 Task: Open Card Marketing Review in Board Email A/B Testing to Workspace Human Resources Information Systems and add a team member Softage.1@softage.net, a label Purple, a checklist Demand Planning, an attachment from your onedrive, a color Purple and finally, add a card description 'Develop and launch new social media marketing campaign for influencer partnerships' and a comment 'This task requires us to be proactive in identifying potential benefits and drawbacks, weighing the pros and cons of different approaches.'. Add a start date 'Jan 05, 1900' with a due date 'Jan 12, 1900'
Action: Mouse moved to (80, 386)
Screenshot: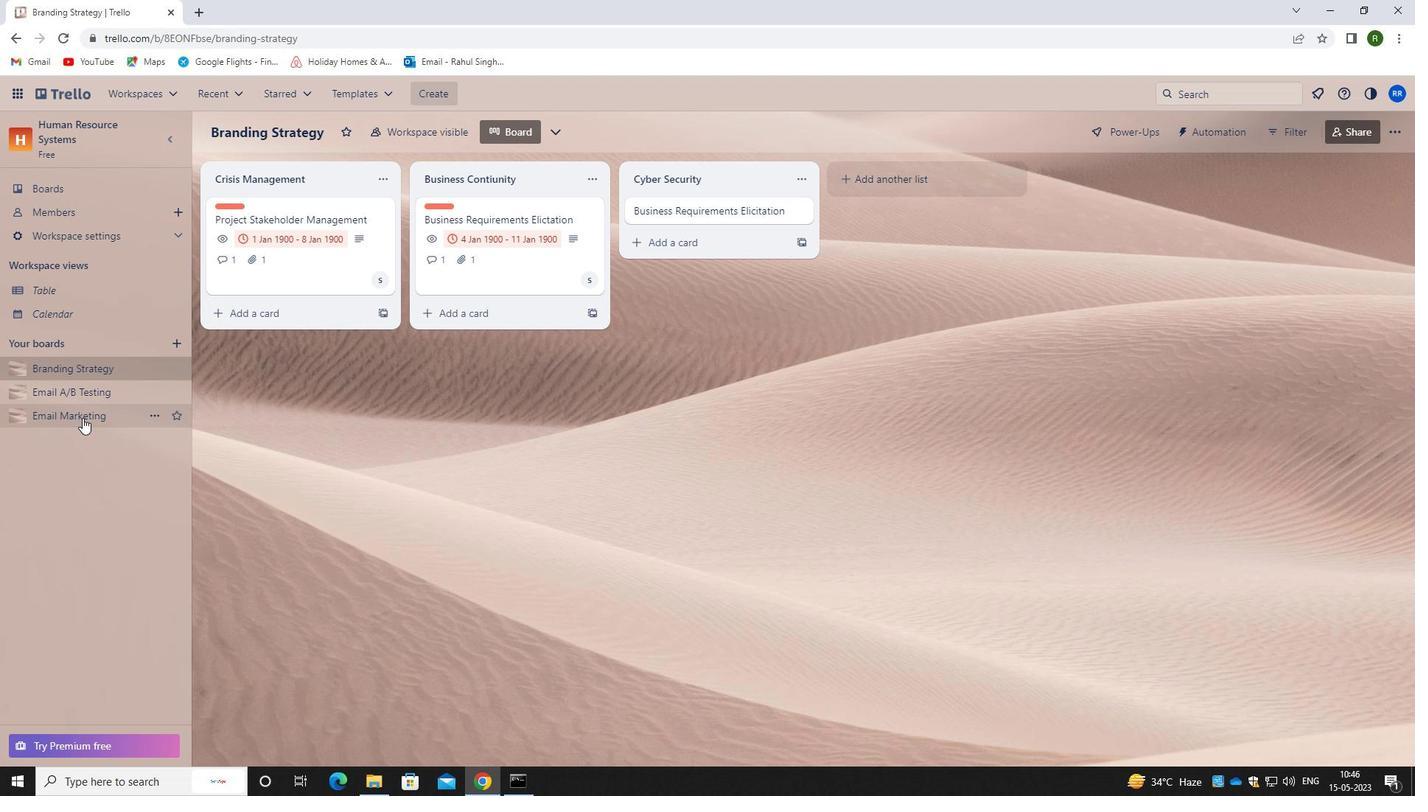
Action: Mouse pressed left at (80, 386)
Screenshot: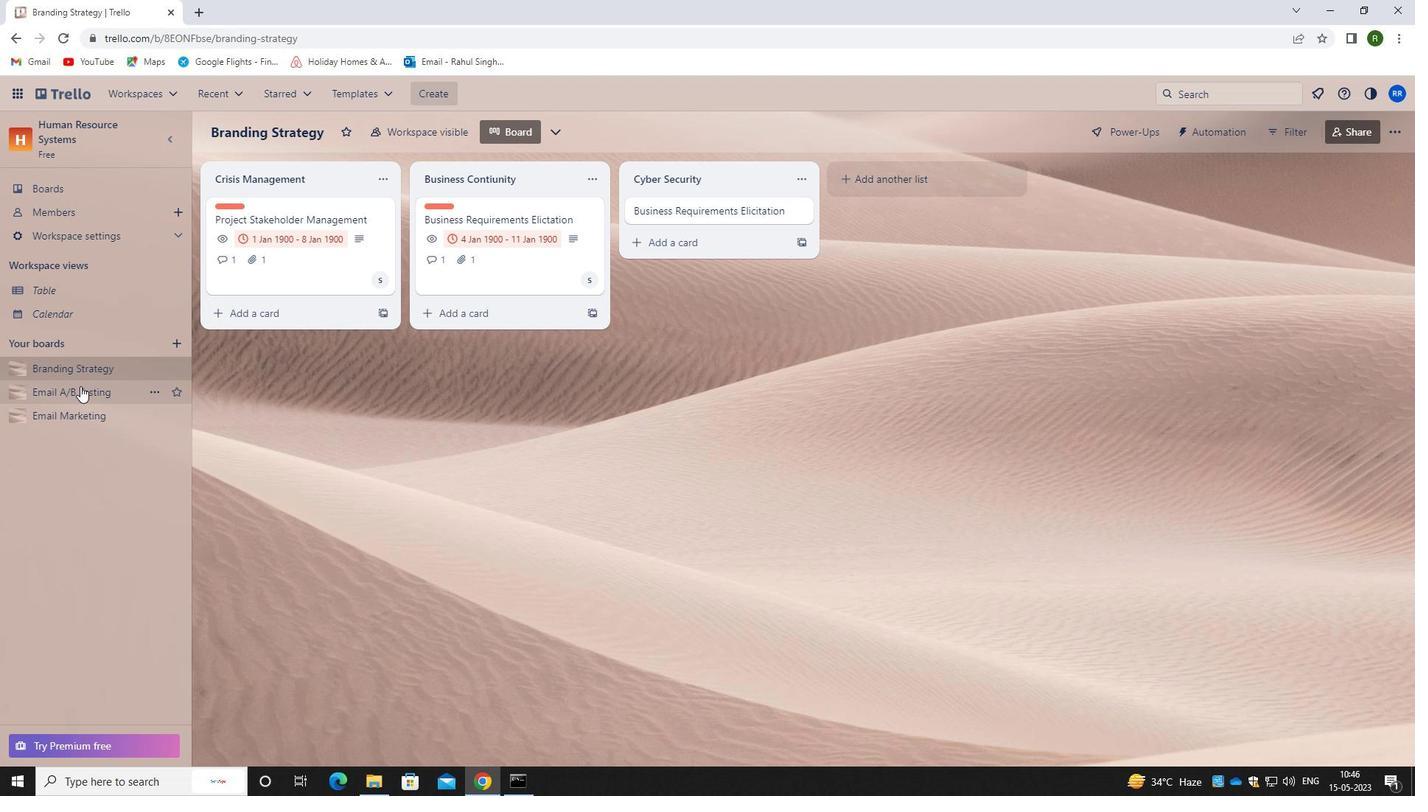 
Action: Mouse moved to (582, 211)
Screenshot: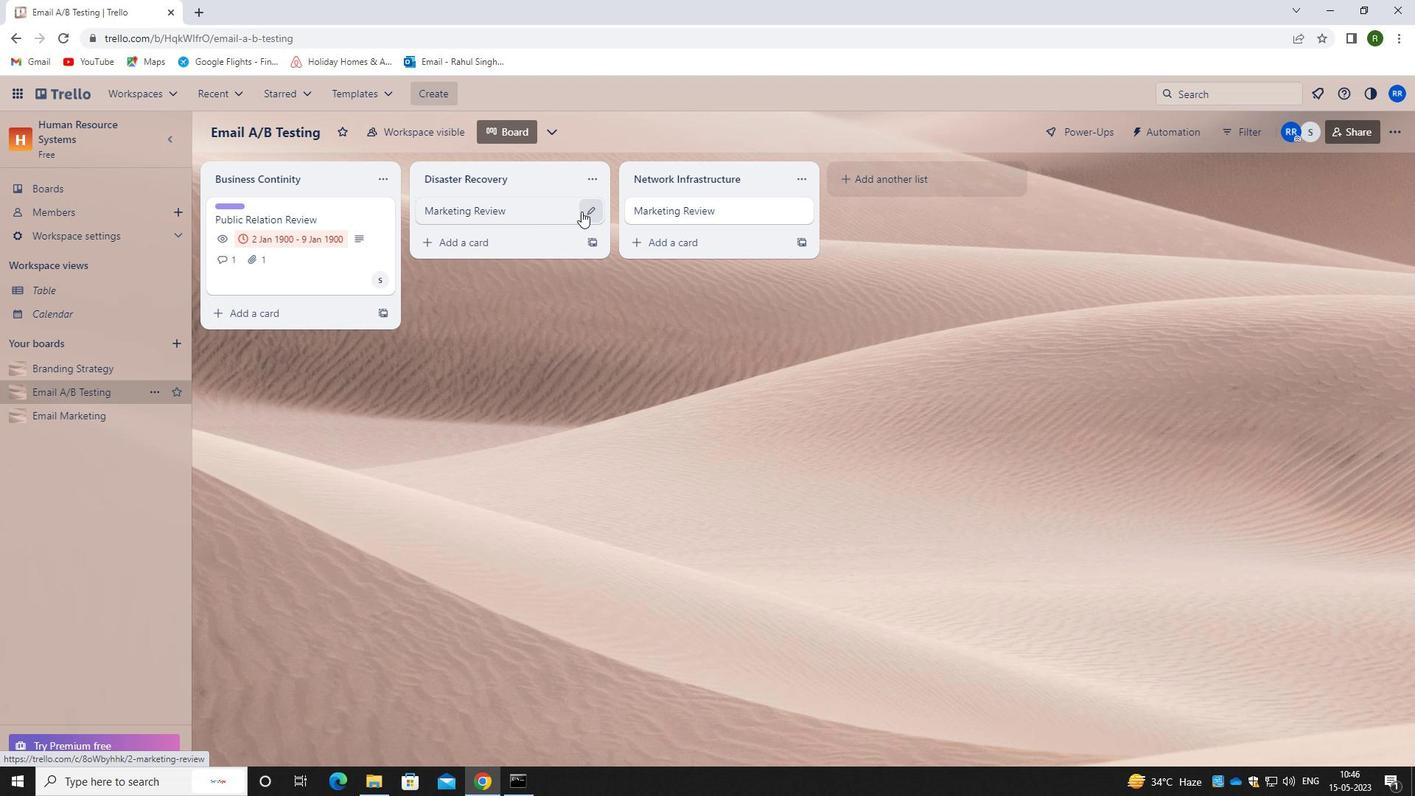 
Action: Mouse pressed left at (582, 211)
Screenshot: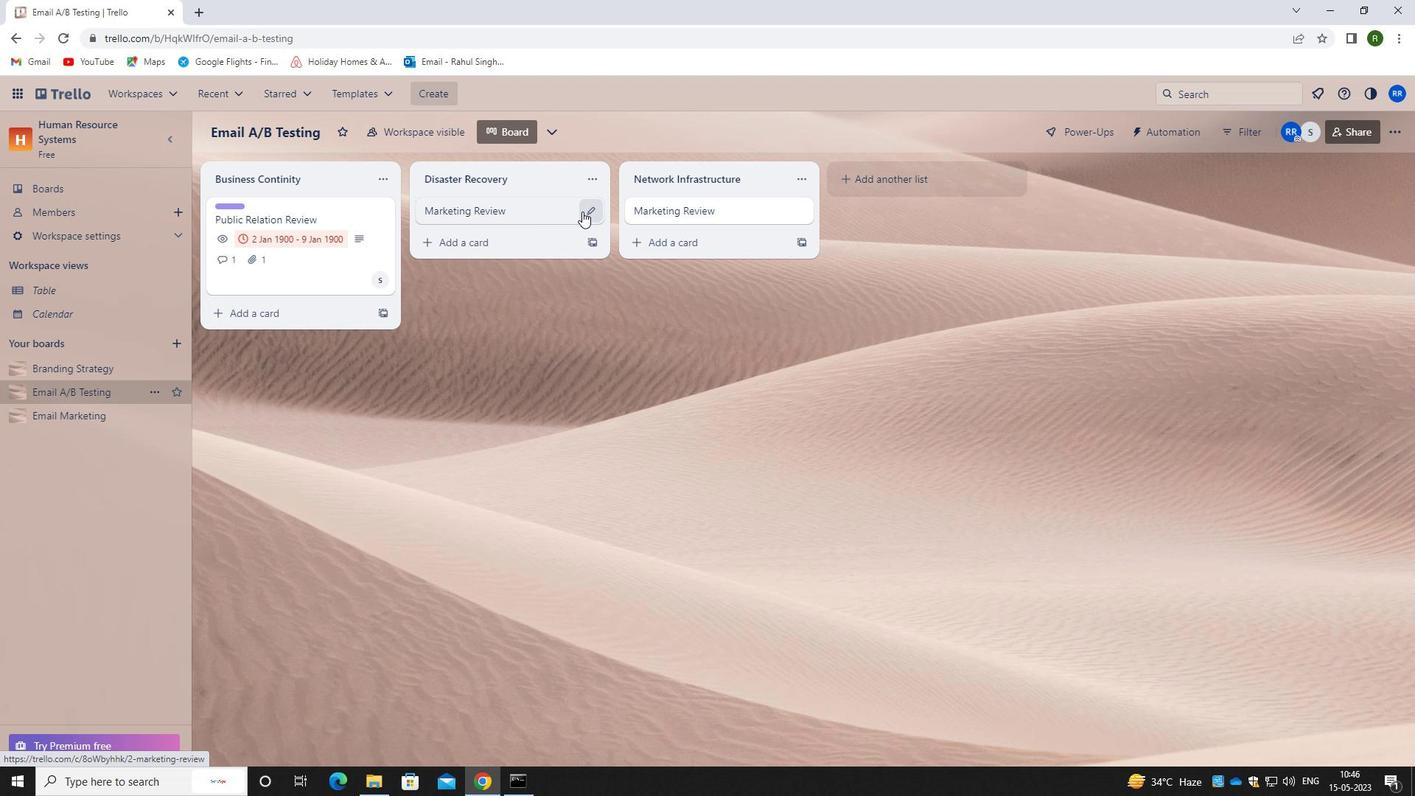 
Action: Mouse moved to (658, 204)
Screenshot: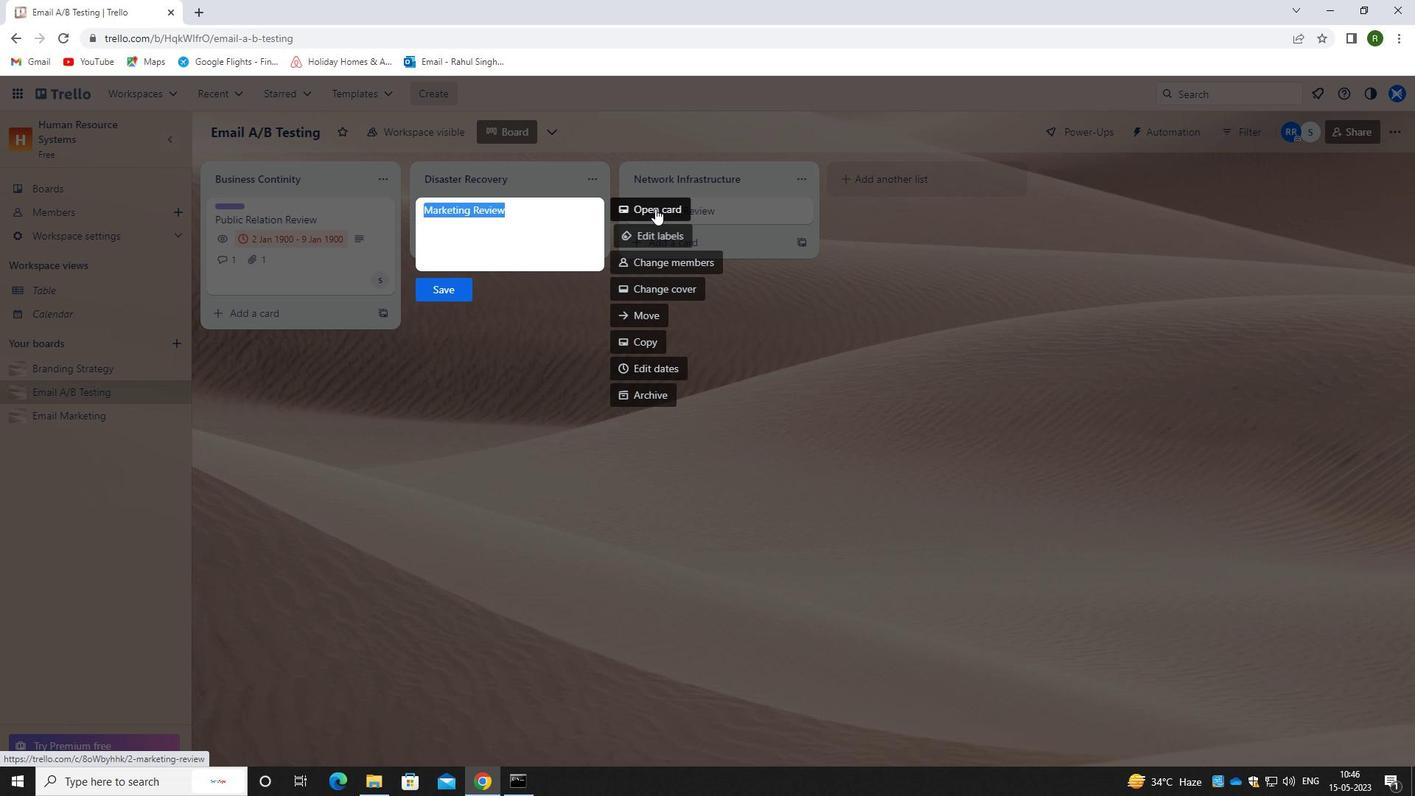 
Action: Mouse pressed left at (658, 204)
Screenshot: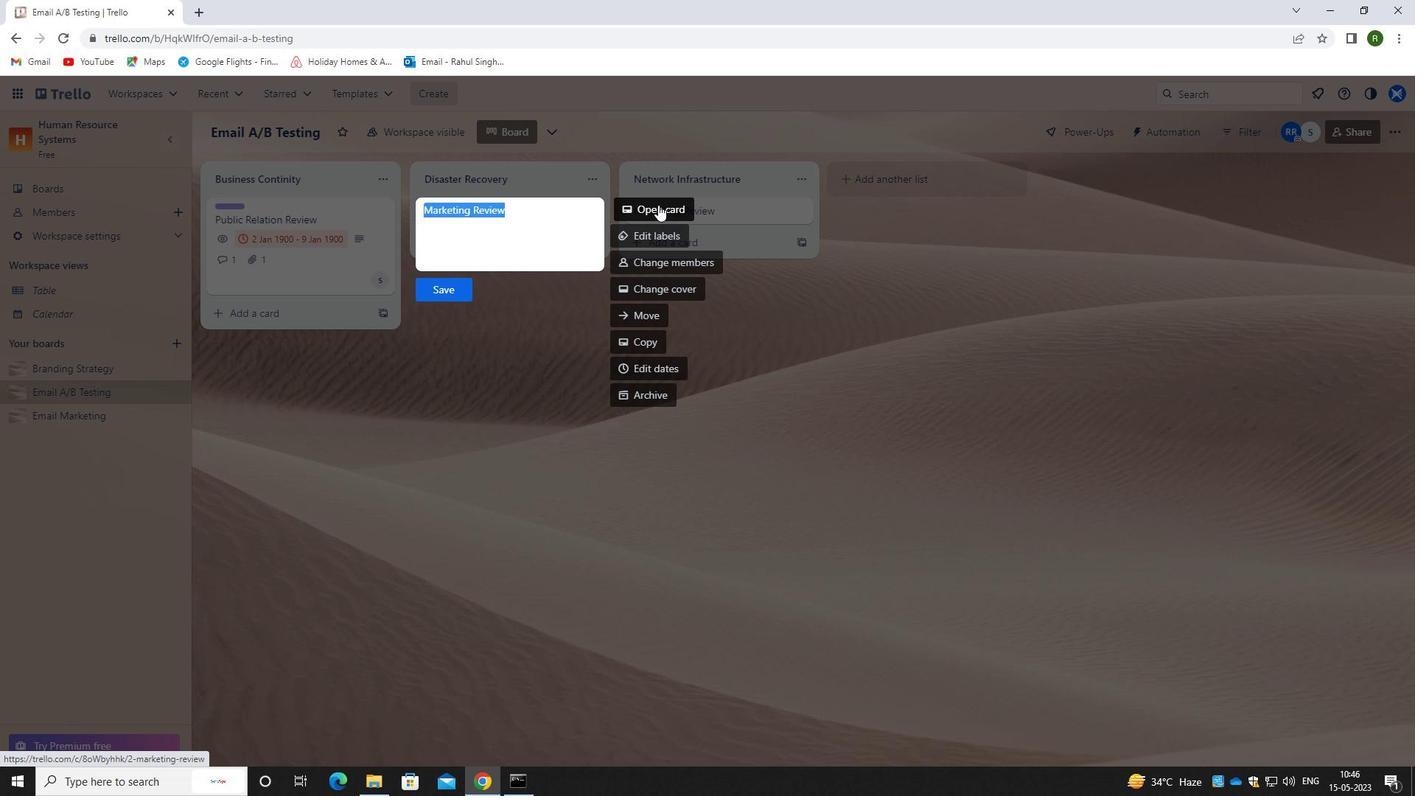 
Action: Mouse moved to (883, 267)
Screenshot: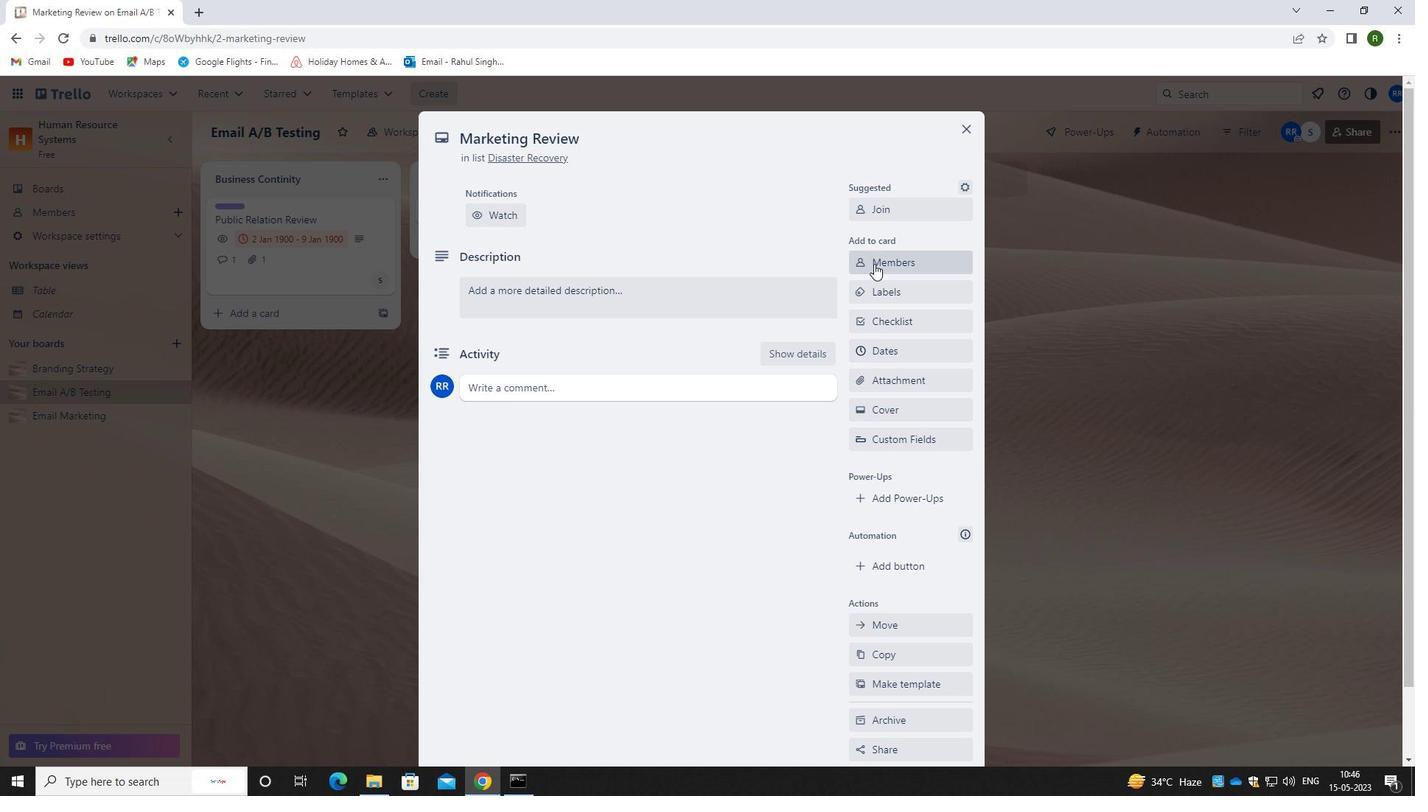 
Action: Mouse pressed left at (883, 267)
Screenshot: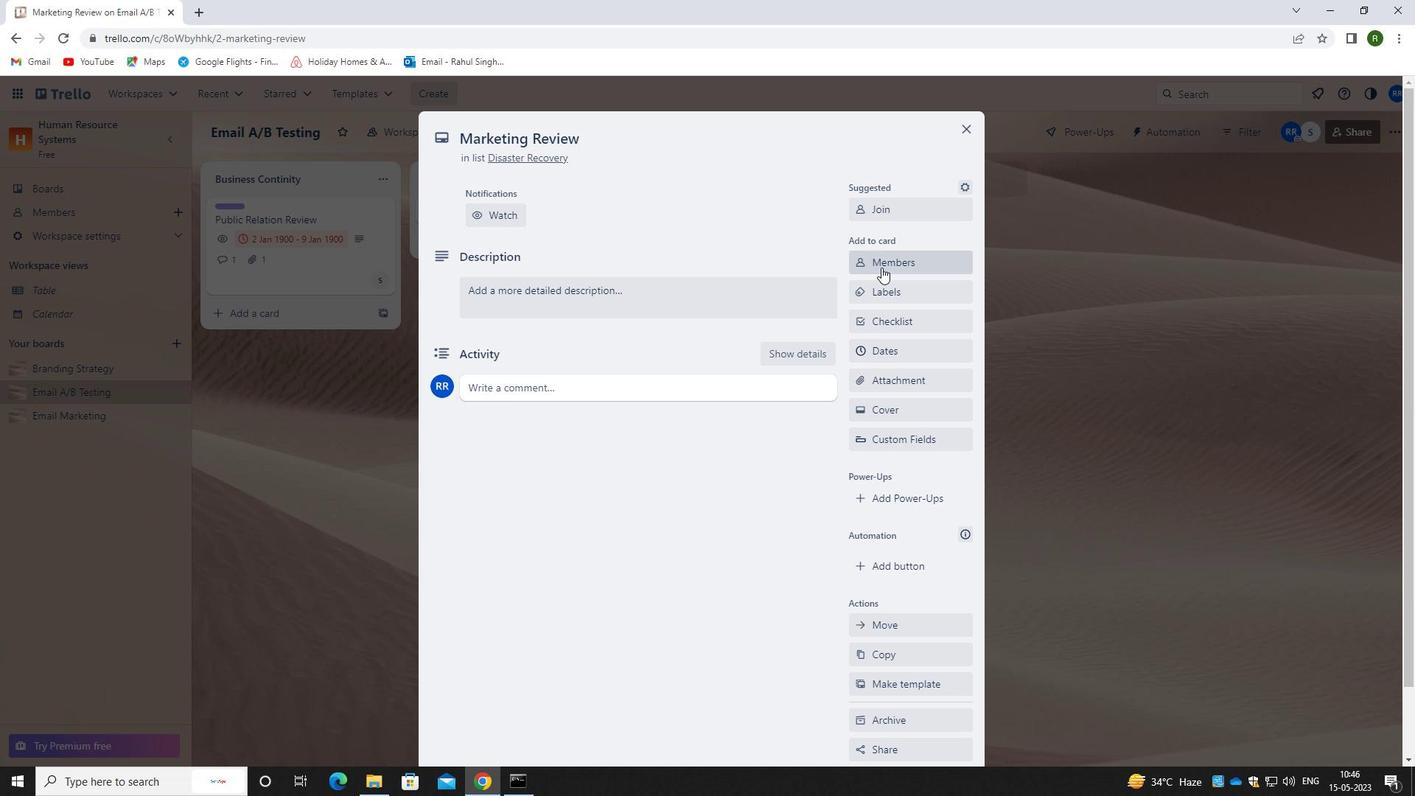 
Action: Mouse moved to (847, 339)
Screenshot: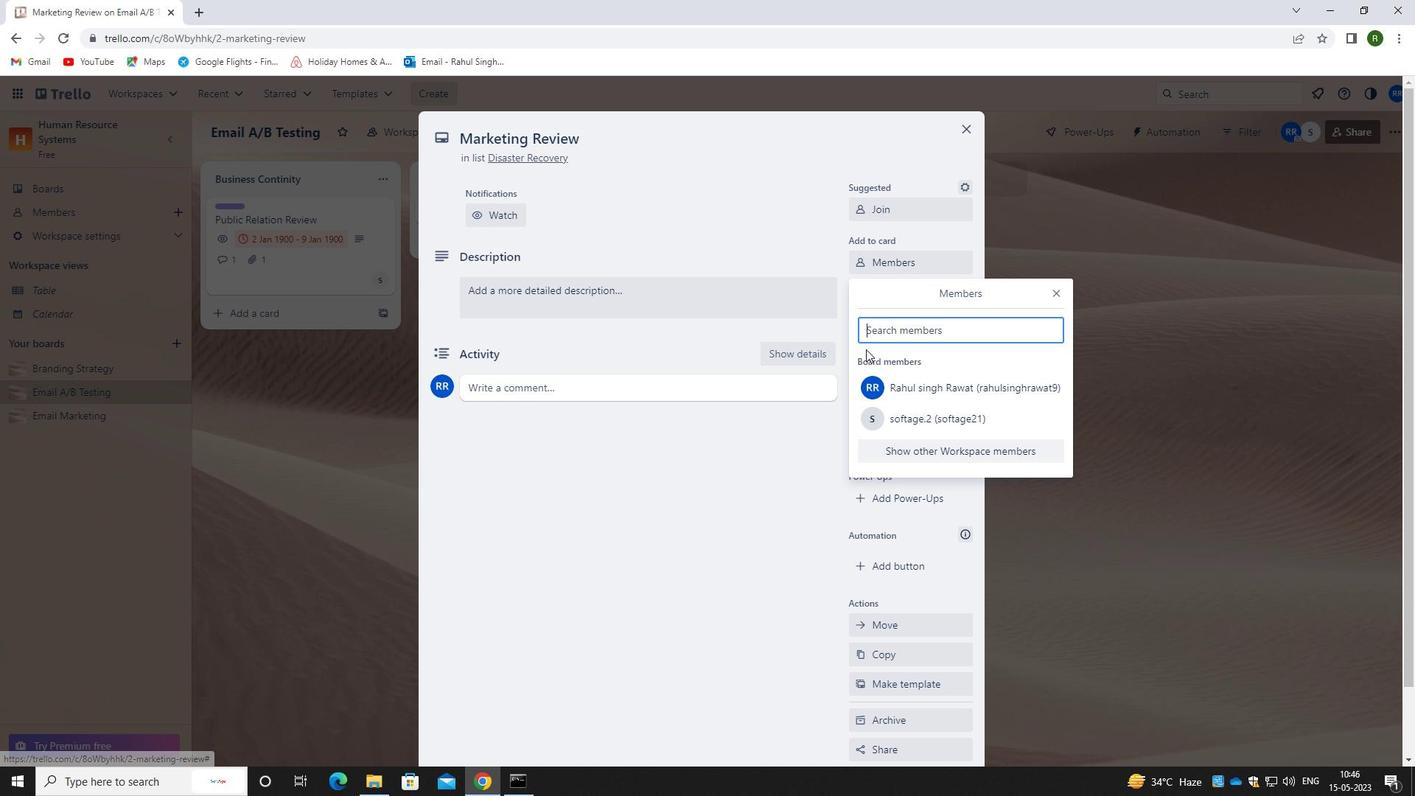 
Action: Key pressed <Key.caps_lock>s<Key.caps_lock>Oftage.1<Key.shift>@SOFTAGE.NET
Screenshot: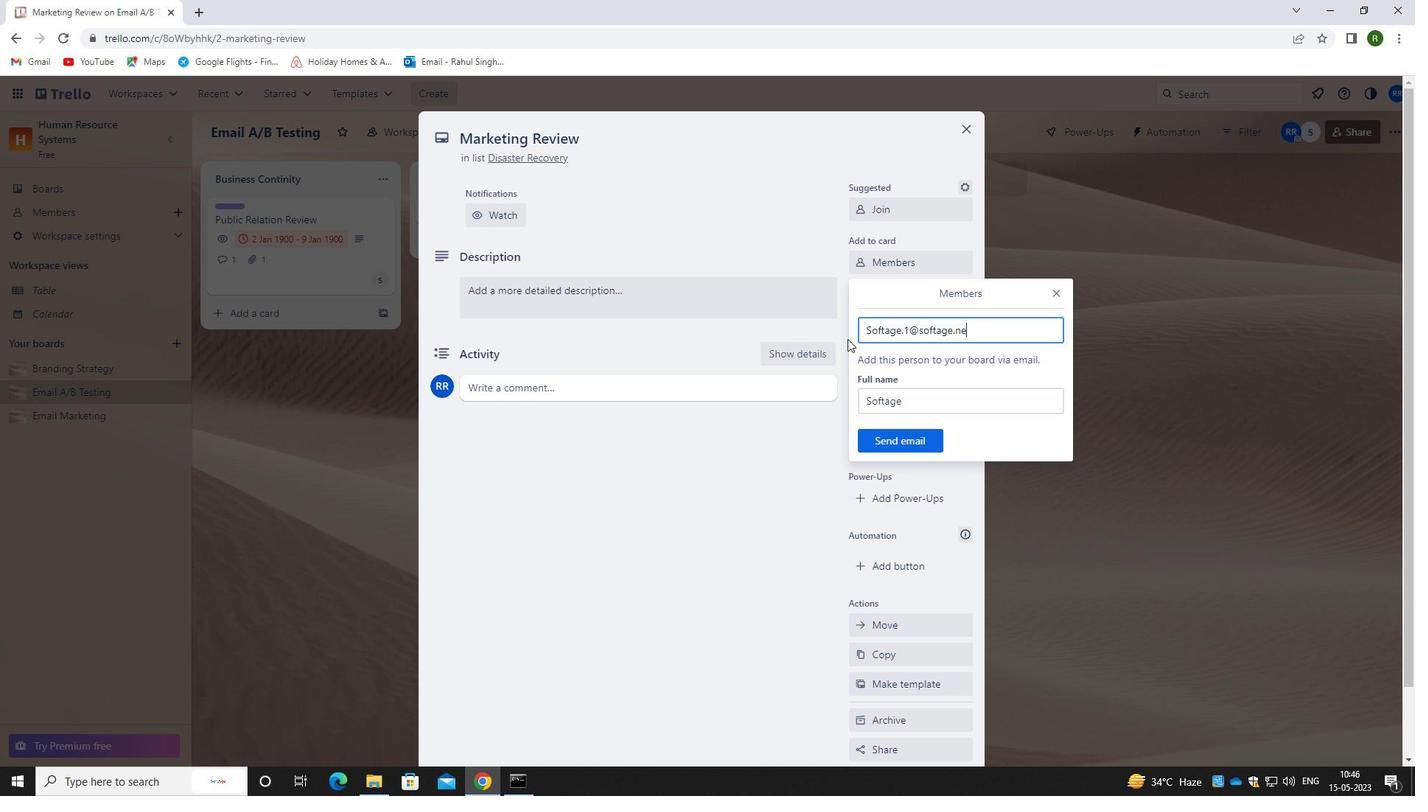 
Action: Mouse moved to (914, 442)
Screenshot: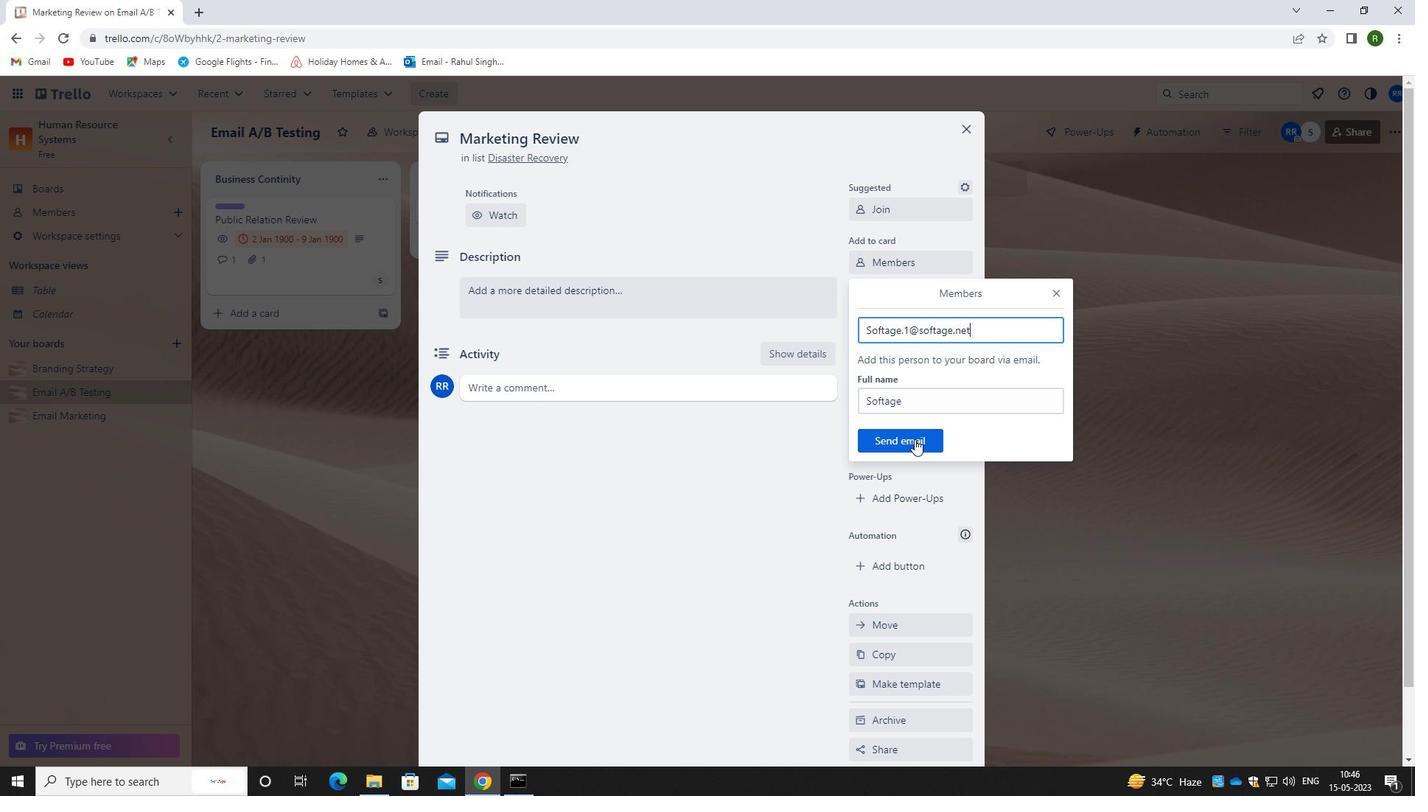 
Action: Mouse pressed left at (914, 442)
Screenshot: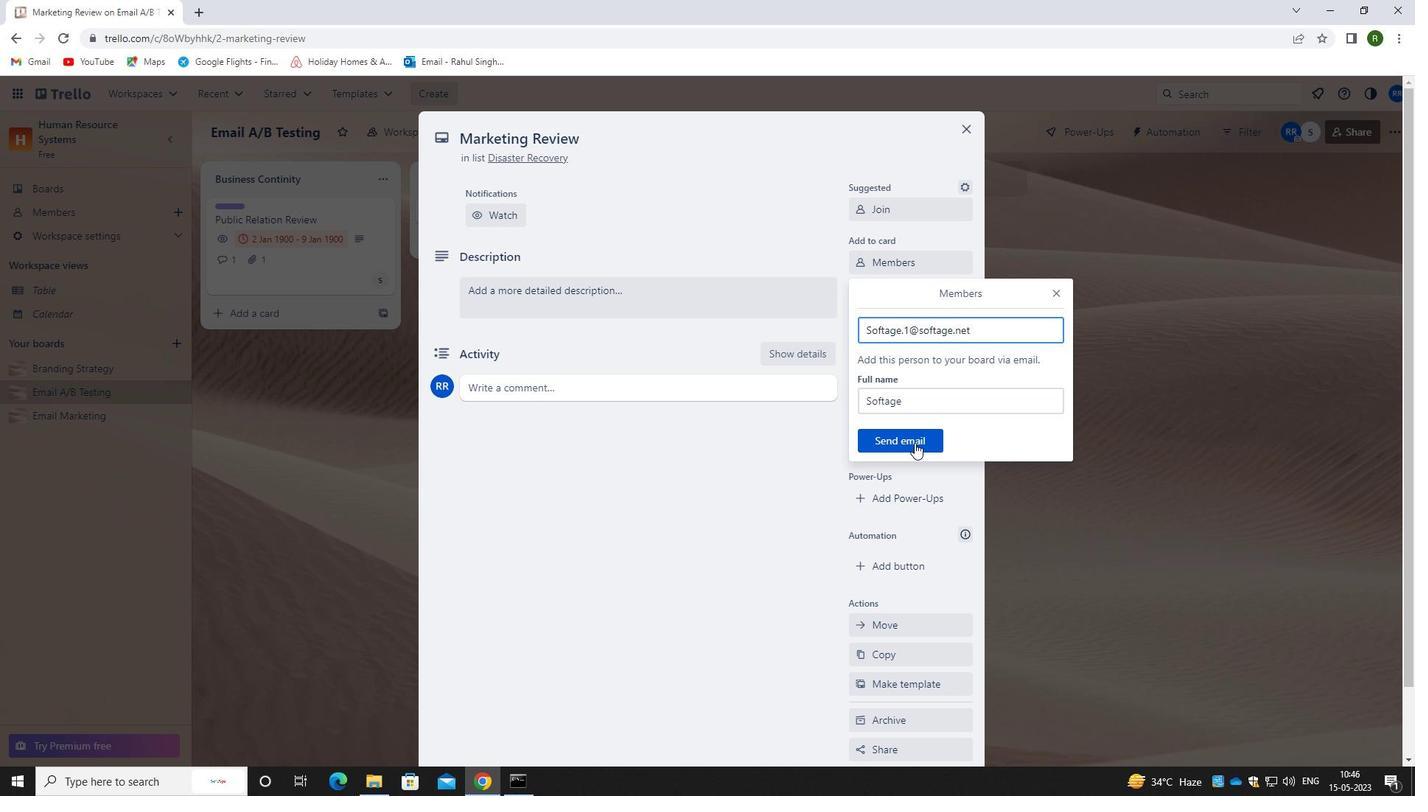 
Action: Mouse moved to (890, 291)
Screenshot: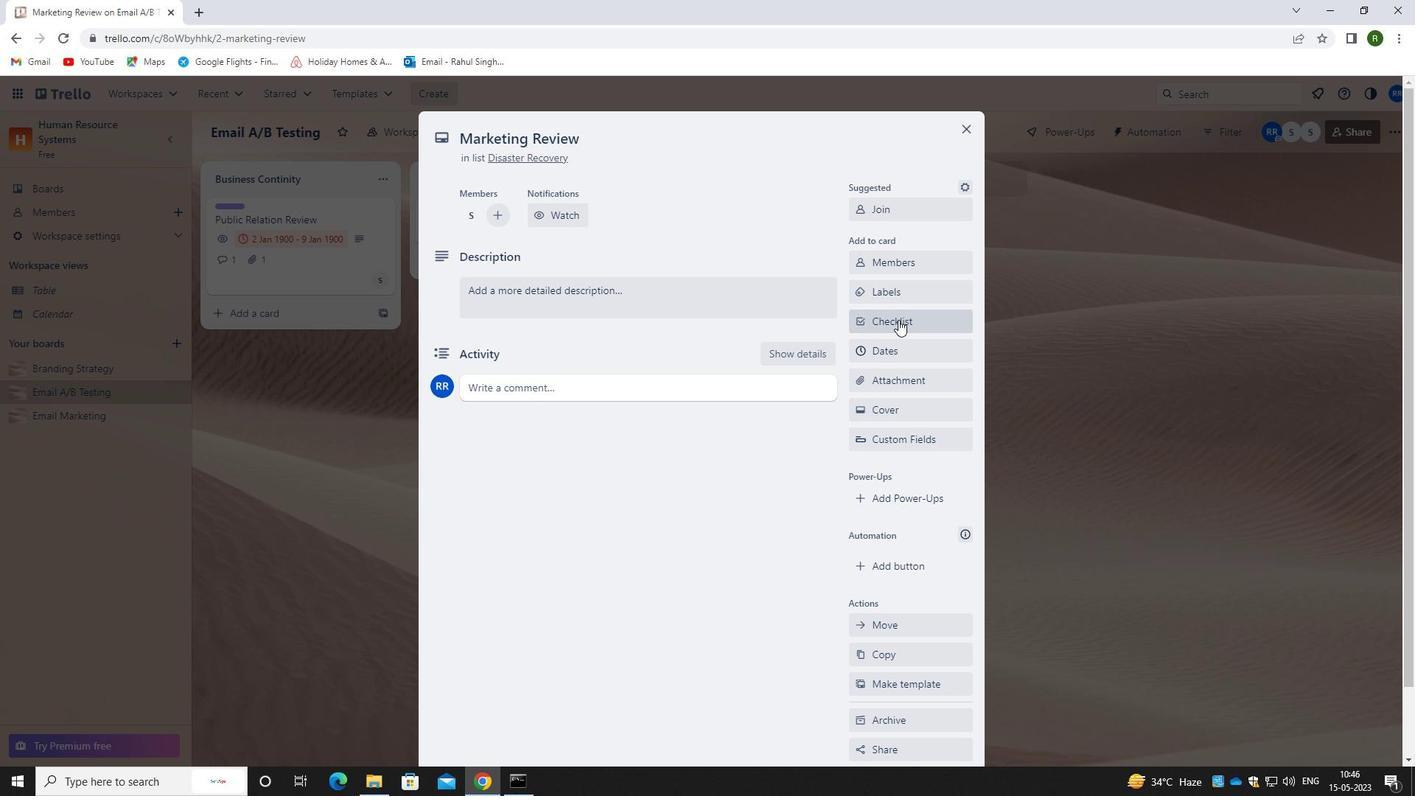 
Action: Mouse pressed left at (890, 291)
Screenshot: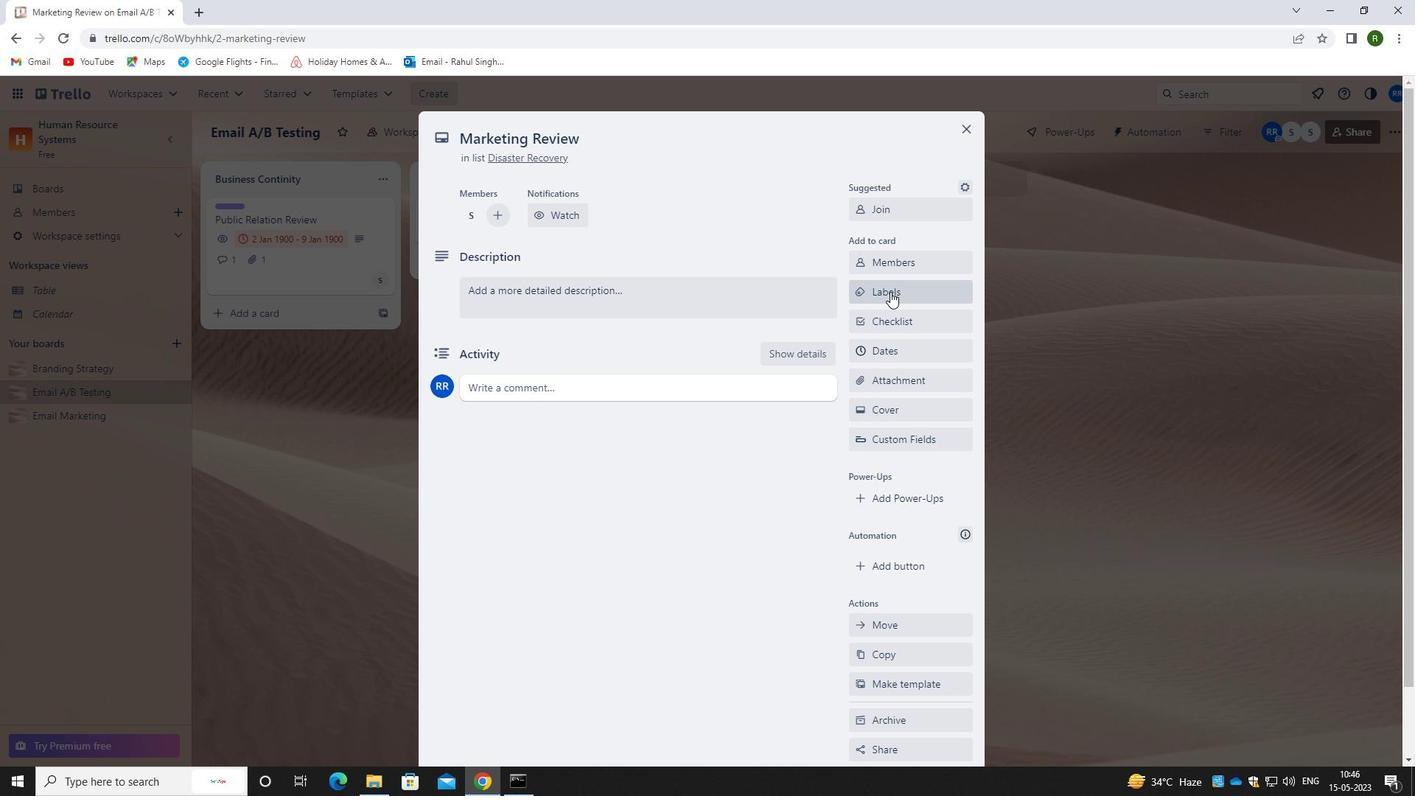 
Action: Key pressed PURPLE
Screenshot: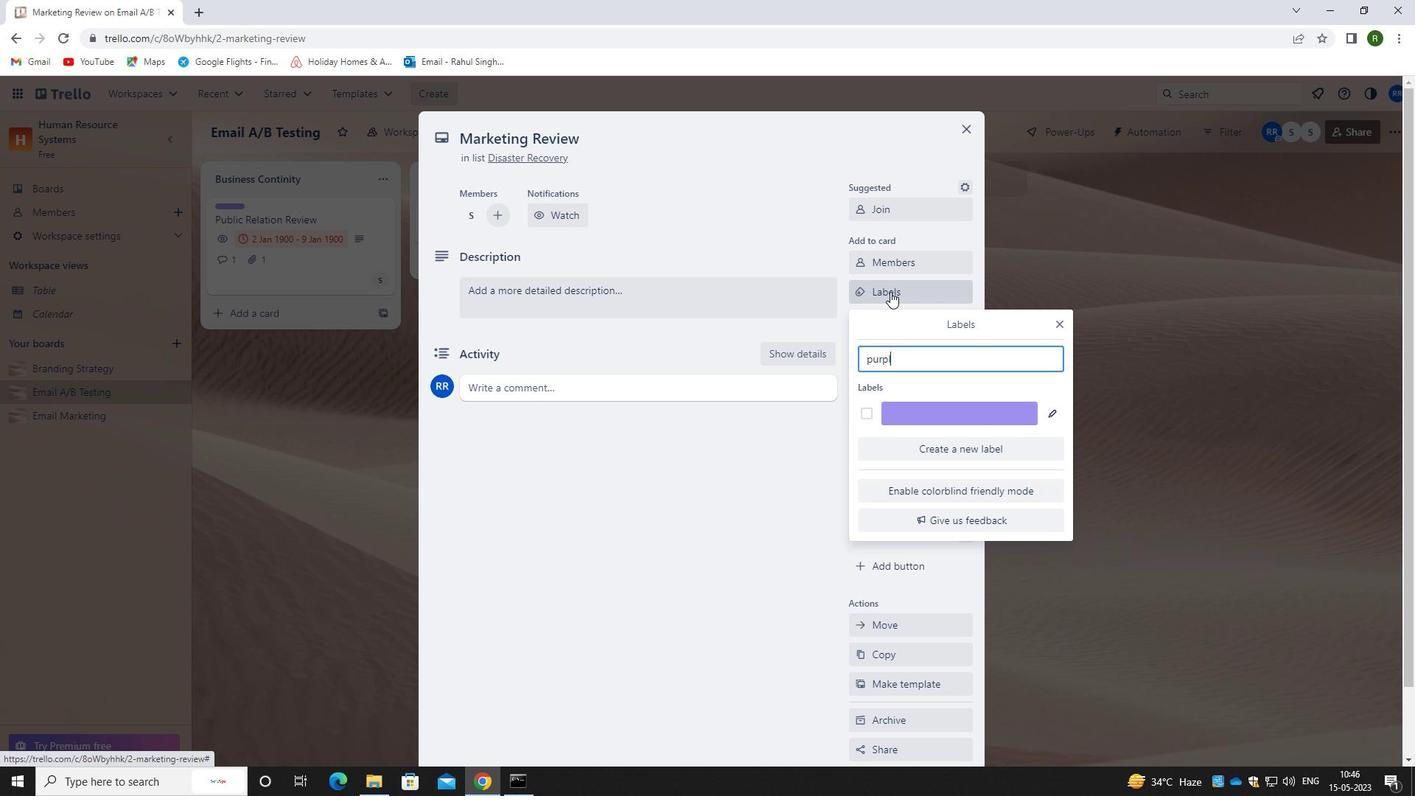
Action: Mouse moved to (872, 410)
Screenshot: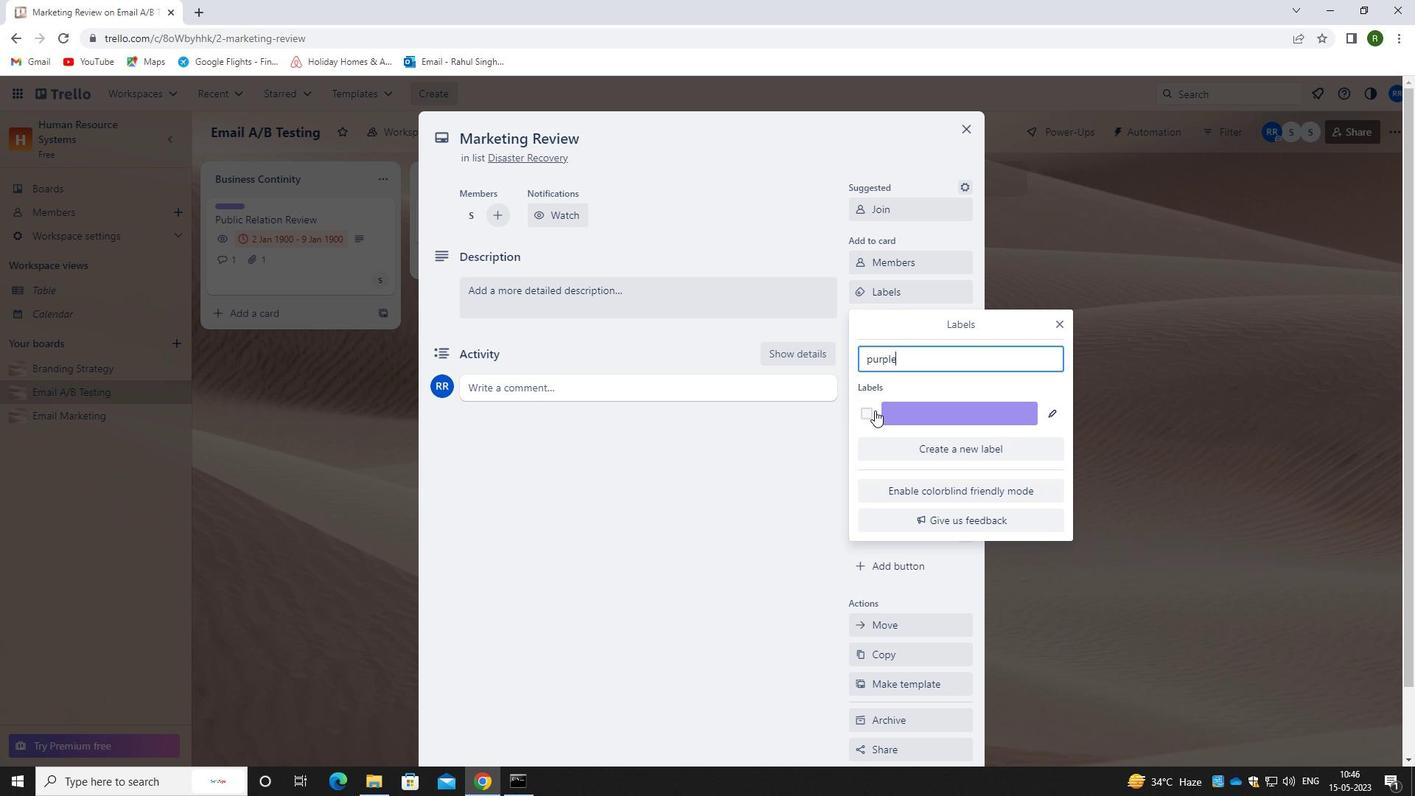 
Action: Mouse pressed left at (872, 410)
Screenshot: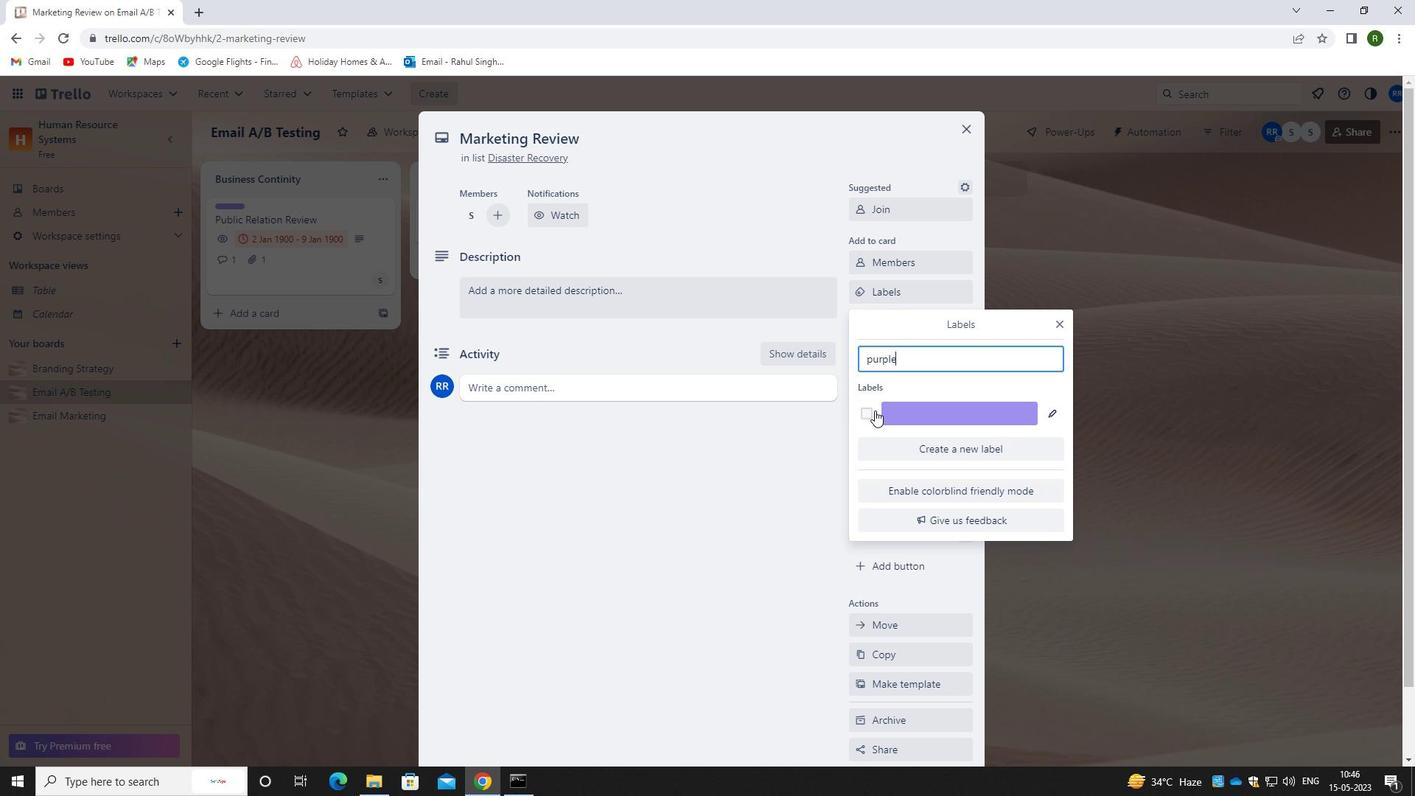 
Action: Mouse moved to (681, 584)
Screenshot: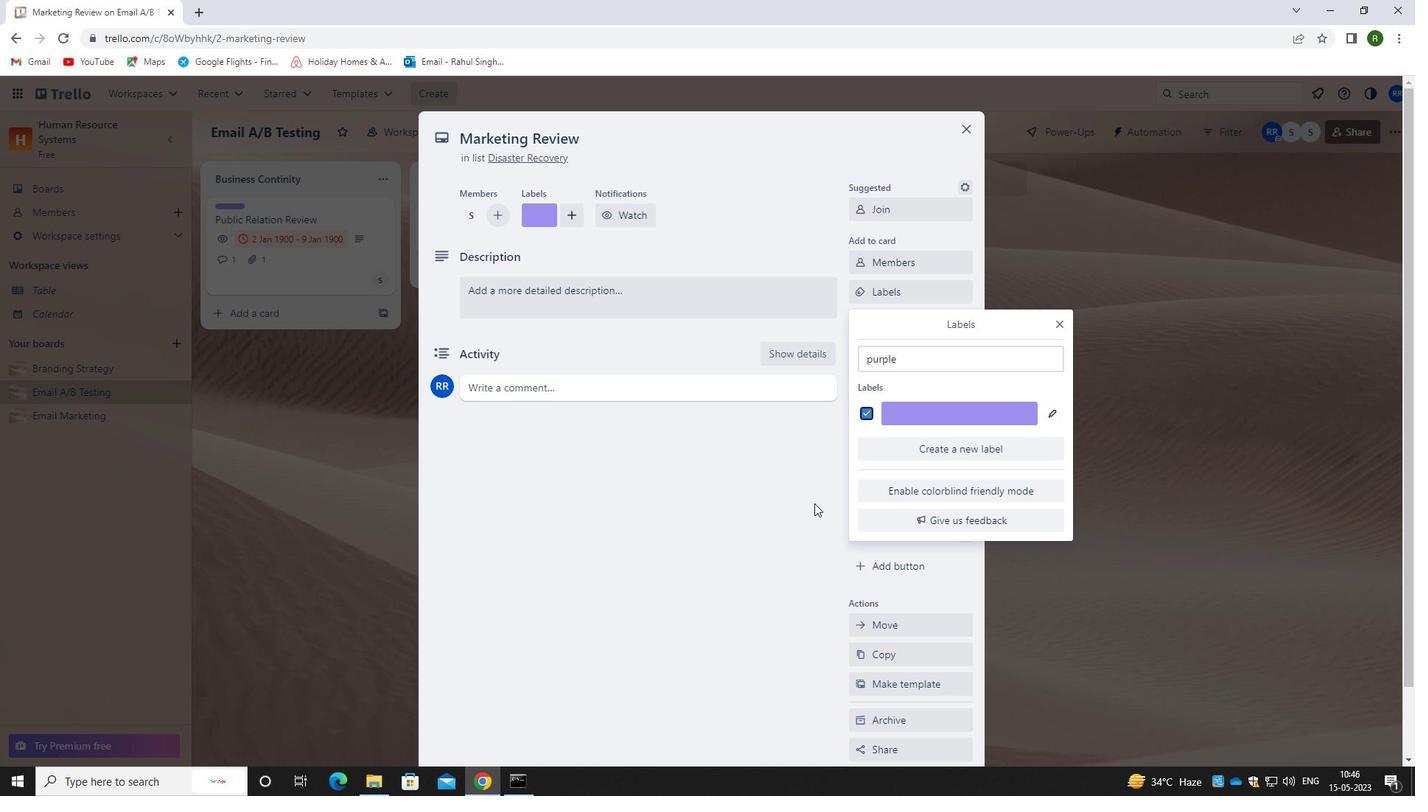 
Action: Mouse pressed left at (681, 584)
Screenshot: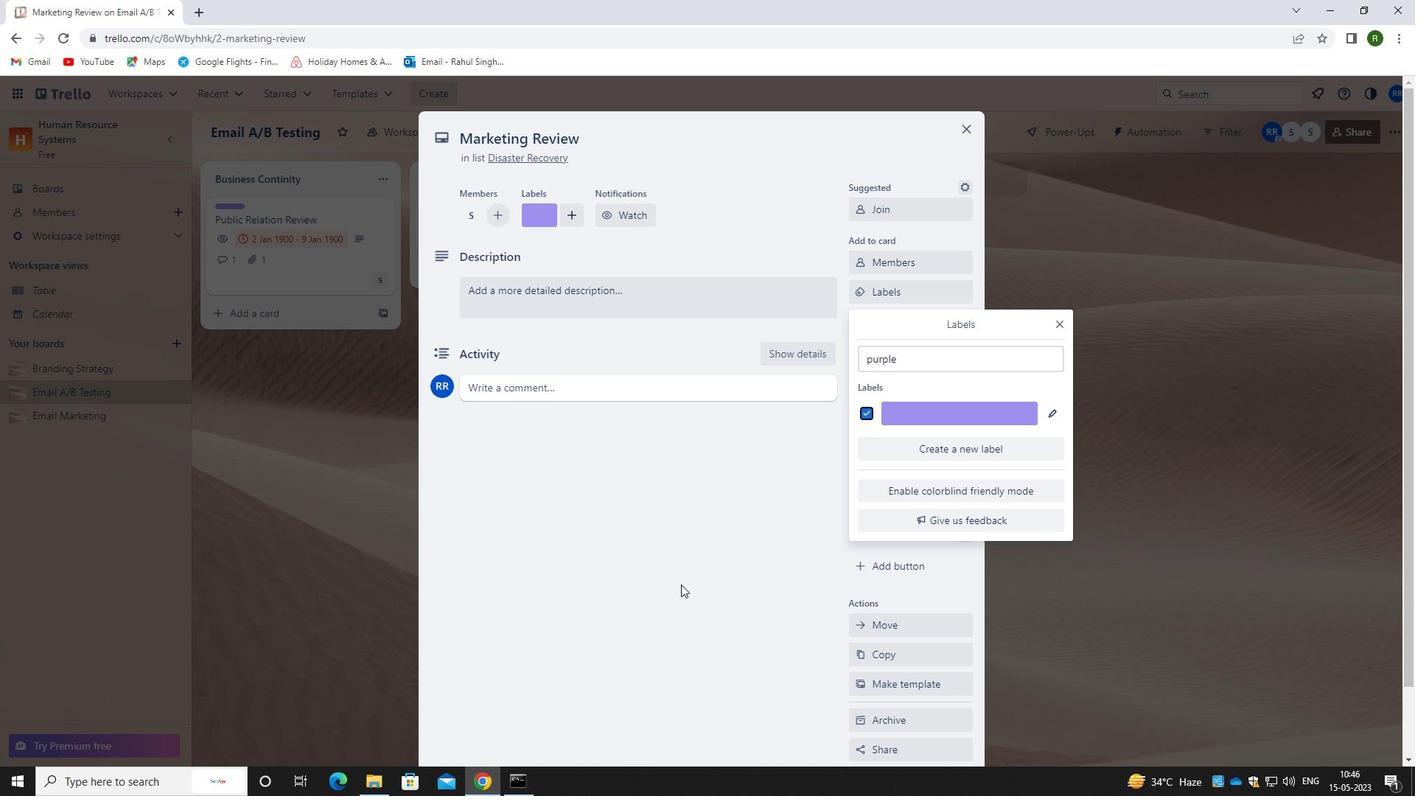 
Action: Mouse moved to (905, 329)
Screenshot: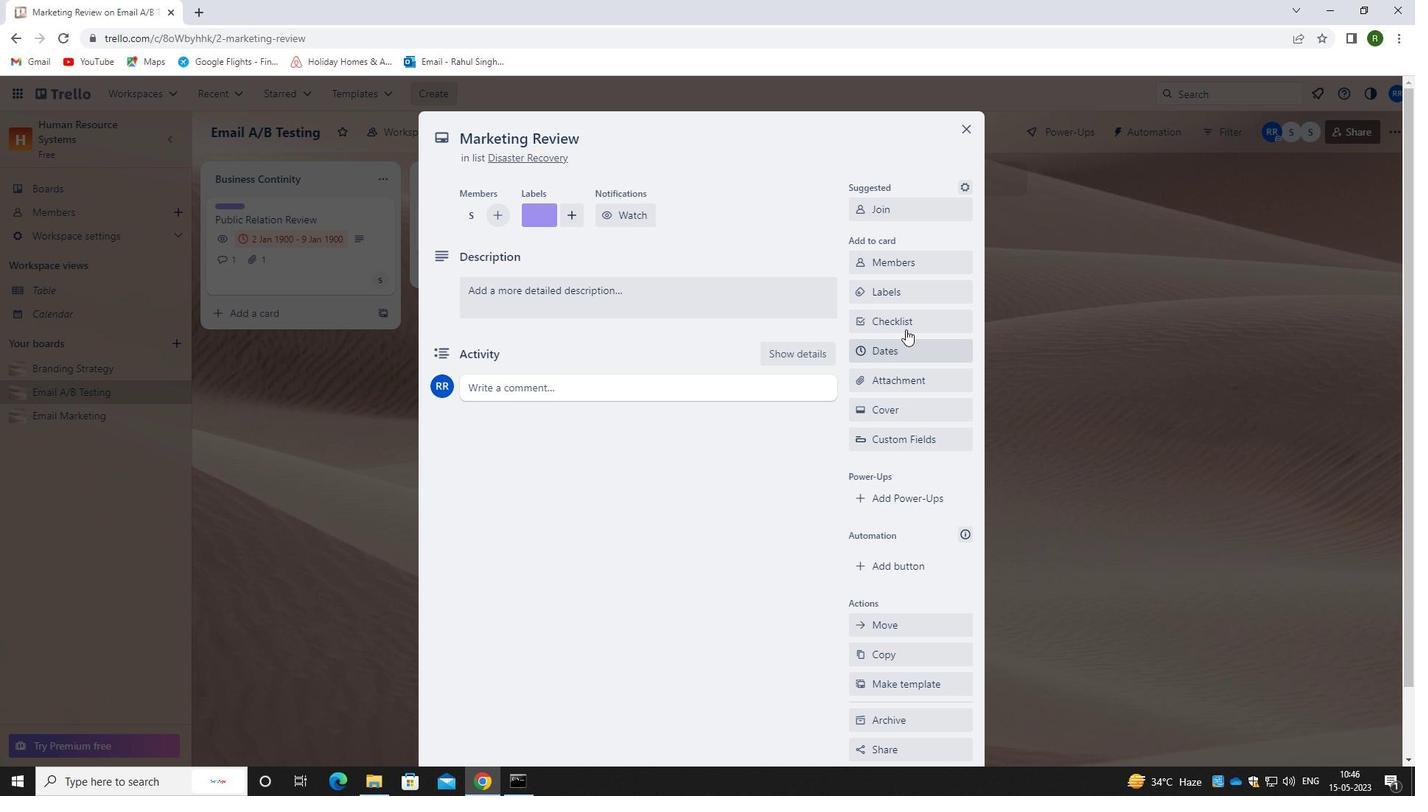 
Action: Mouse pressed left at (905, 329)
Screenshot: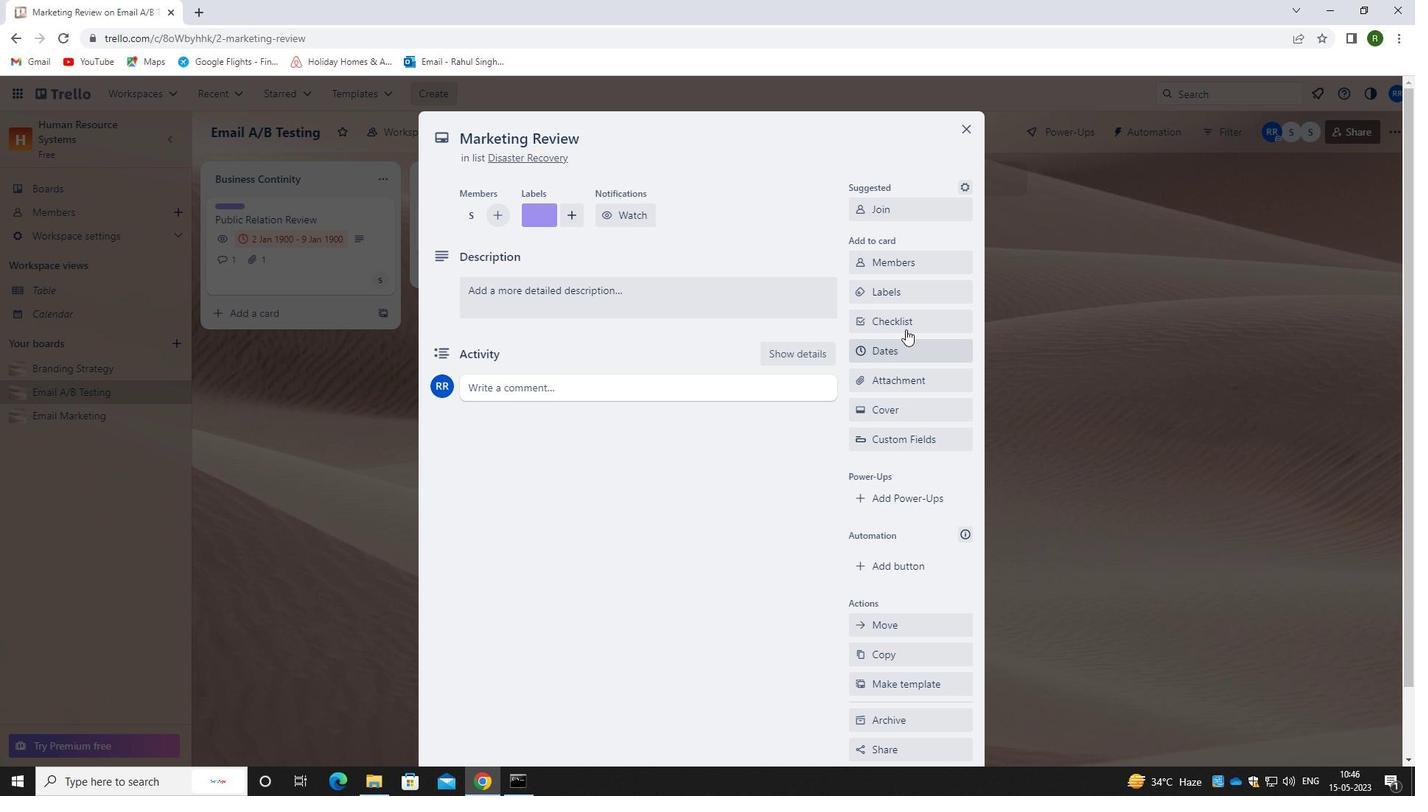 
Action: Mouse moved to (736, 521)
Screenshot: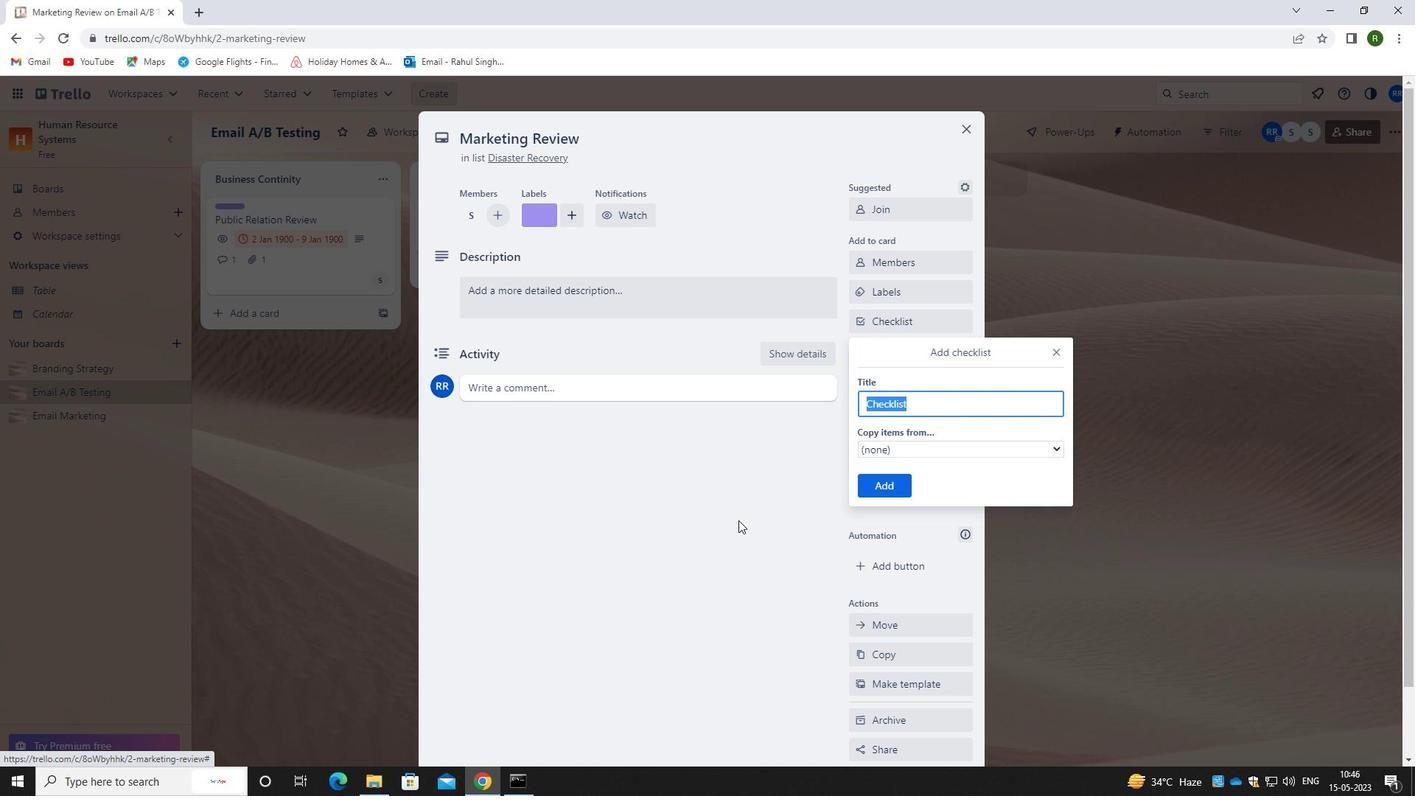 
Action: Key pressed <Key.caps_lock>D<Key.caps_lock>EMAND<Key.space><Key.caps_lock>P<Key.caps_lock>LANNING
Screenshot: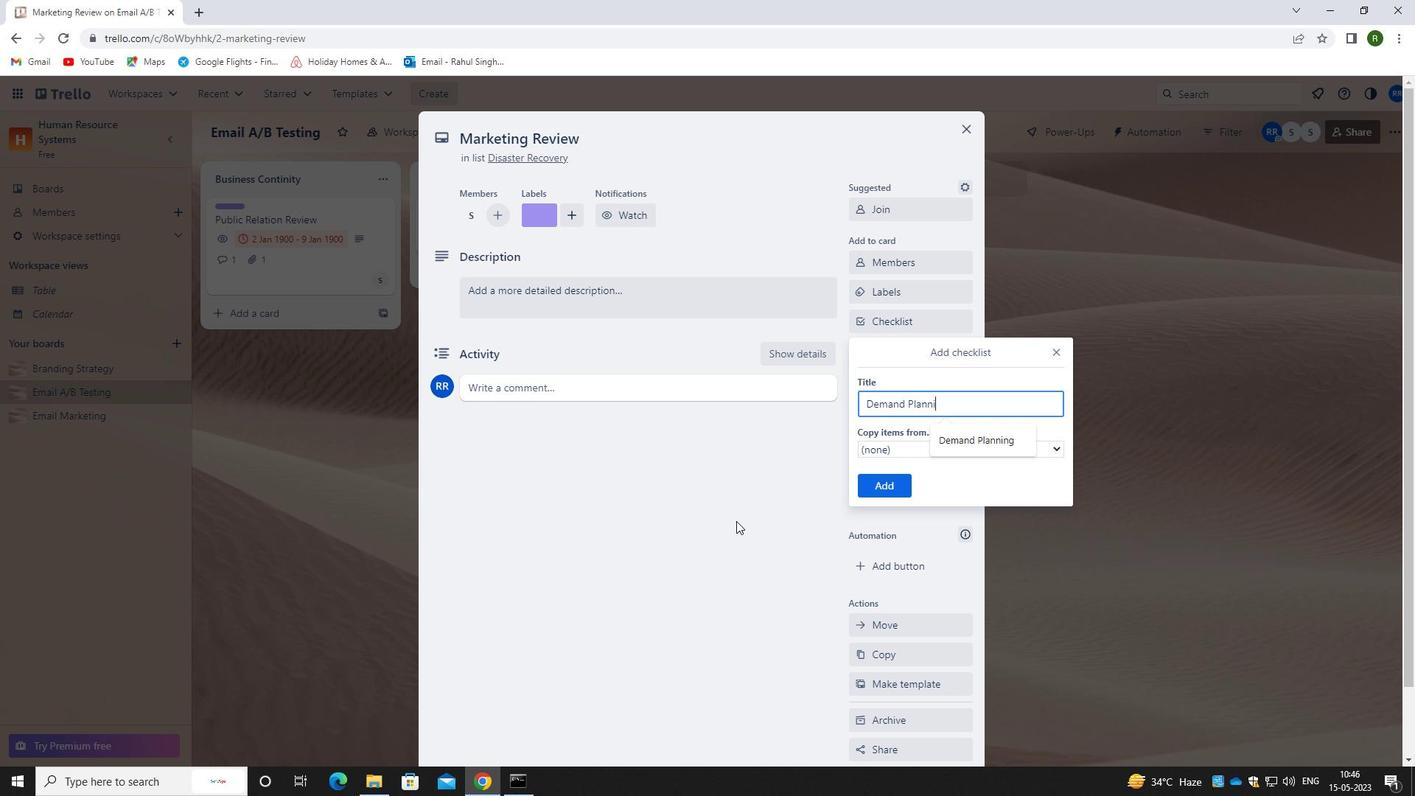 
Action: Mouse moved to (896, 489)
Screenshot: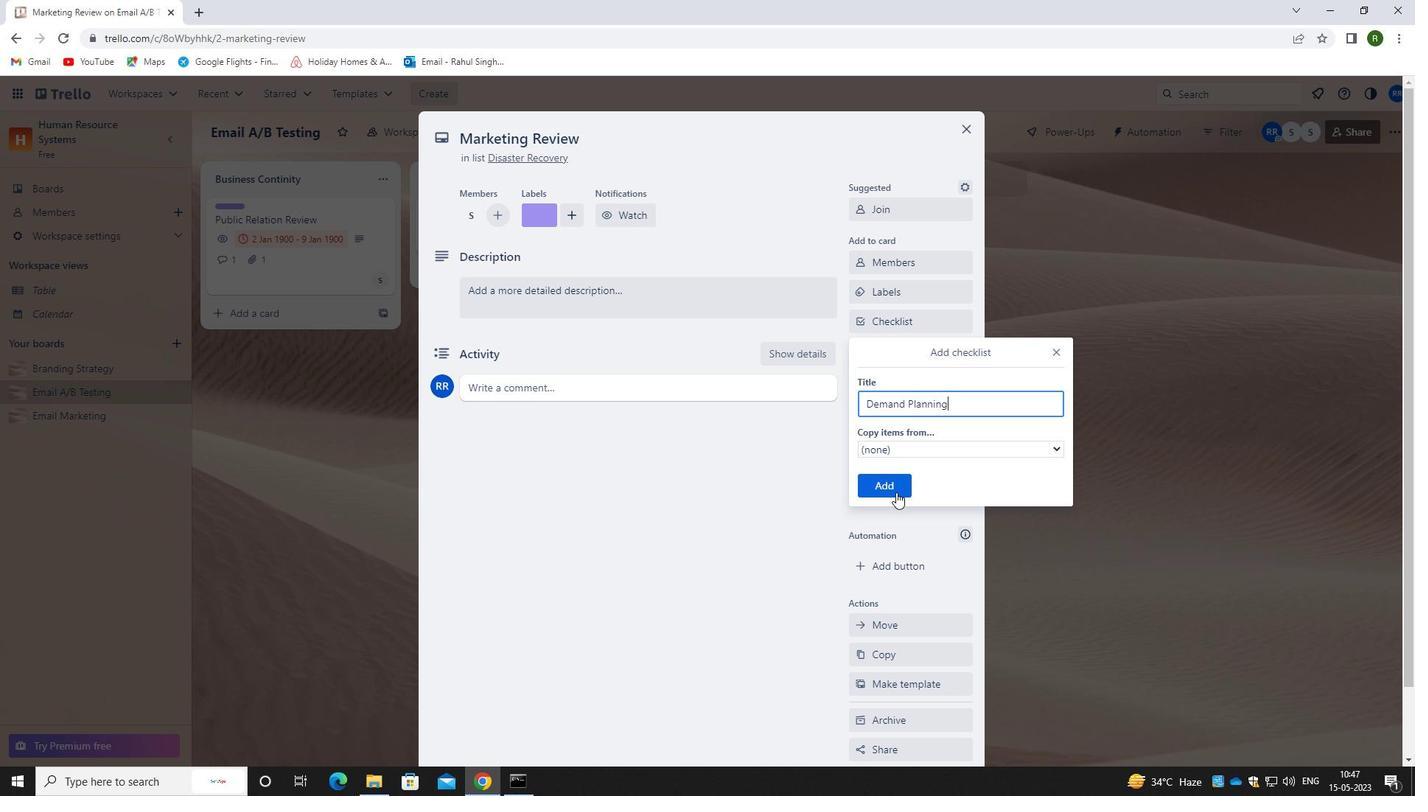 
Action: Mouse pressed left at (896, 489)
Screenshot: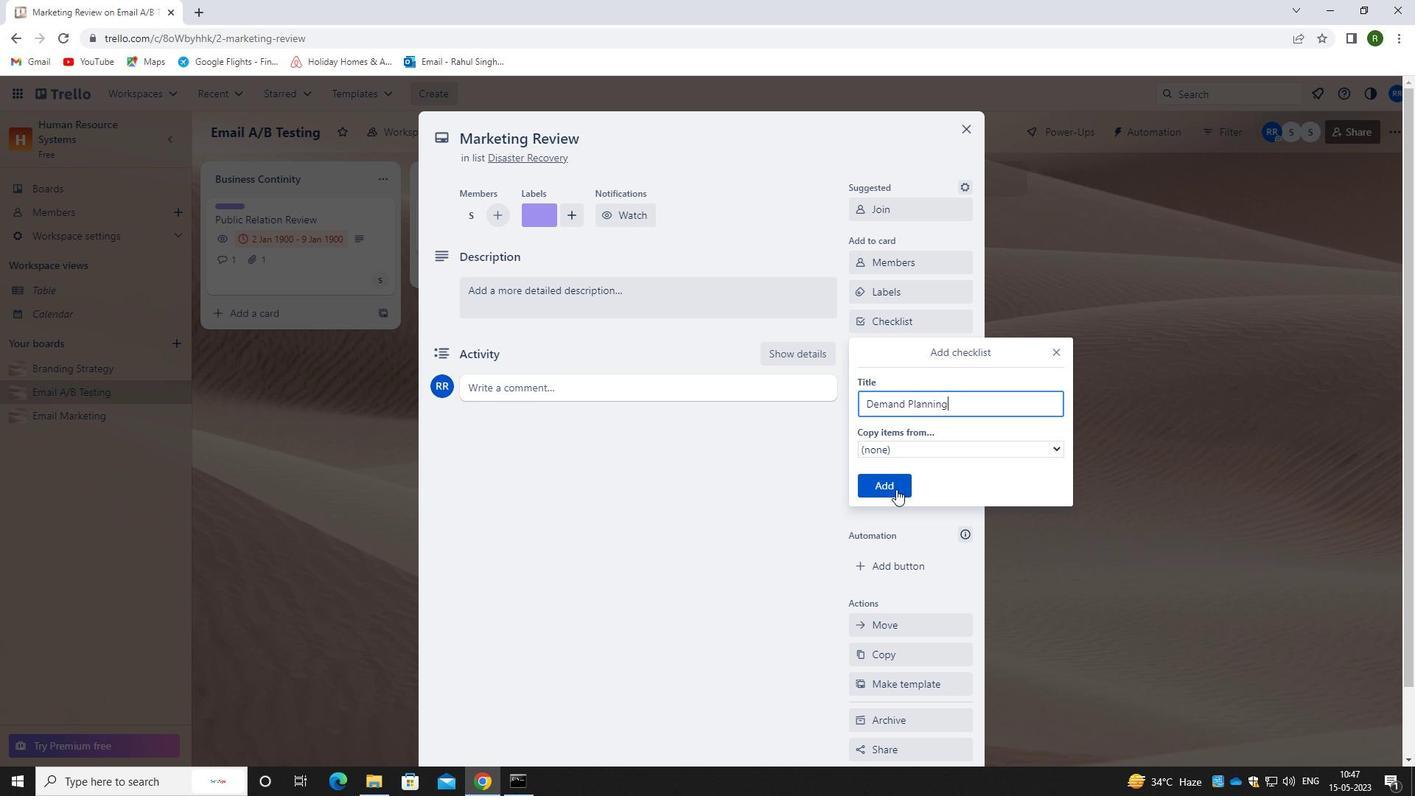 
Action: Mouse moved to (895, 372)
Screenshot: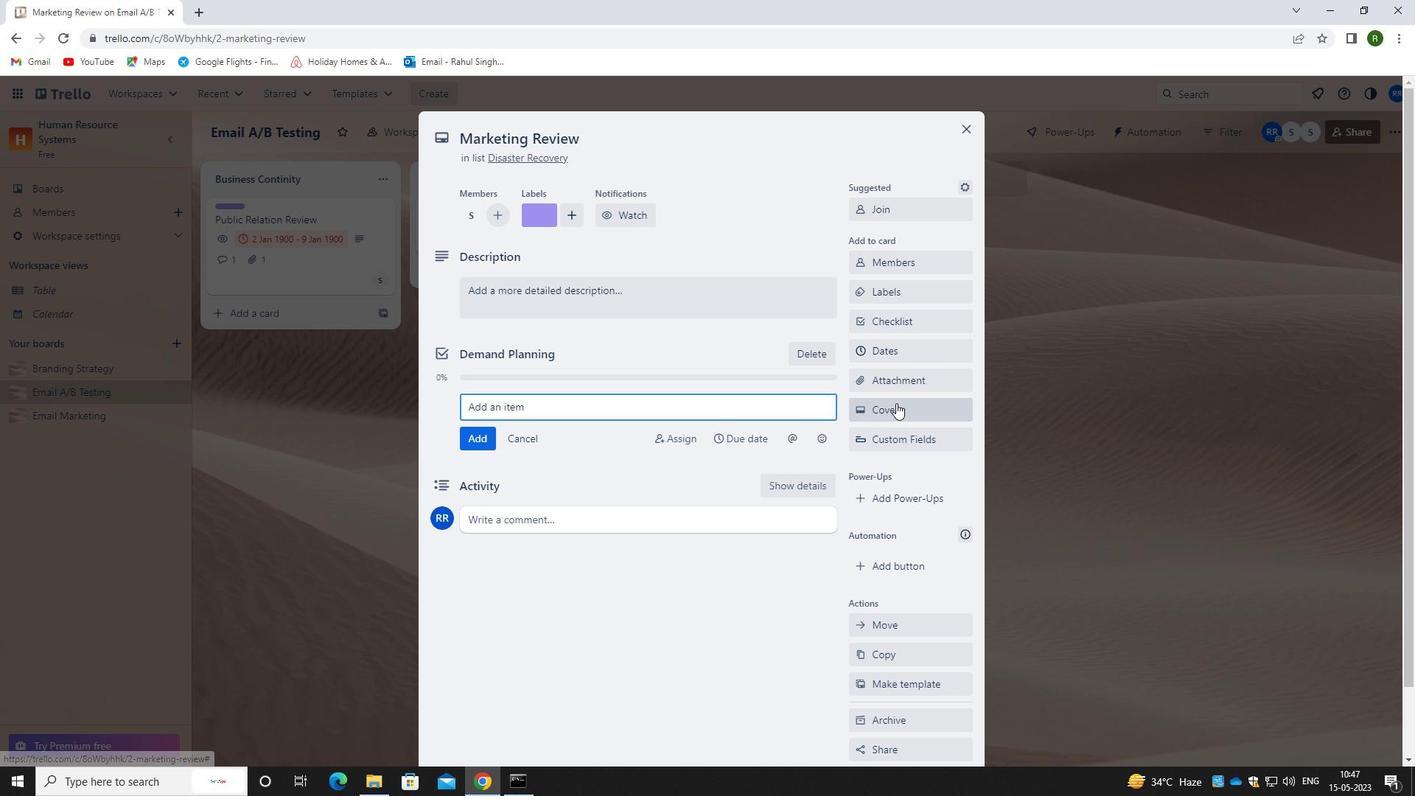 
Action: Mouse pressed left at (895, 372)
Screenshot: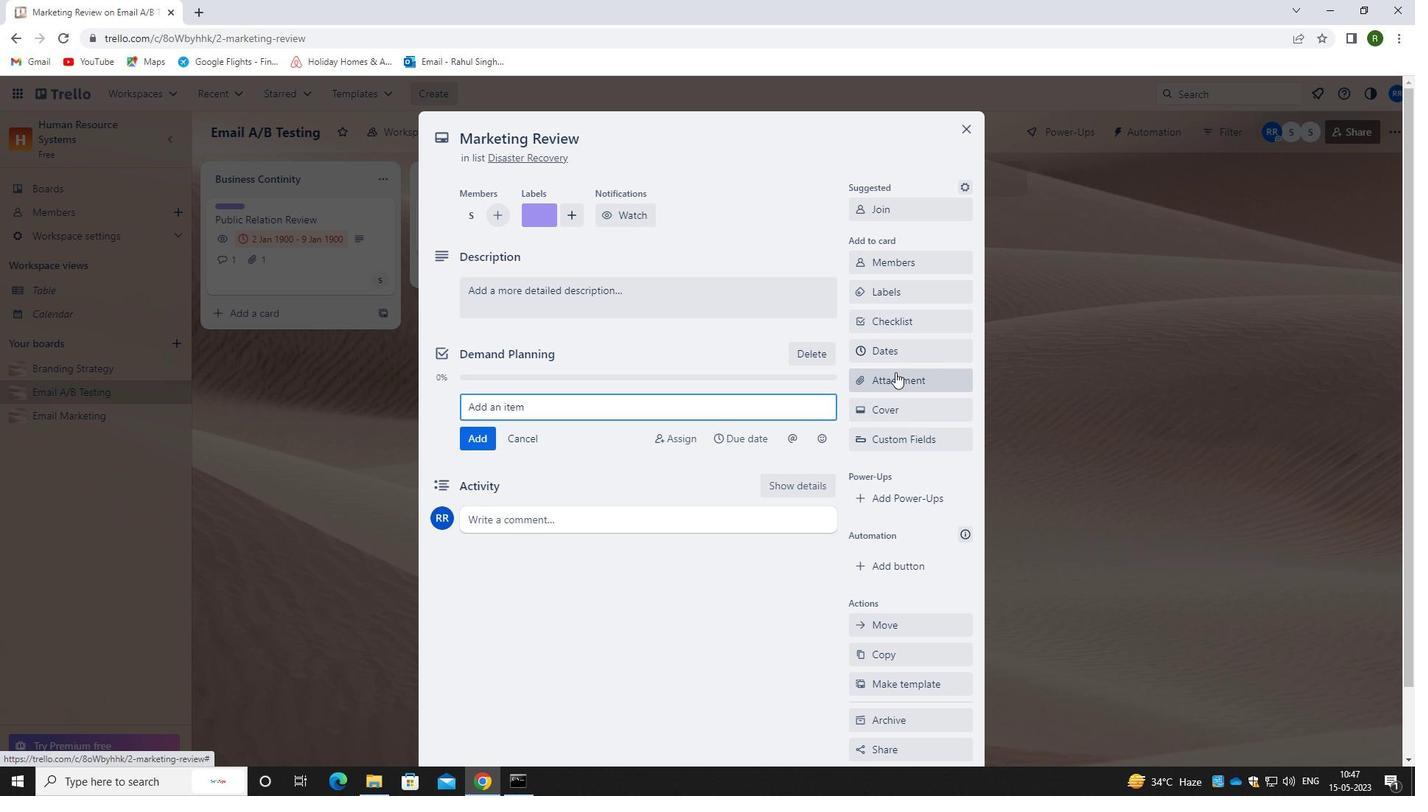 
Action: Mouse moved to (889, 566)
Screenshot: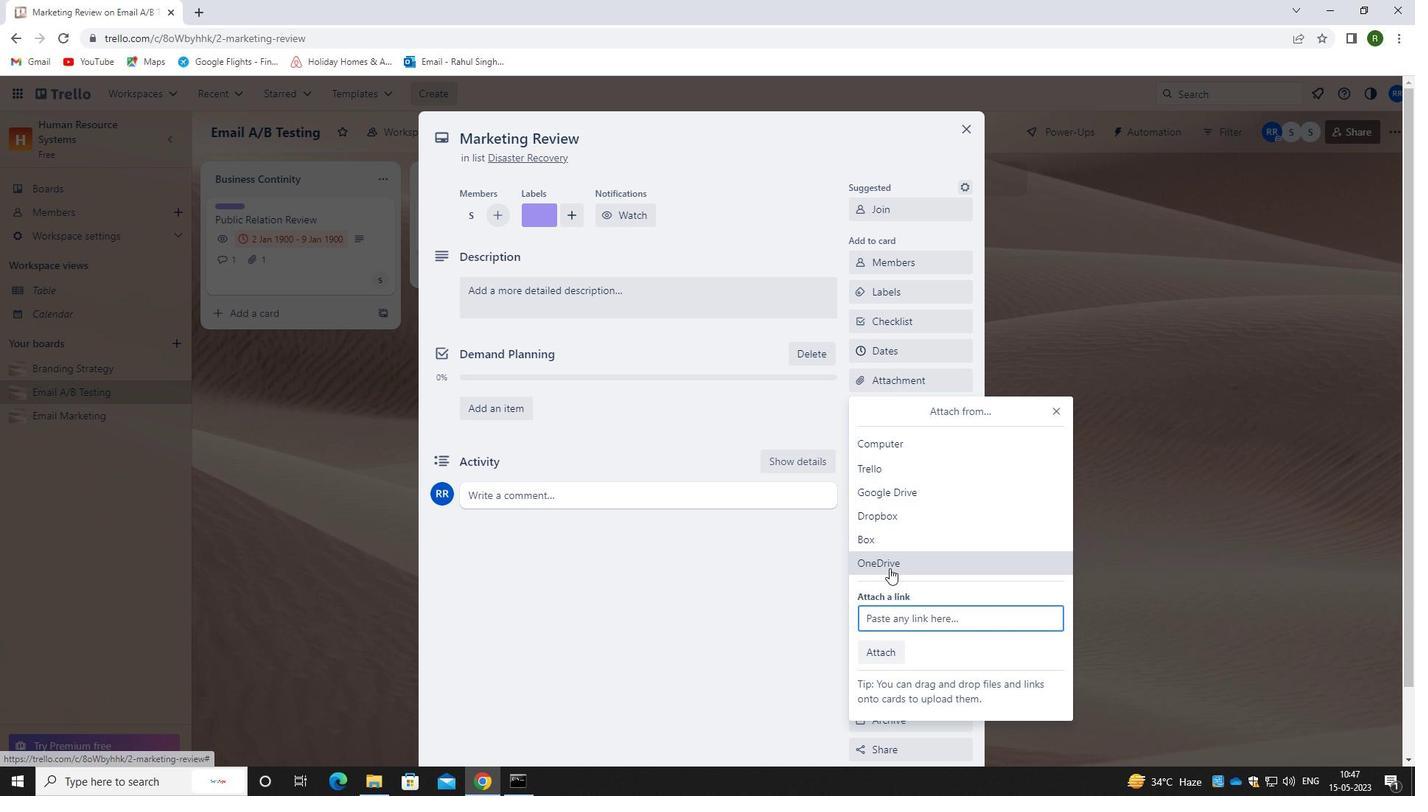 
Action: Mouse pressed left at (889, 566)
Screenshot: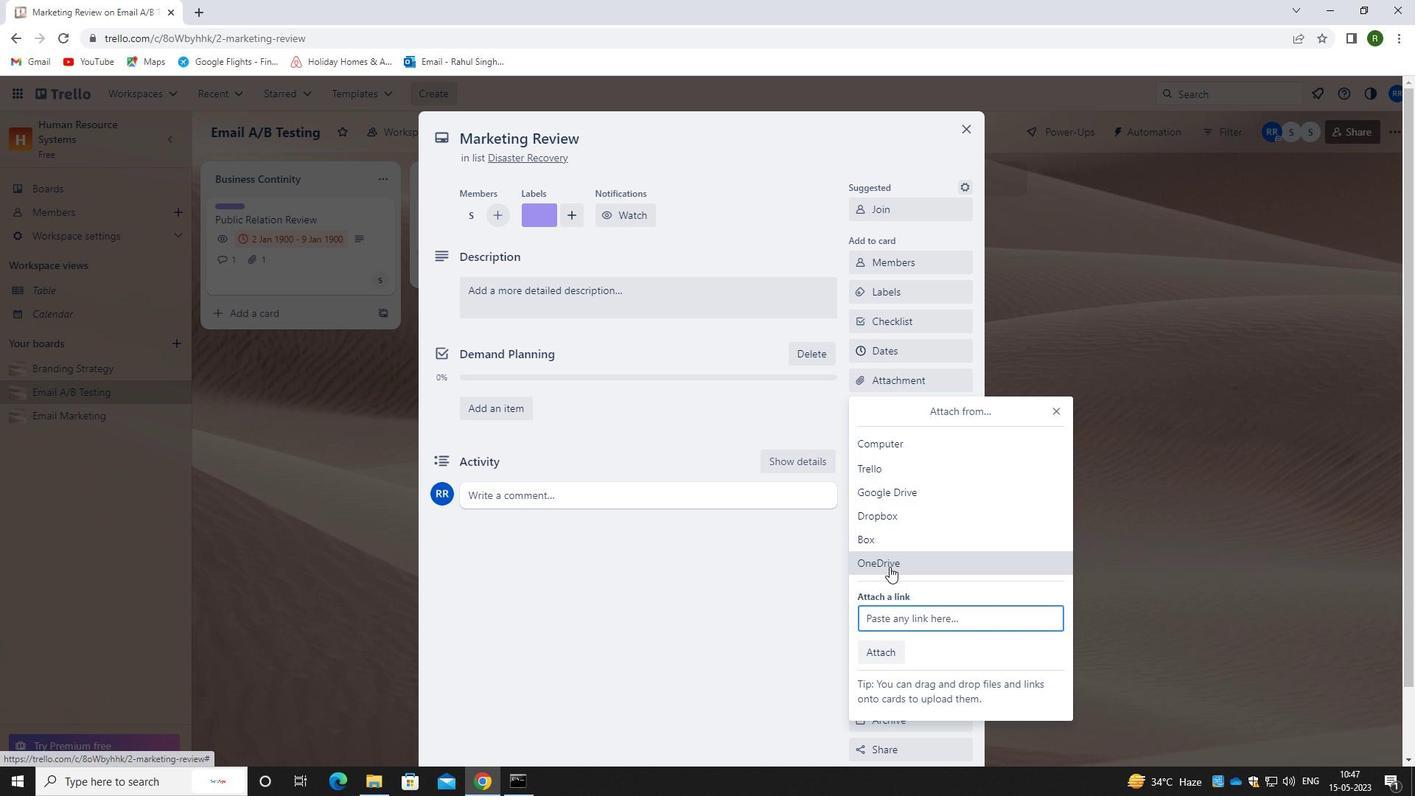 
Action: Mouse moved to (448, 512)
Screenshot: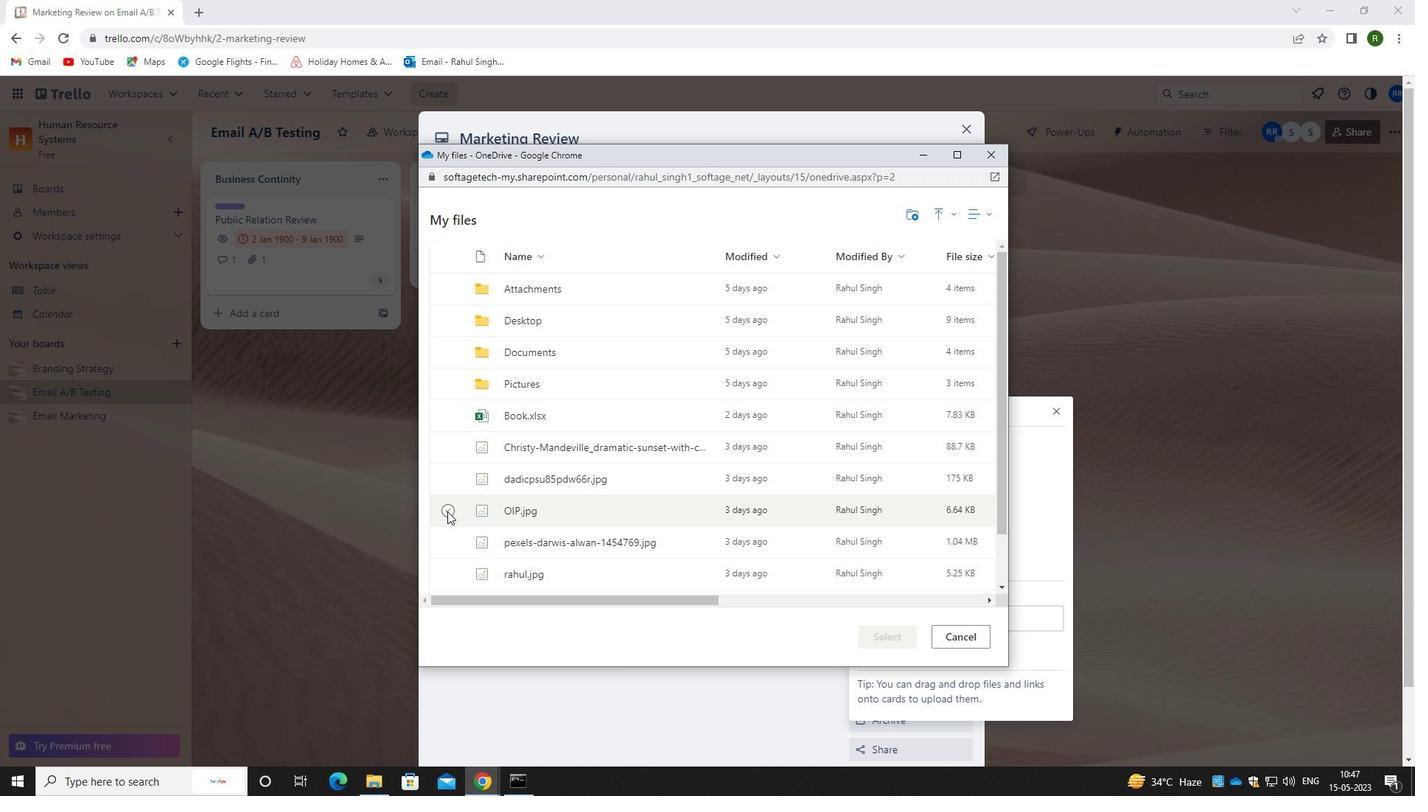 
Action: Mouse pressed left at (448, 512)
Screenshot: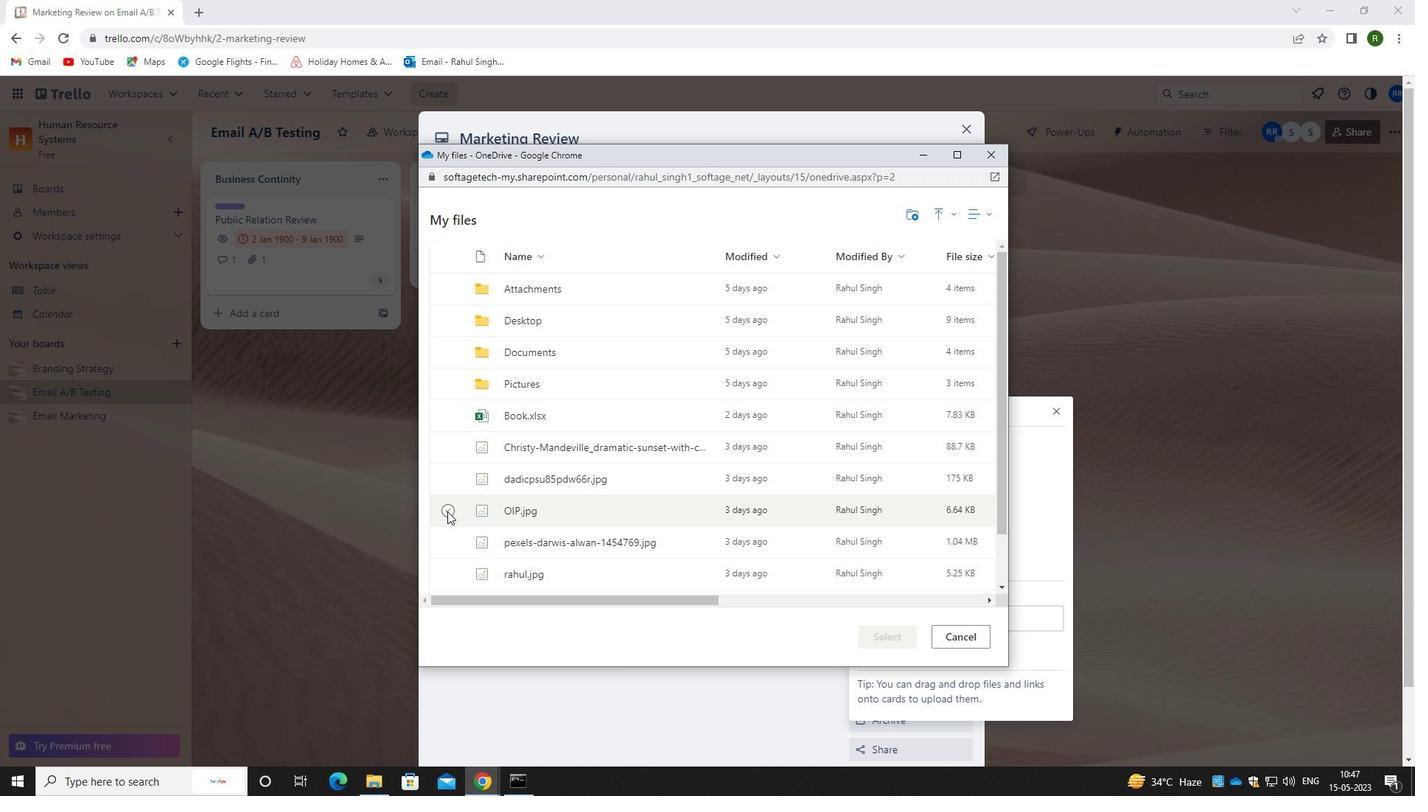 
Action: Mouse moved to (895, 645)
Screenshot: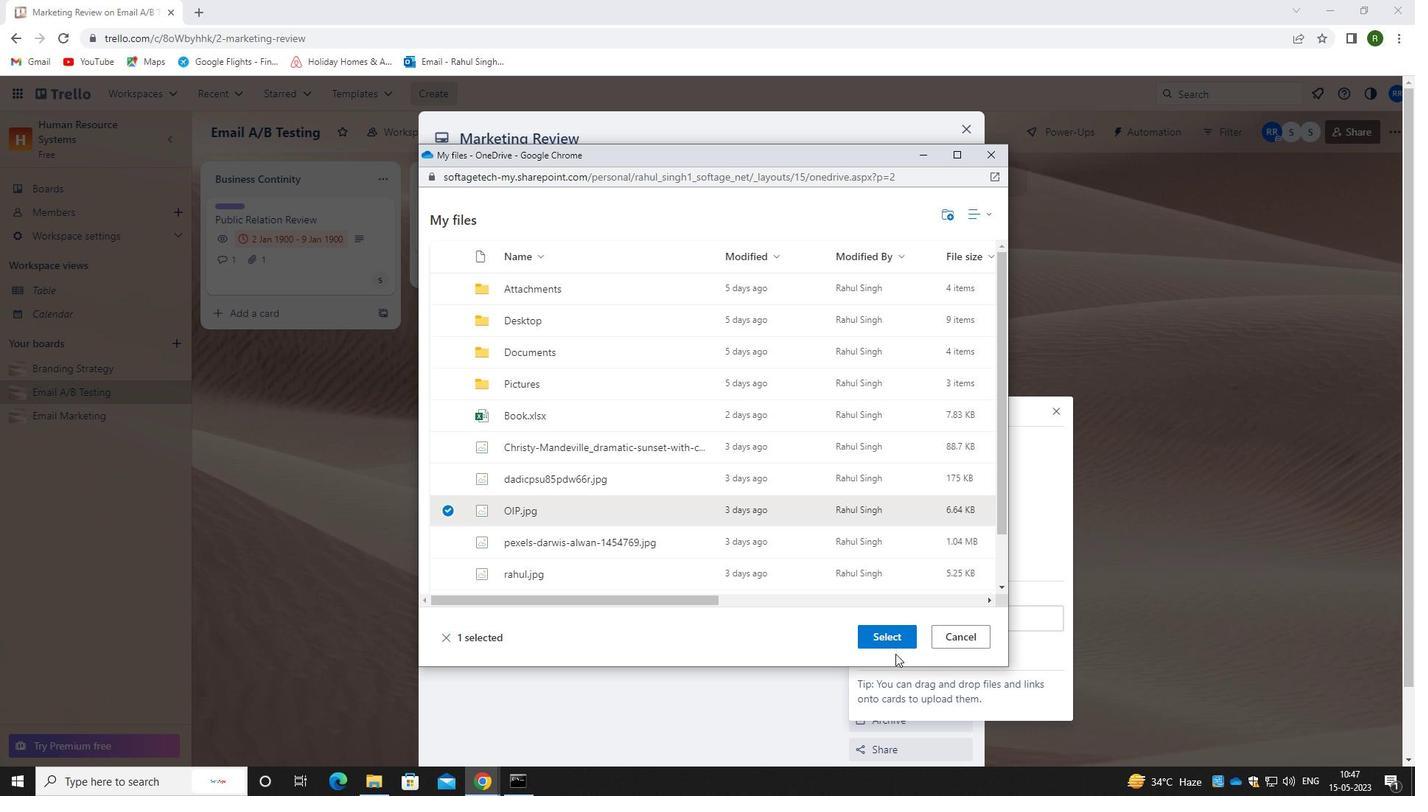 
Action: Mouse pressed left at (895, 645)
Screenshot: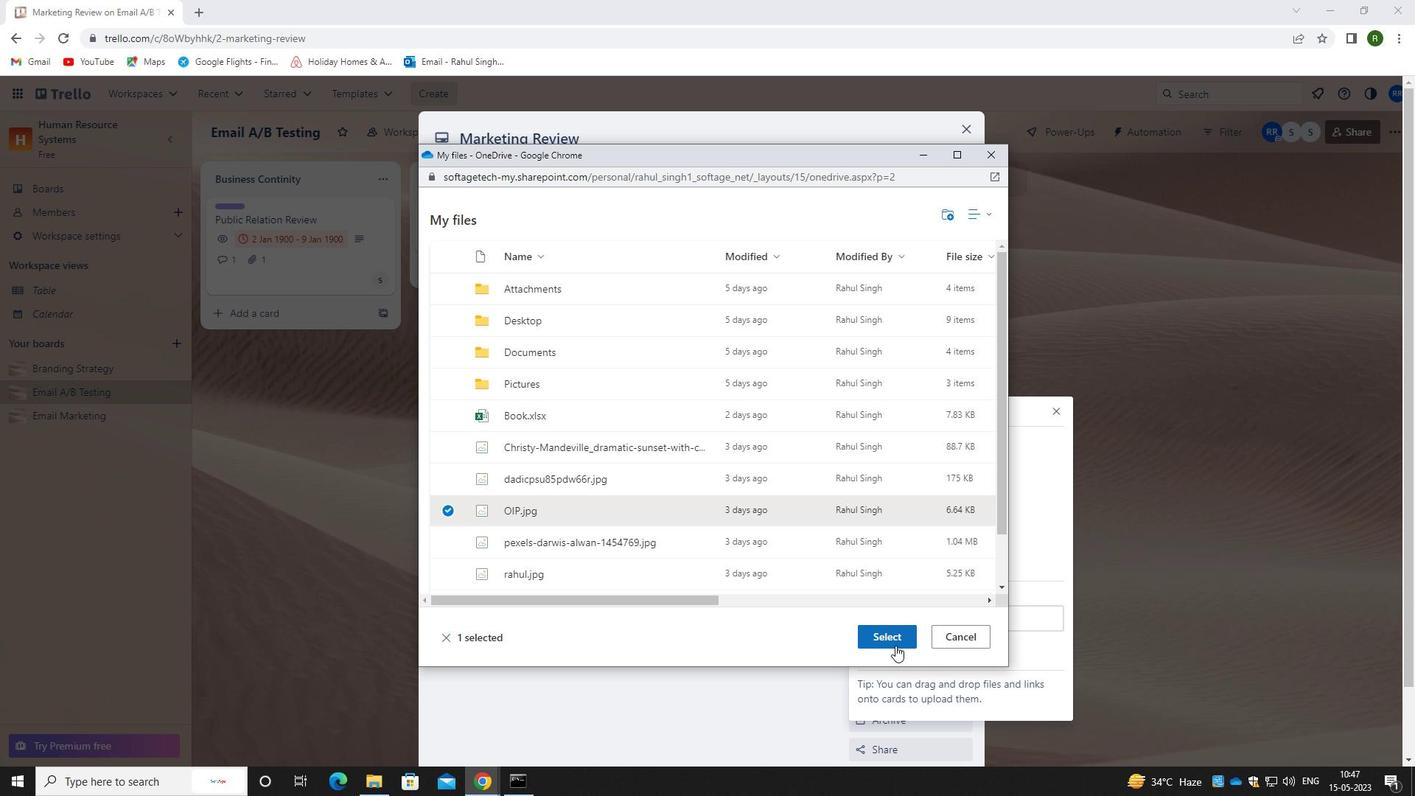 
Action: Mouse moved to (594, 297)
Screenshot: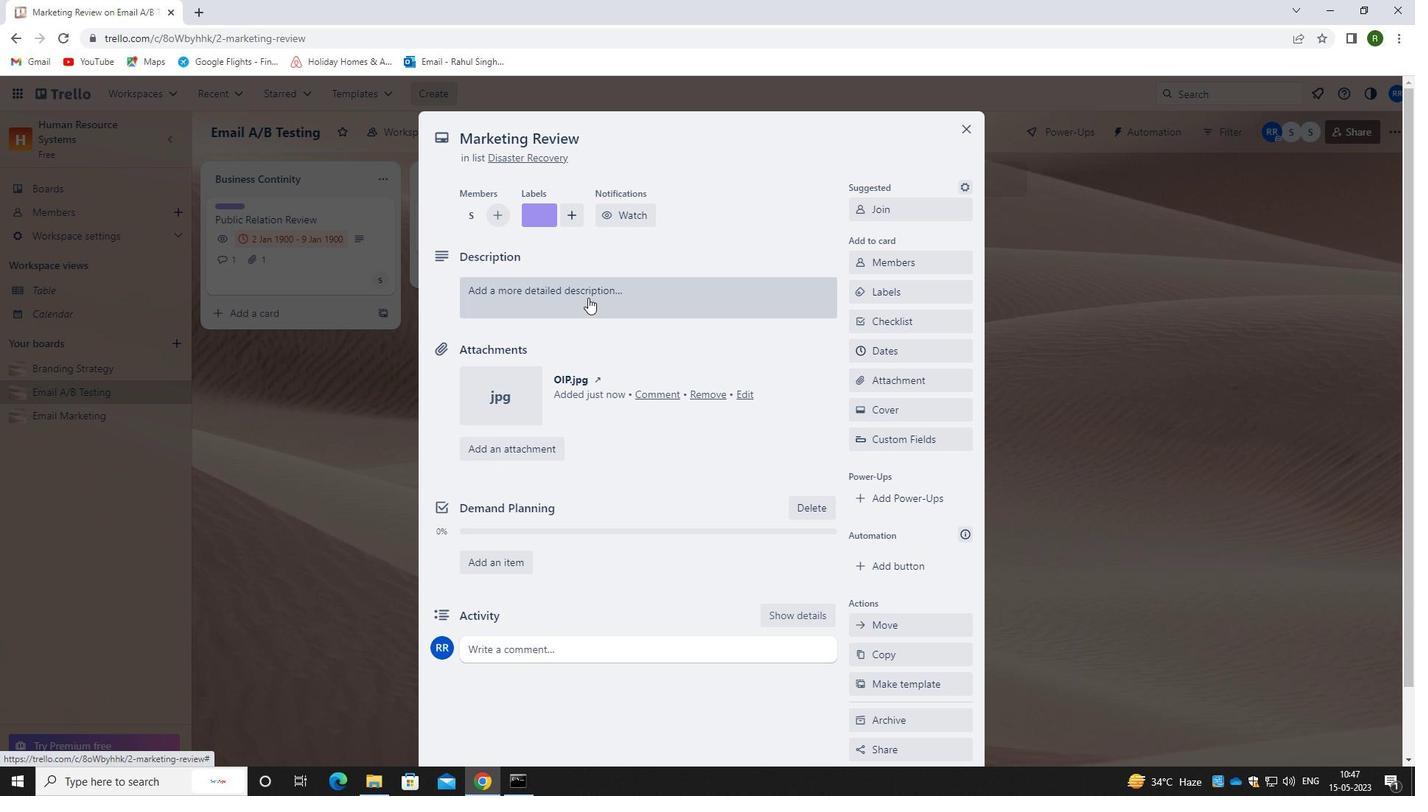 
Action: Mouse pressed left at (594, 297)
Screenshot: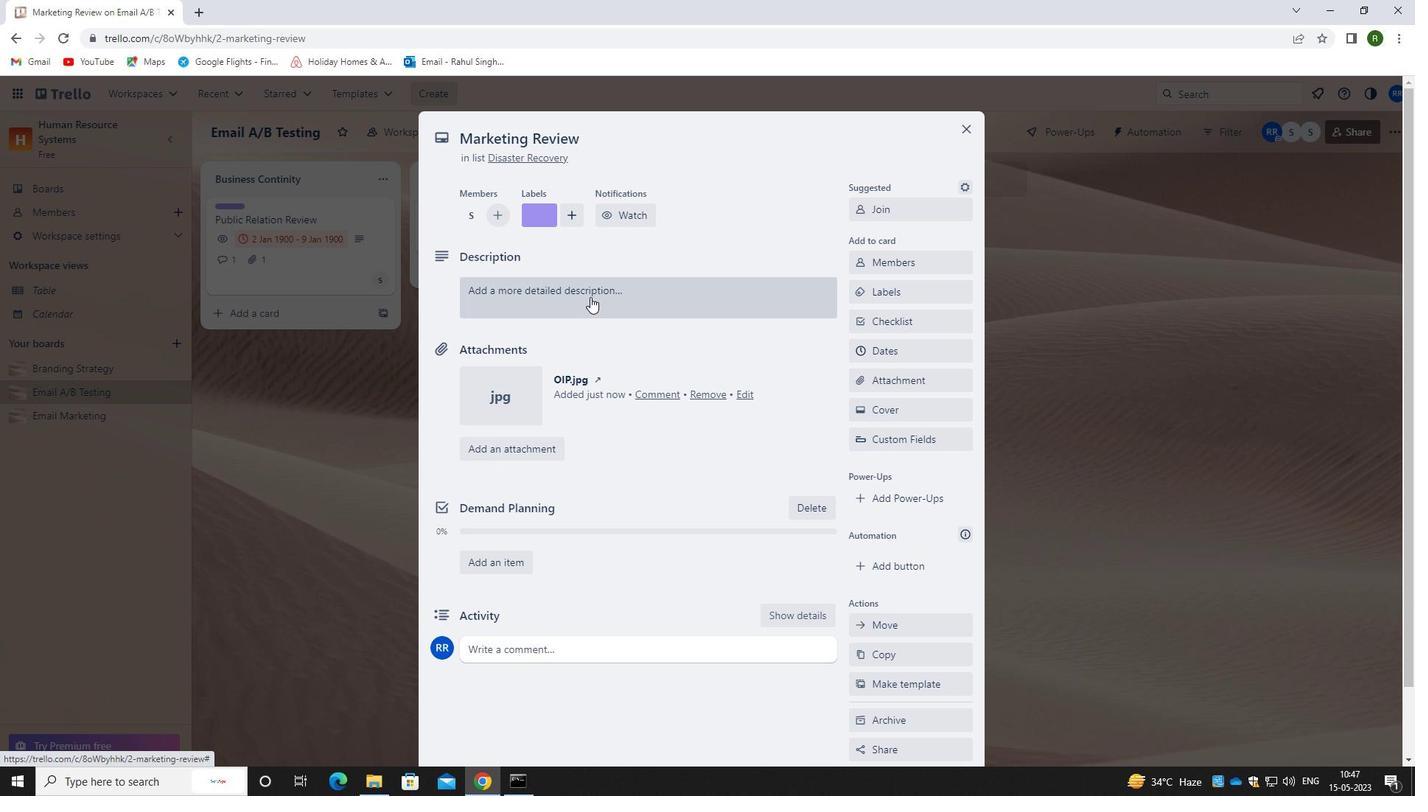 
Action: Mouse moved to (613, 368)
Screenshot: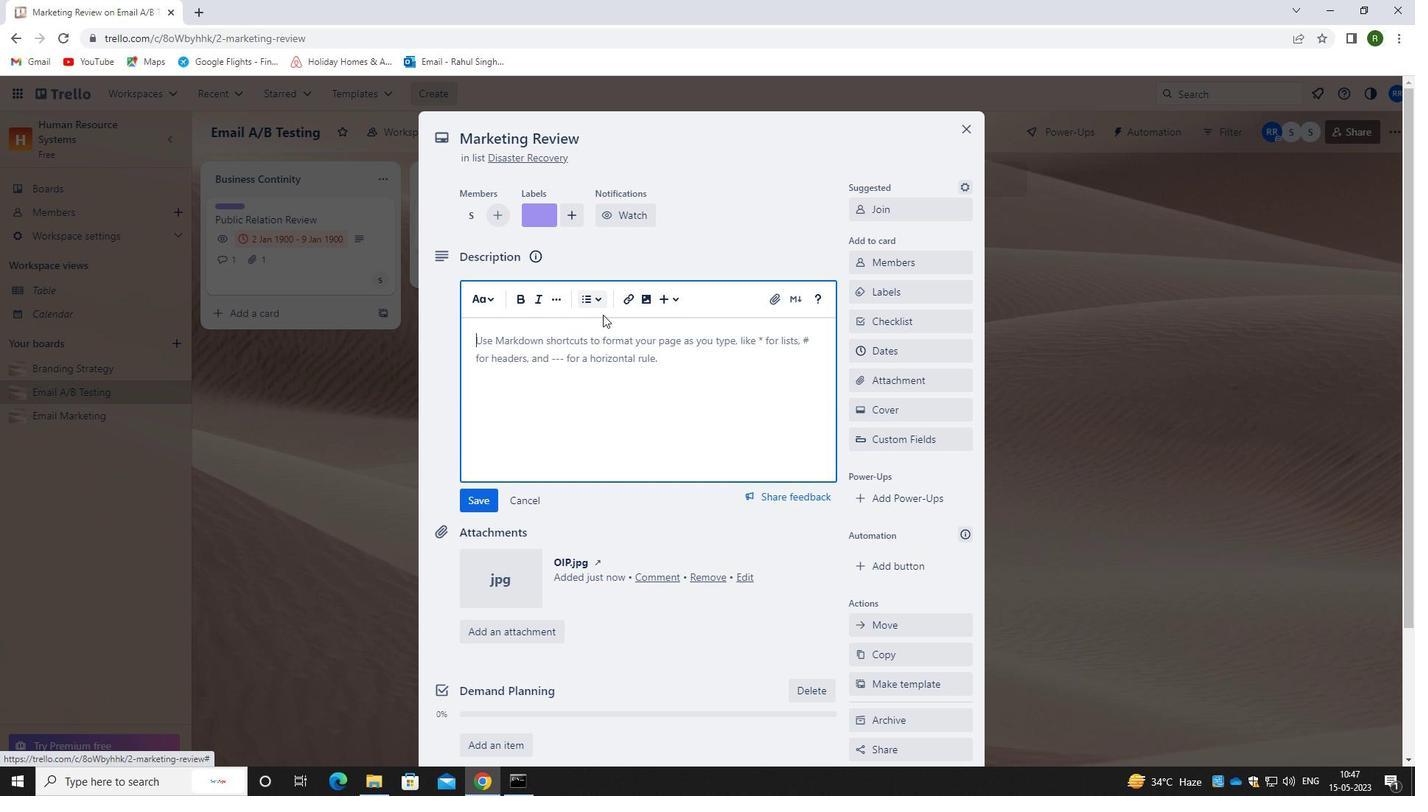 
Action: Mouse pressed left at (613, 368)
Screenshot: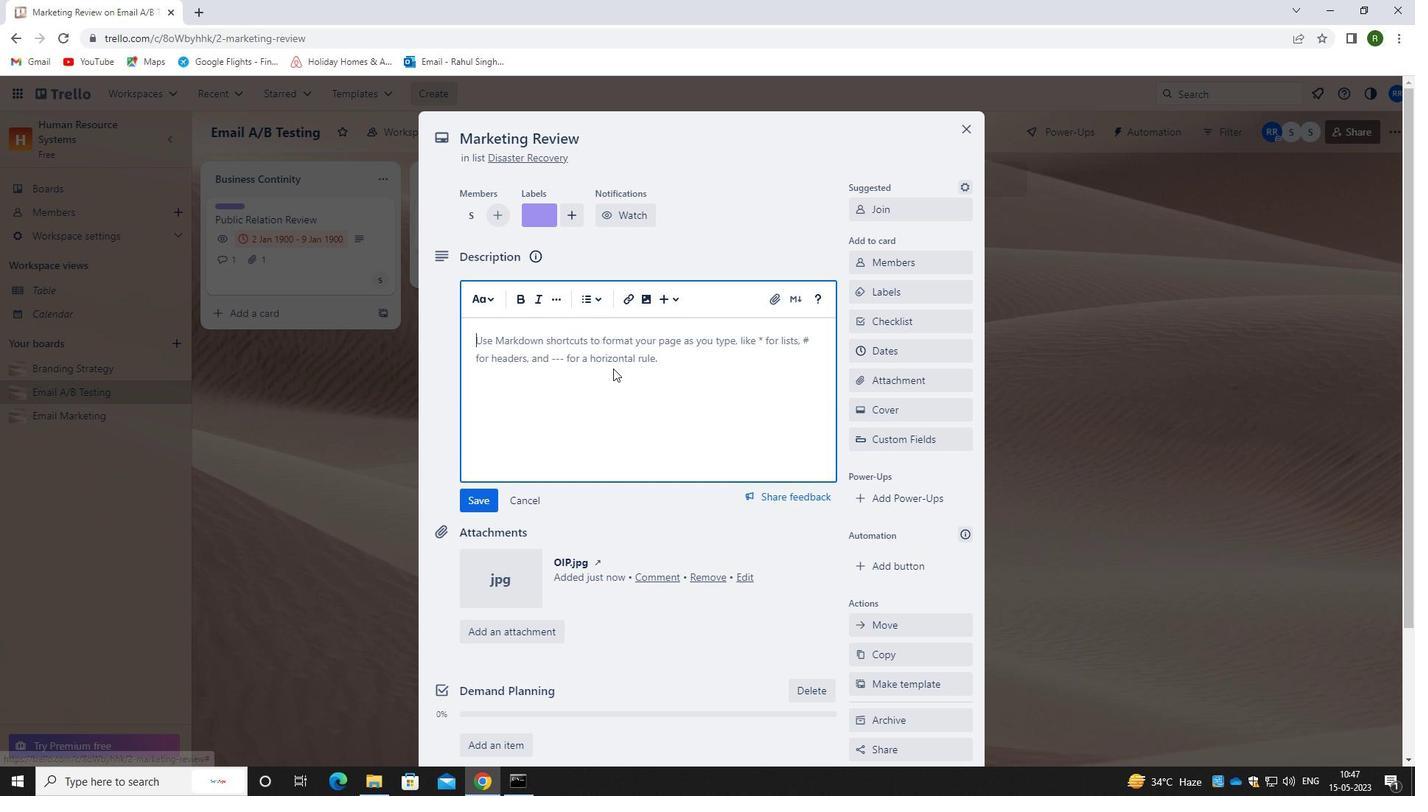 
Action: Key pressed <Key.caps_lock>D<Key.caps_lock>EVELOP<Key.space>AND<Key.space>LAUCH<Key.space>NEW<Key.backspace><Key.backspace><Key.backspace><Key.backspace><Key.backspace><Key.backspace>NCH<Key.space>NEW<Key.space>SOCIAL<Key.space>MEDIA<Key.space>MARKETING<Key.space>CAMPAIGN<Key.space>FOR<Key.space>INFU<Key.backspace>LUENCER<Key.space>PARTNERSHIP
Screenshot: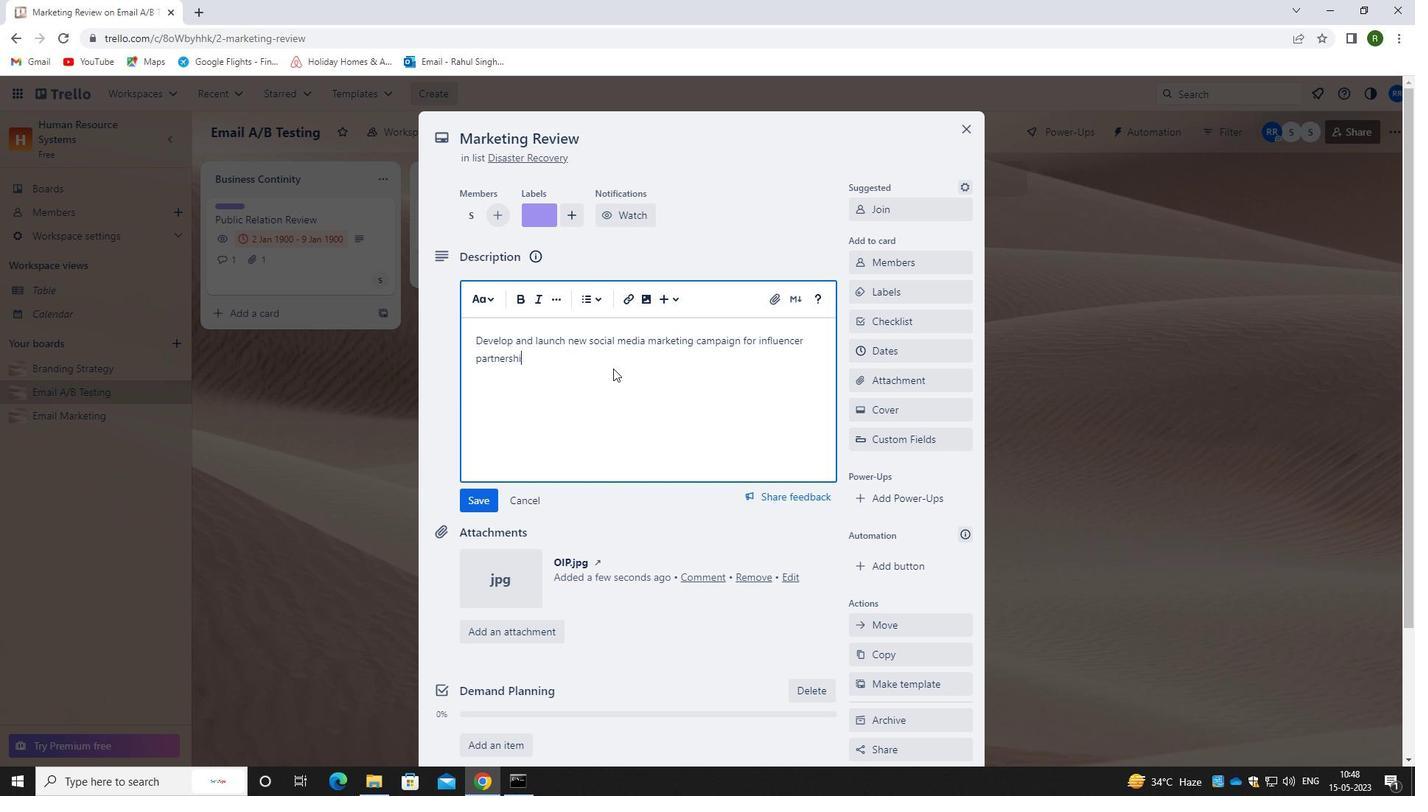 
Action: Mouse moved to (483, 504)
Screenshot: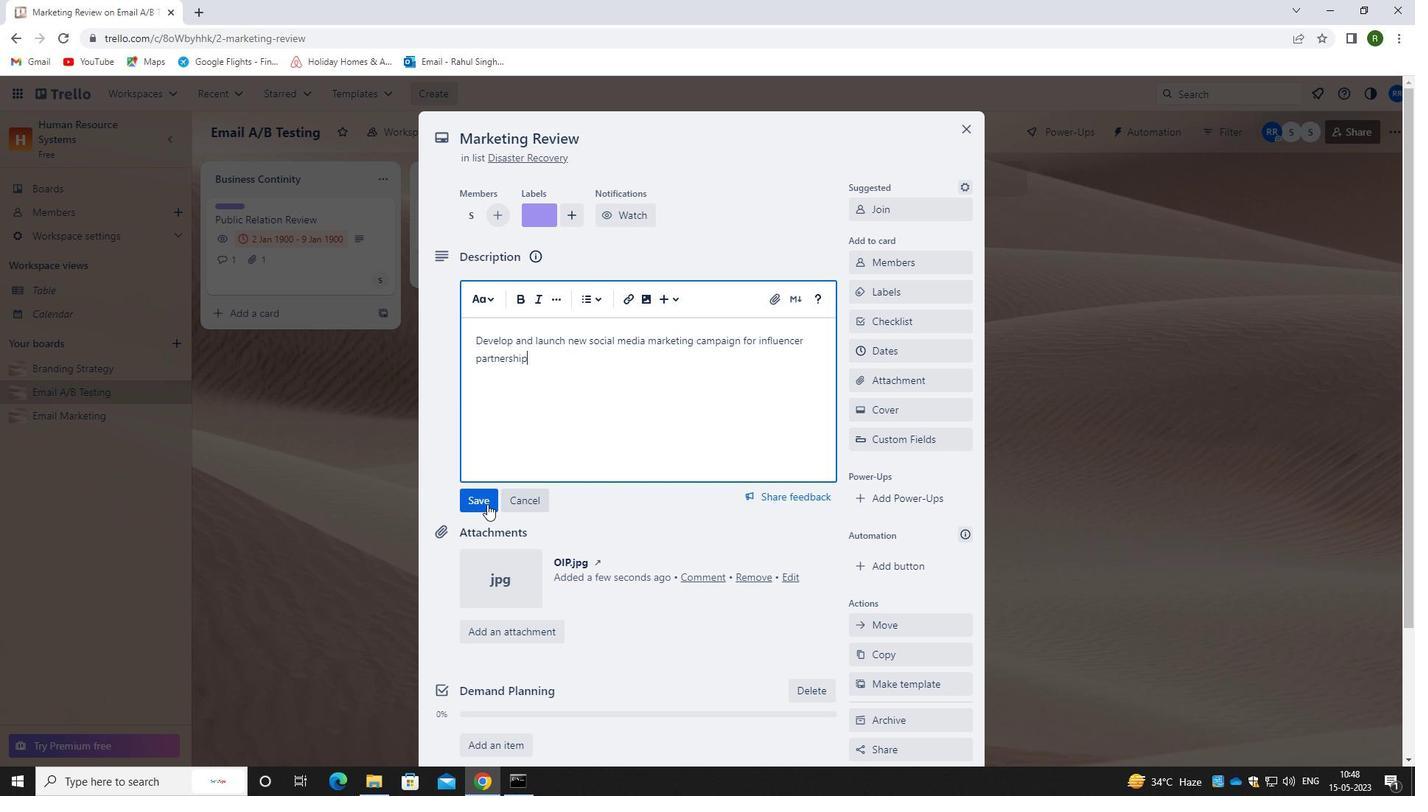 
Action: Mouse pressed left at (483, 504)
Screenshot: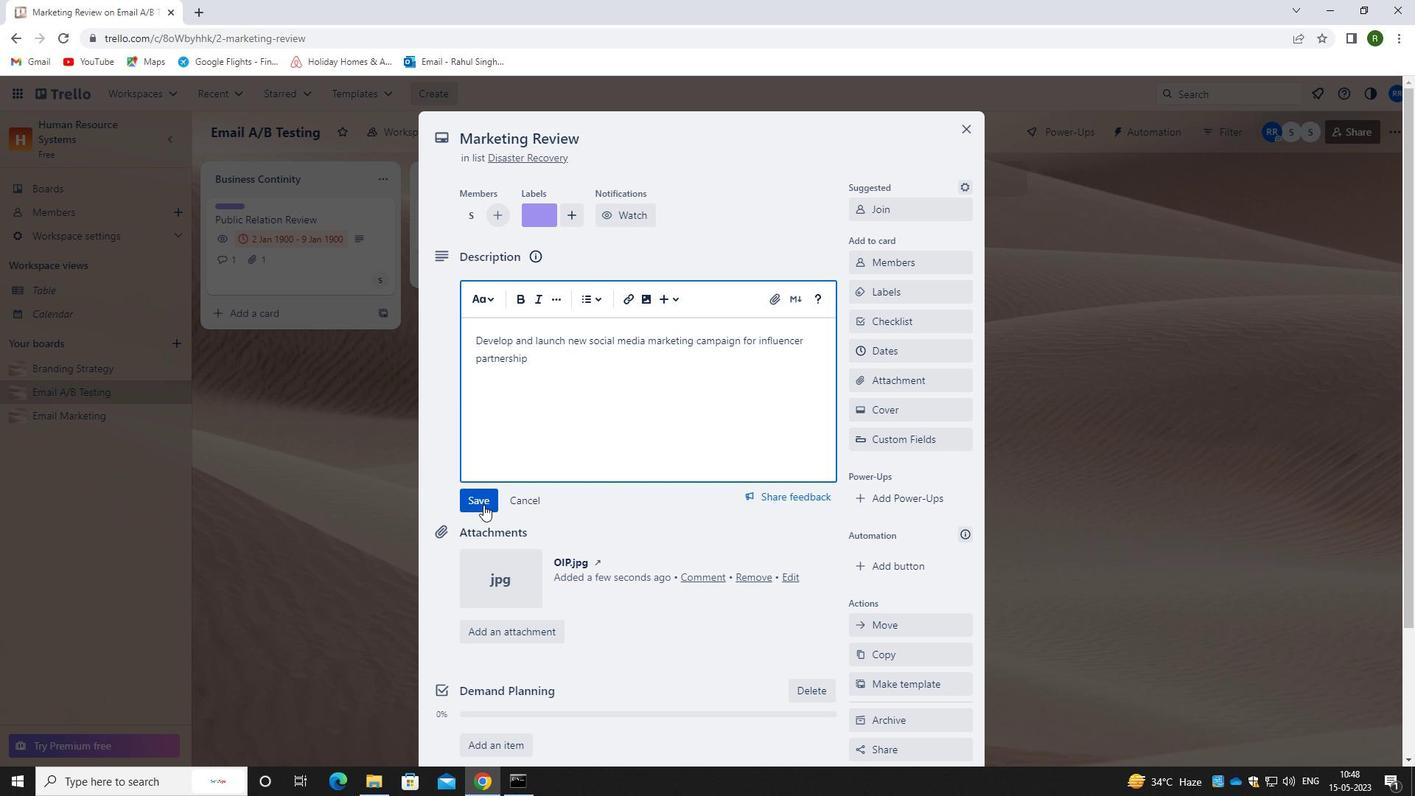 
Action: Mouse moved to (566, 442)
Screenshot: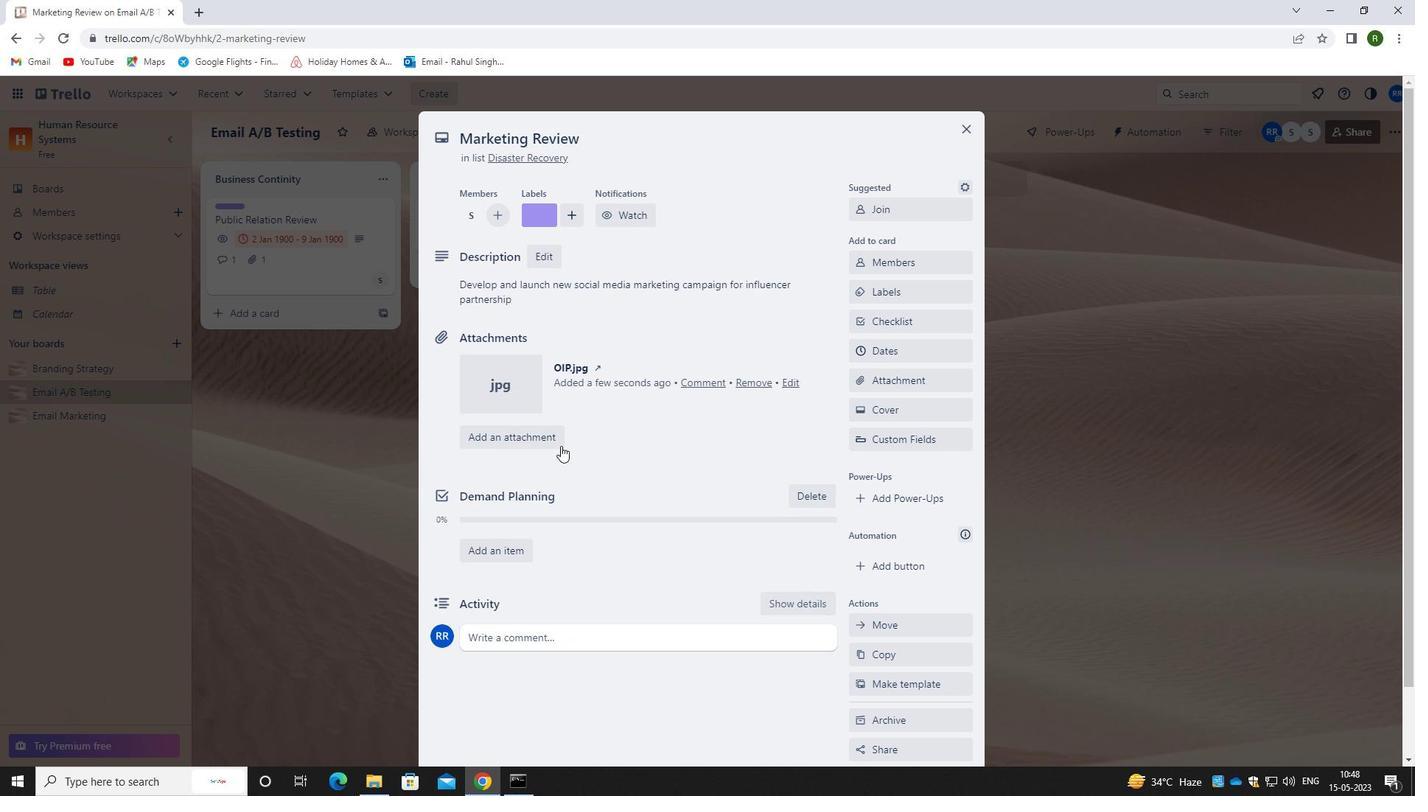 
Action: Mouse scrolled (566, 442) with delta (0, 0)
Screenshot: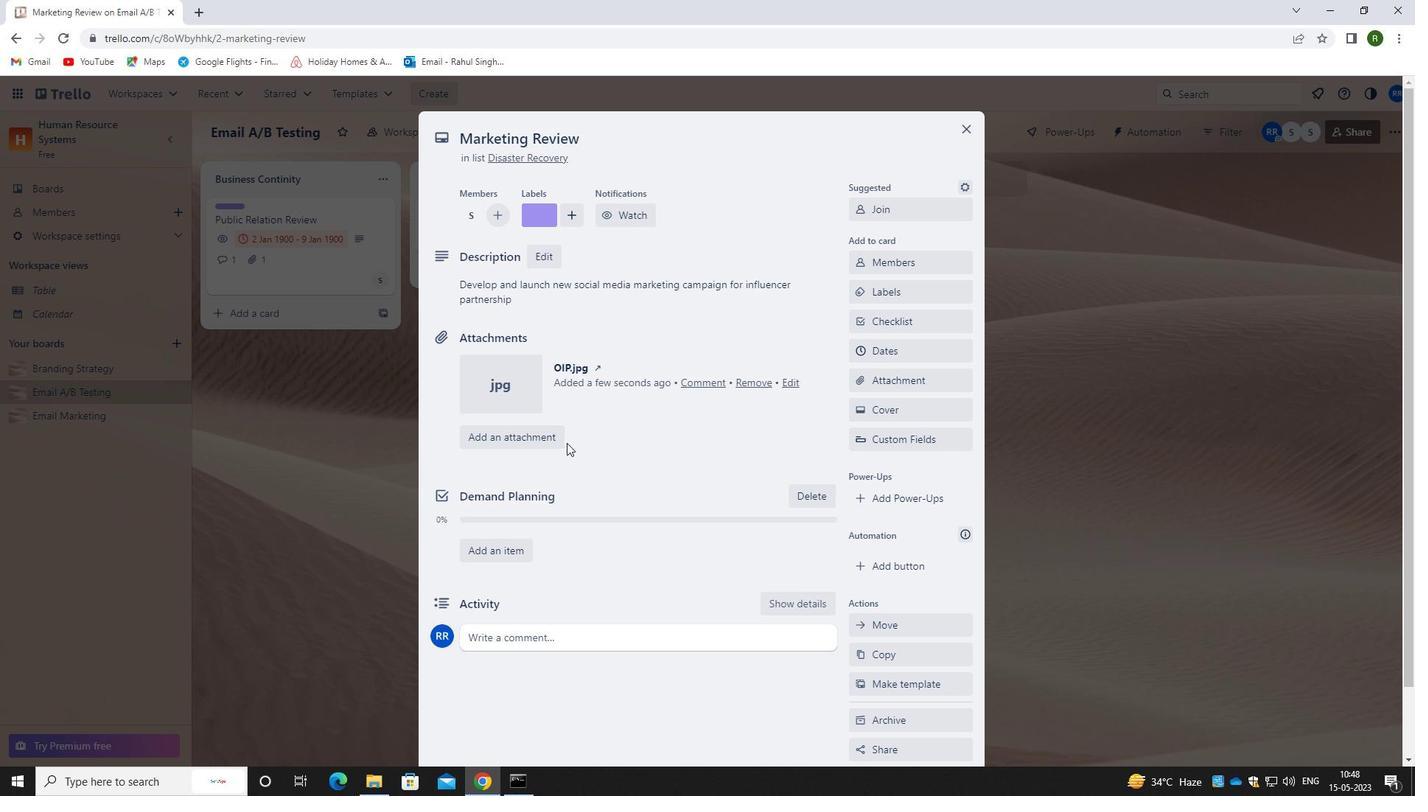 
Action: Mouse scrolled (566, 442) with delta (0, 0)
Screenshot: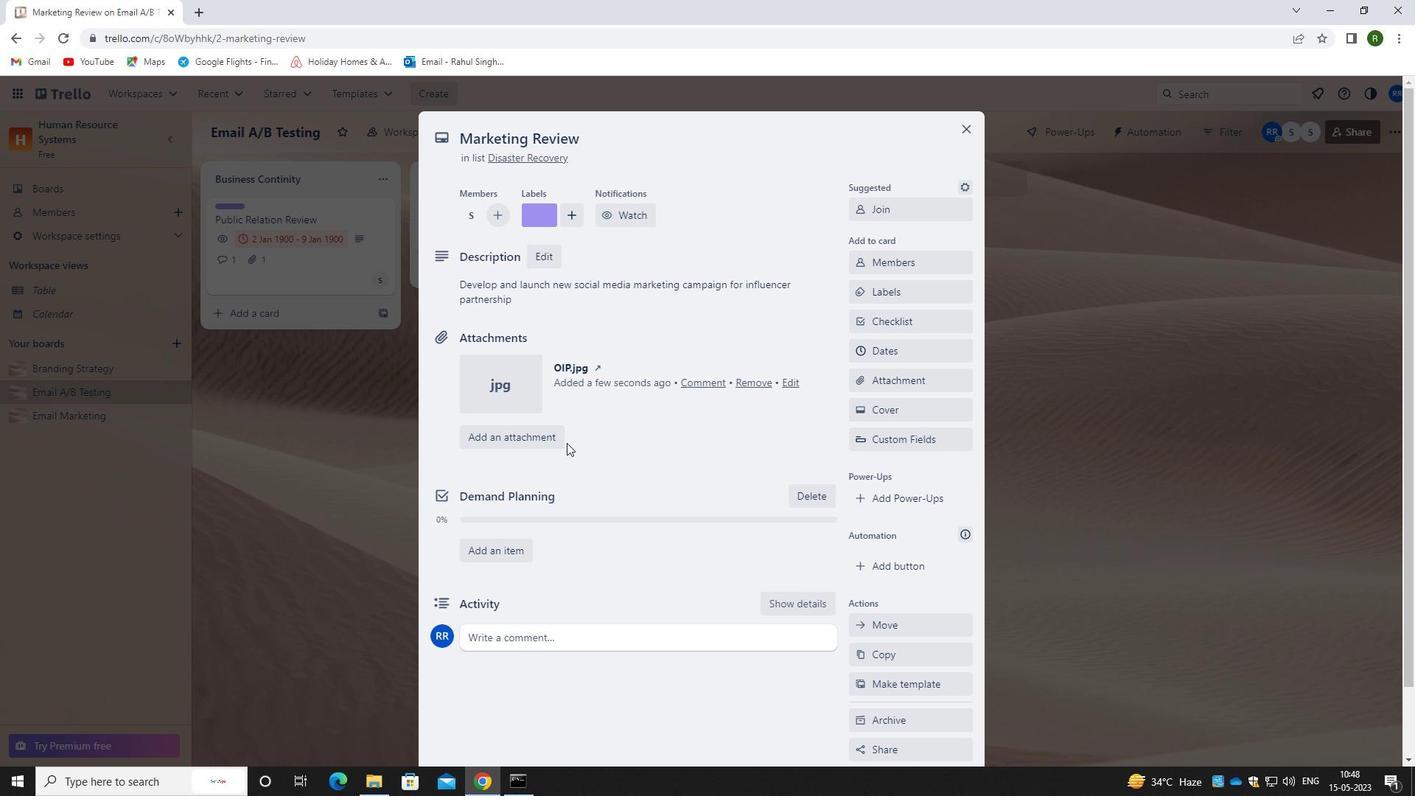
Action: Mouse moved to (569, 558)
Screenshot: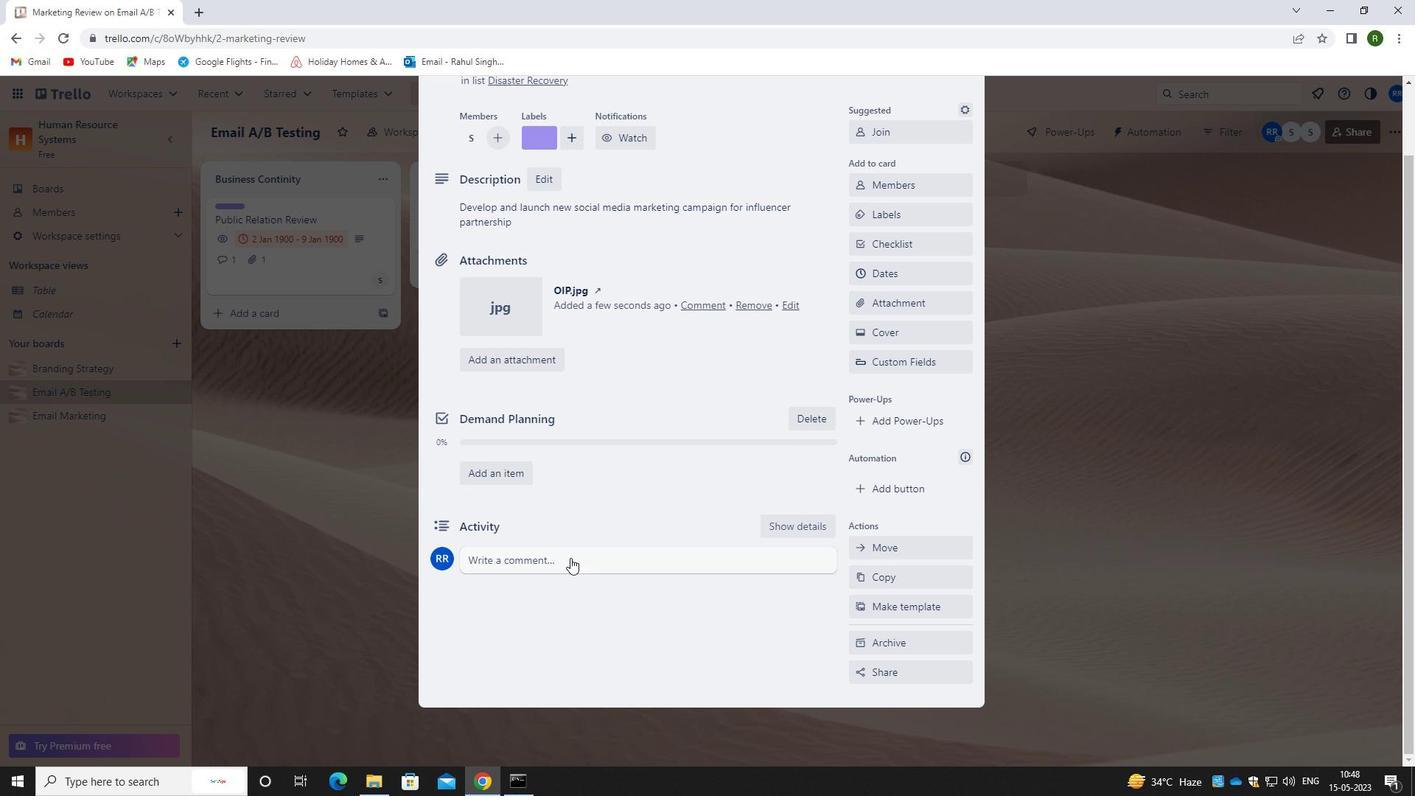 
Action: Mouse pressed left at (569, 558)
Screenshot: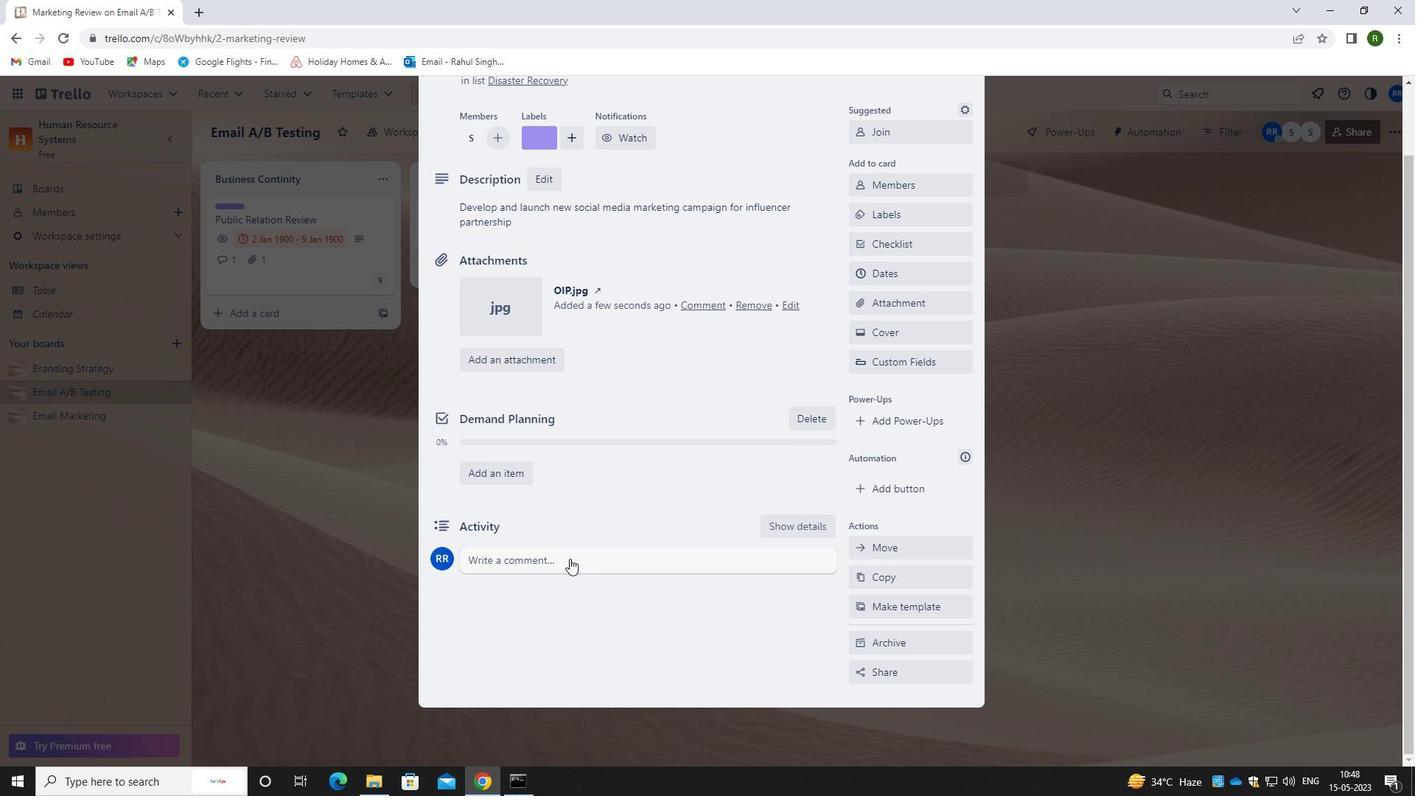 
Action: Mouse moved to (557, 605)
Screenshot: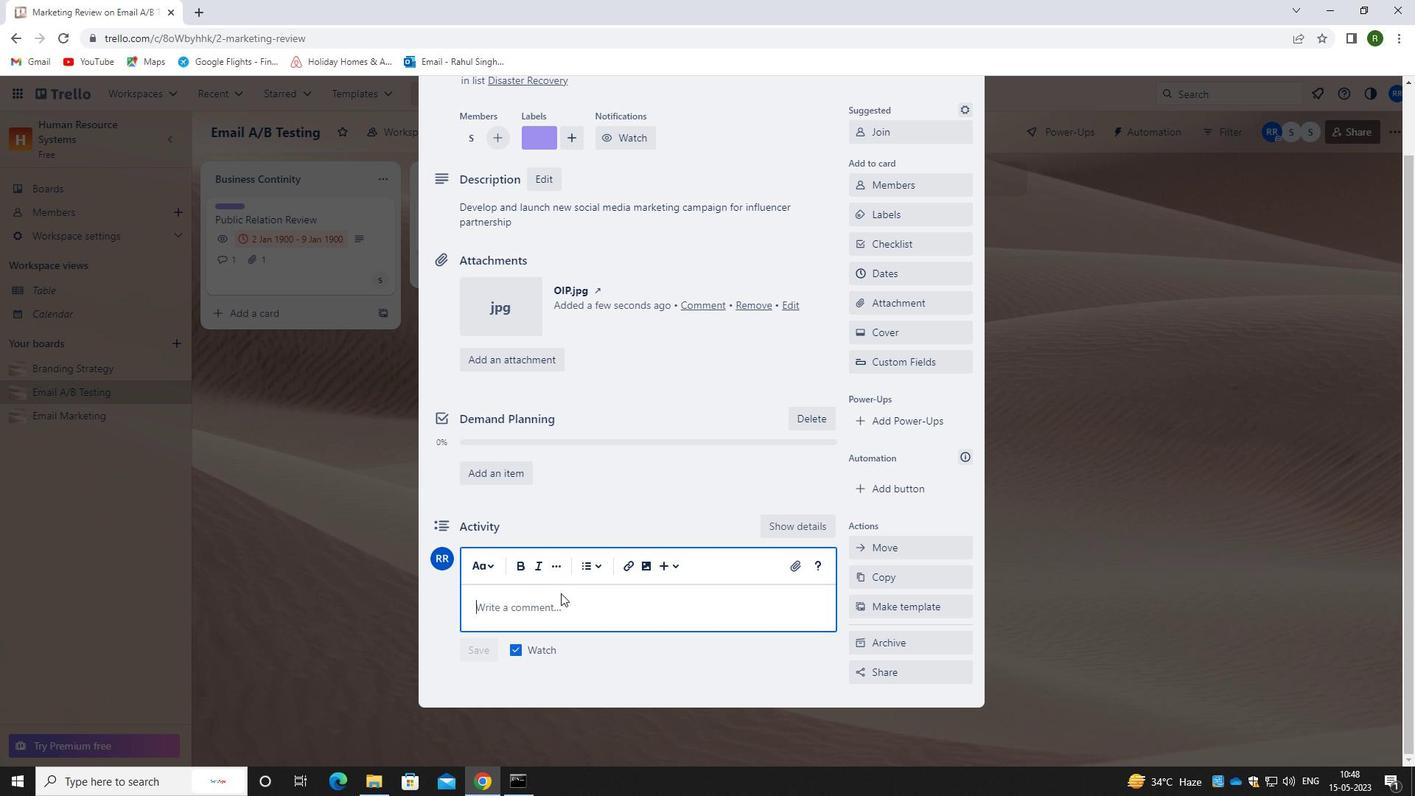 
Action: Mouse pressed left at (557, 605)
Screenshot: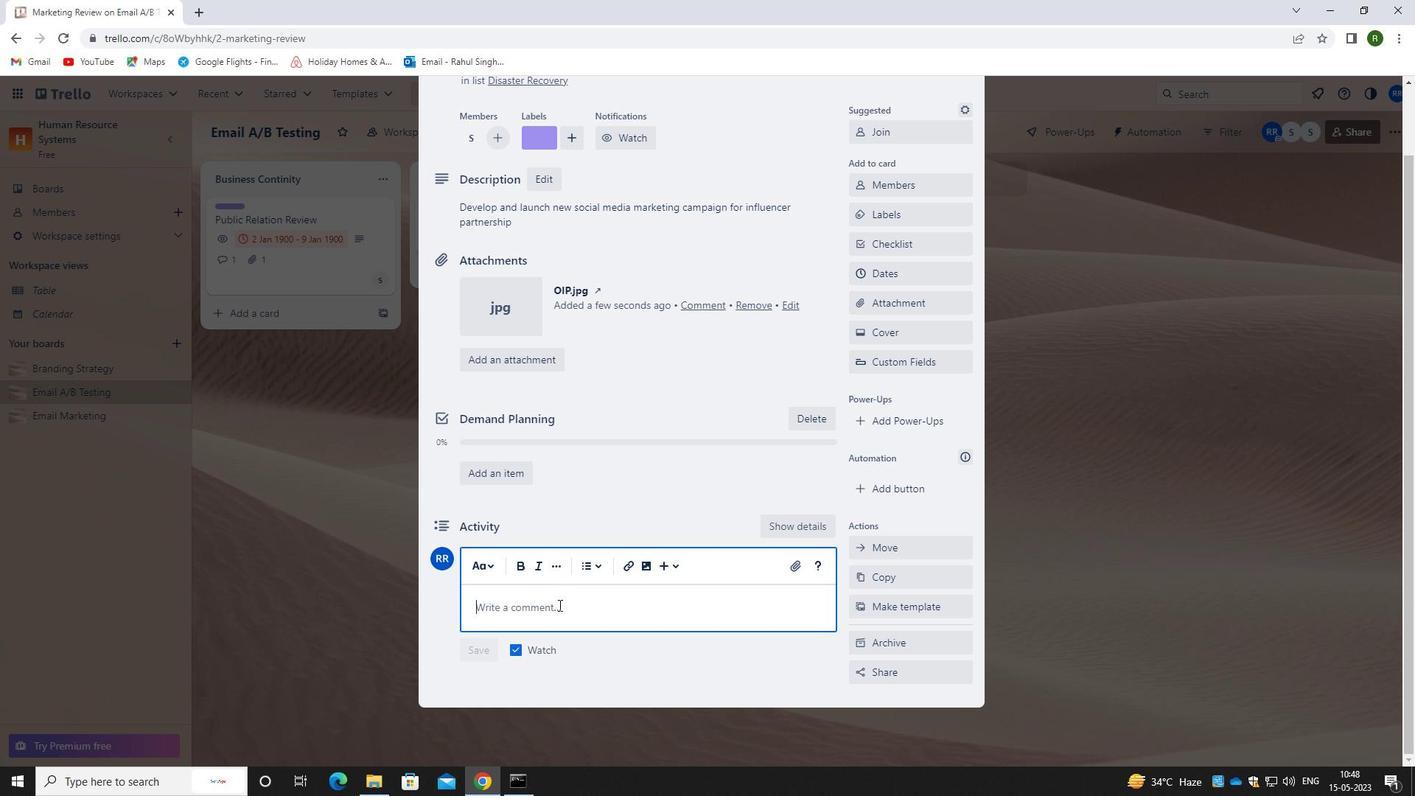 
Action: Mouse moved to (541, 603)
Screenshot: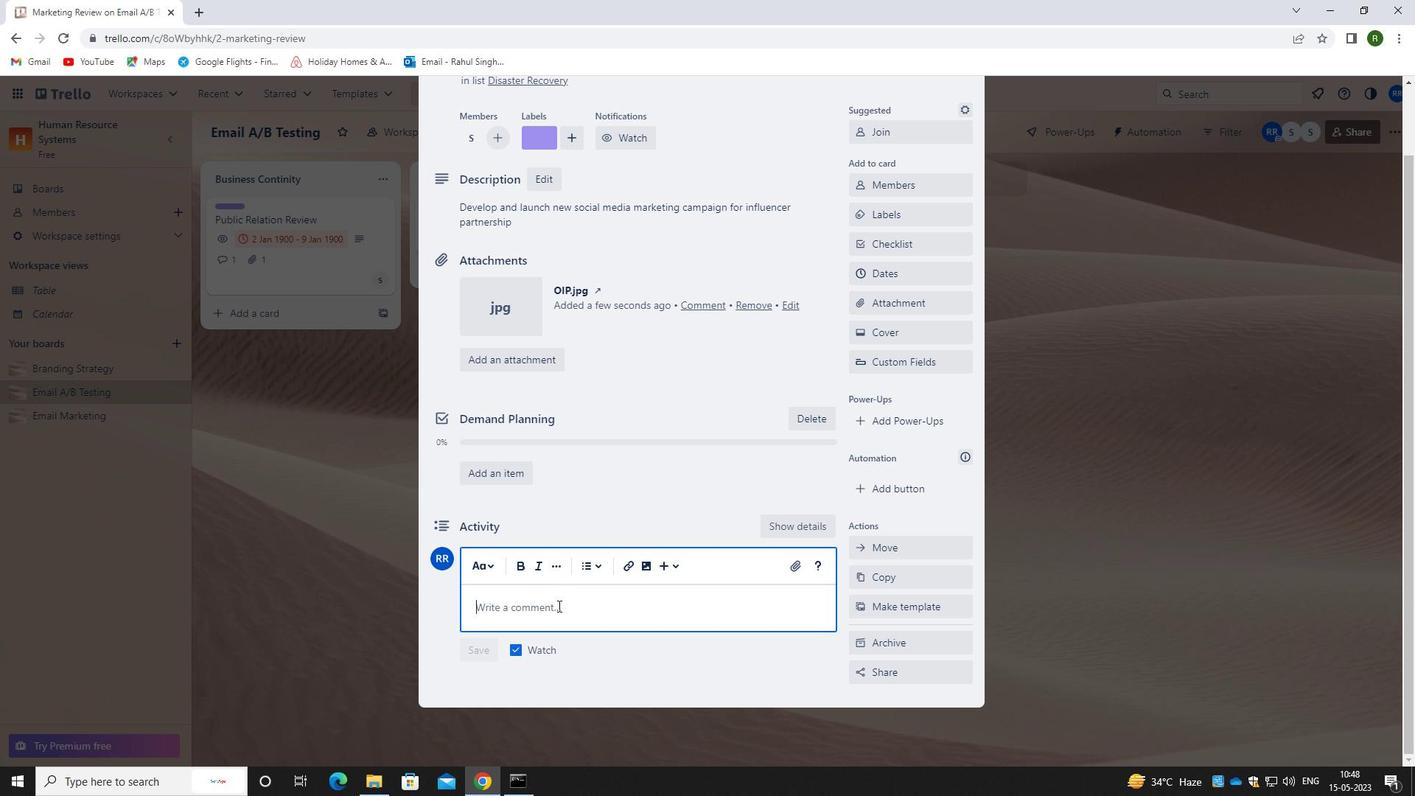 
Action: Key pressed <Key.caps_lock>T<Key.caps_lock>HIS<Key.space>TAK<Key.backspace>SK<Key.space>REQUIRES<Key.space>US<Key.space>TO<Key.space>BE<Key.space>PO<Key.backspace>ROACTIVE<Key.space>IN<Key.space>IDENTIFYING<Key.space>POTENTIAL<Key.space>BENIFITS<Key.space>AND<Key.space>DREA<Key.backspace><Key.backspace><Key.backspace><Key.backspace><Key.backspace><Key.backspace><Key.backspace><Key.backspace><Key.backspace><Key.backspace><Key.backspace><Key.backspace><Key.backspace><Key.backspace>EFITS<Key.space>AND<Key.space>DR<Key.backspace>A<Key.backspace>RAWBACKS<Key.space>,<Key.space>WEIGHING<Key.space>THE<Key.space>PROS<Key.space>AND<Key.space>CONS<Key.space>OF<Key.space>F<Key.backspace>DIFFERENT<Key.space>APPROACHES.
Screenshot: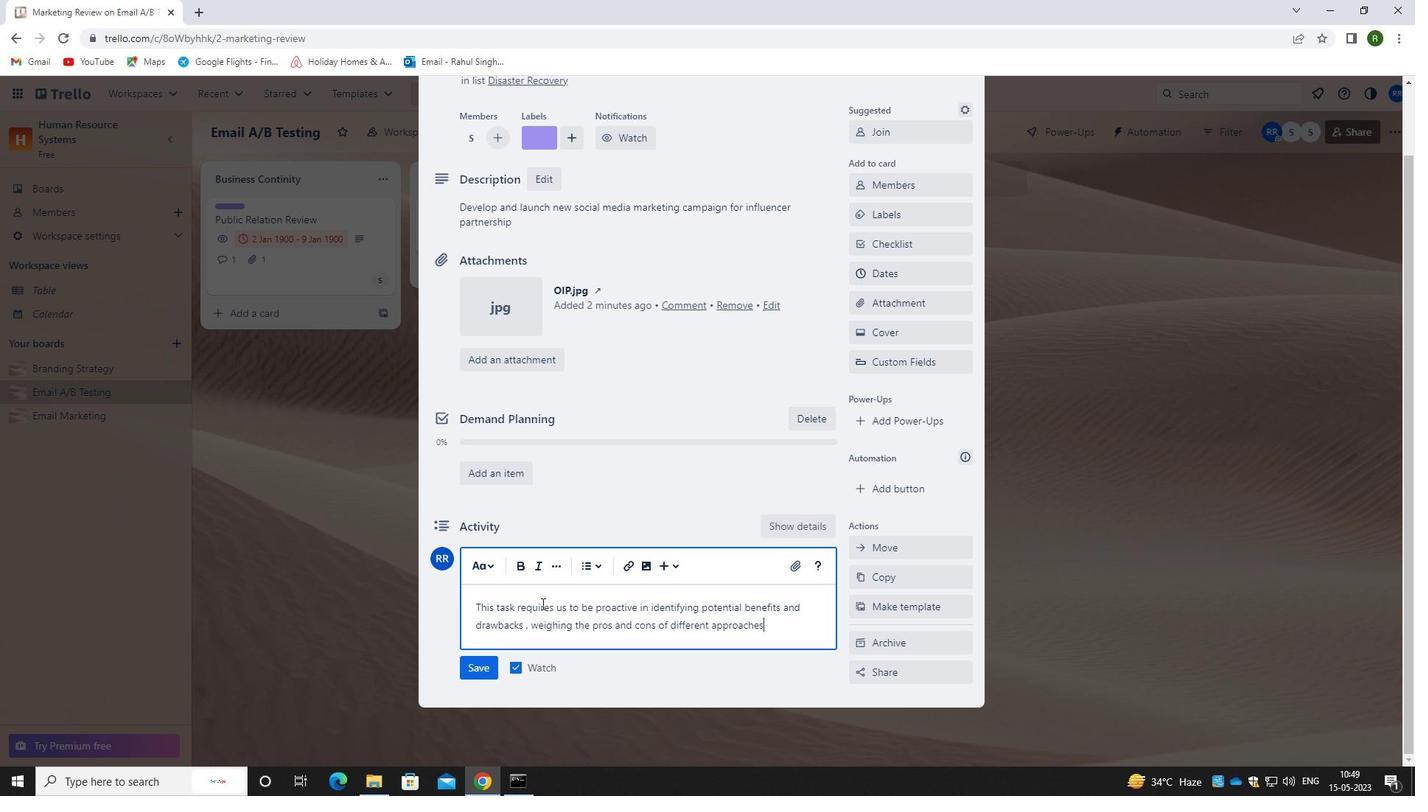 
Action: Mouse moved to (465, 671)
Screenshot: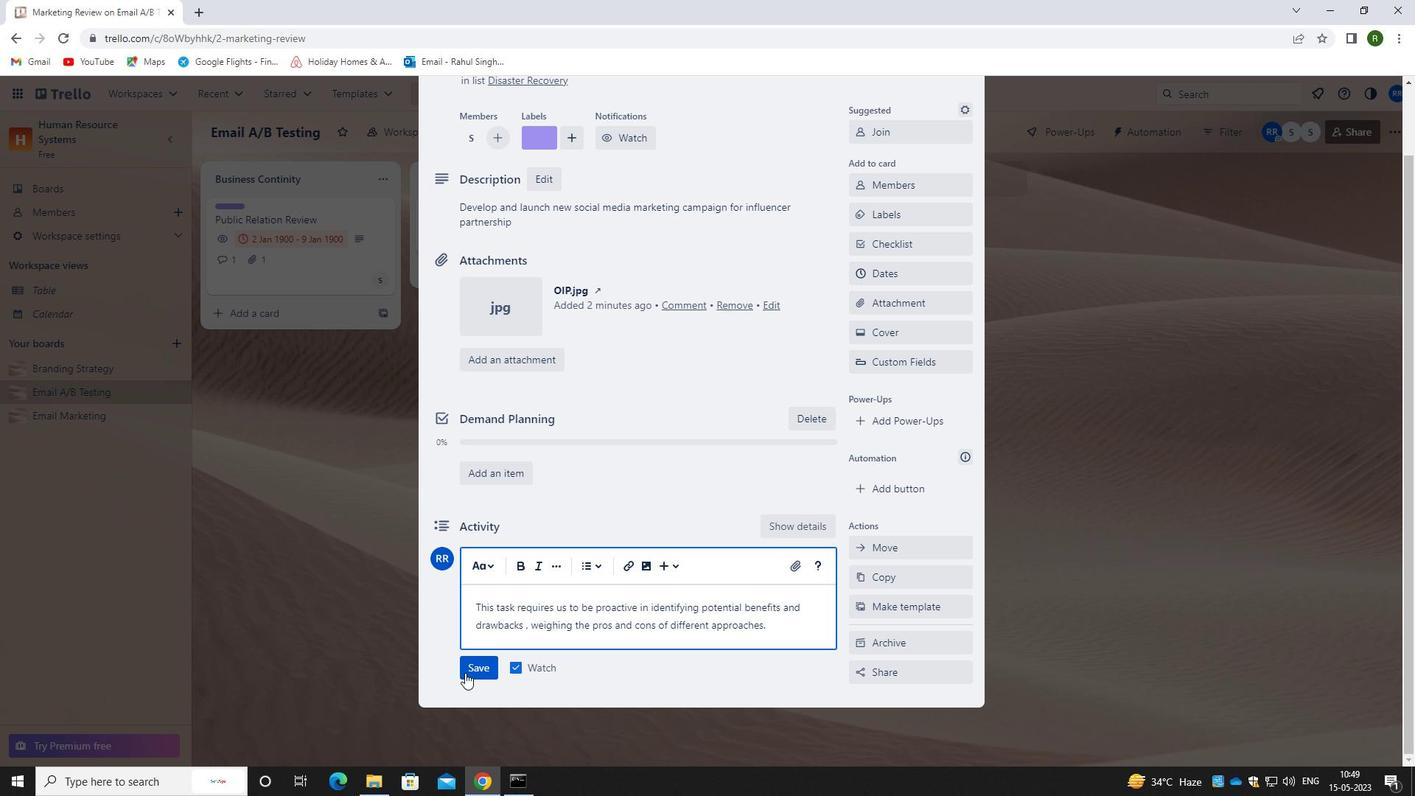 
Action: Mouse pressed left at (465, 671)
Screenshot: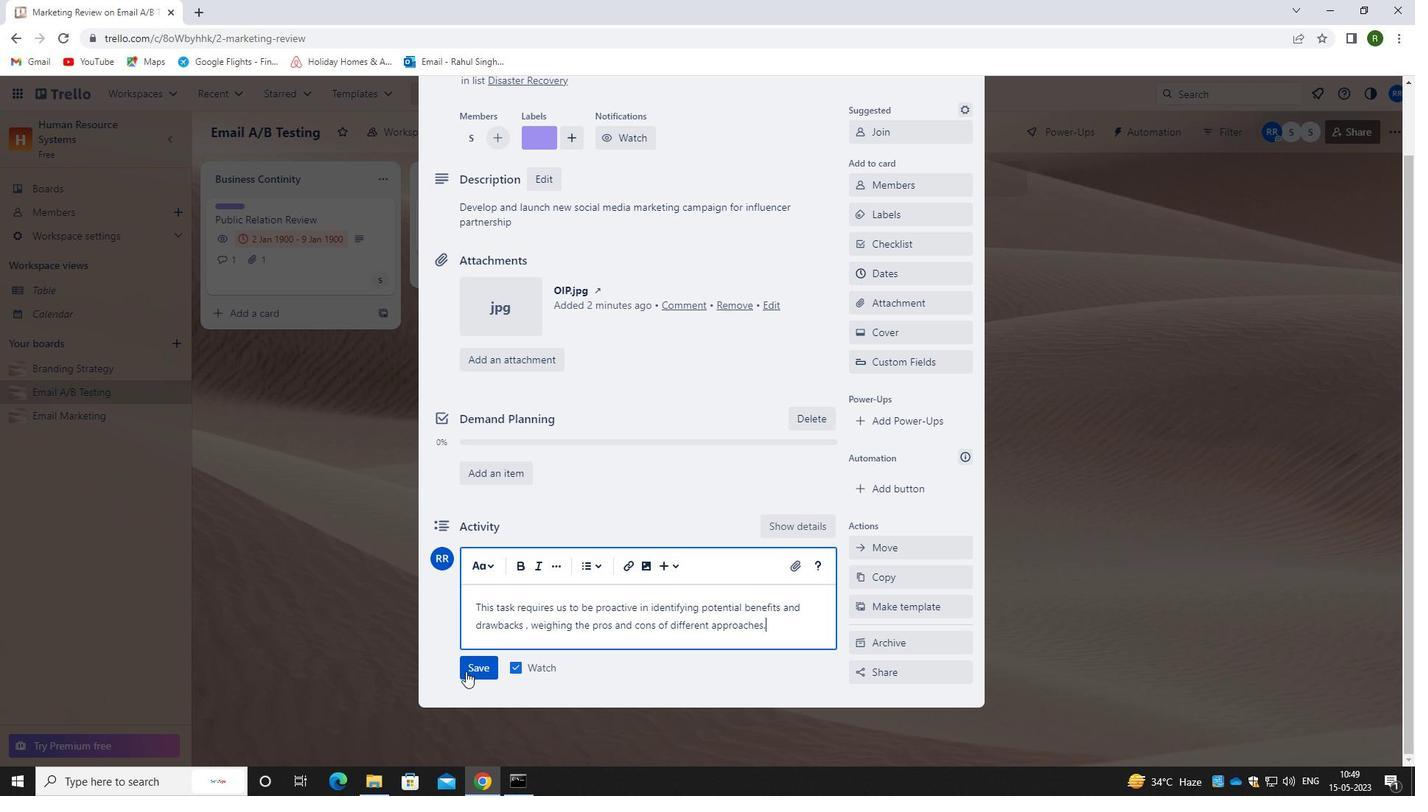 
Action: Mouse moved to (904, 277)
Screenshot: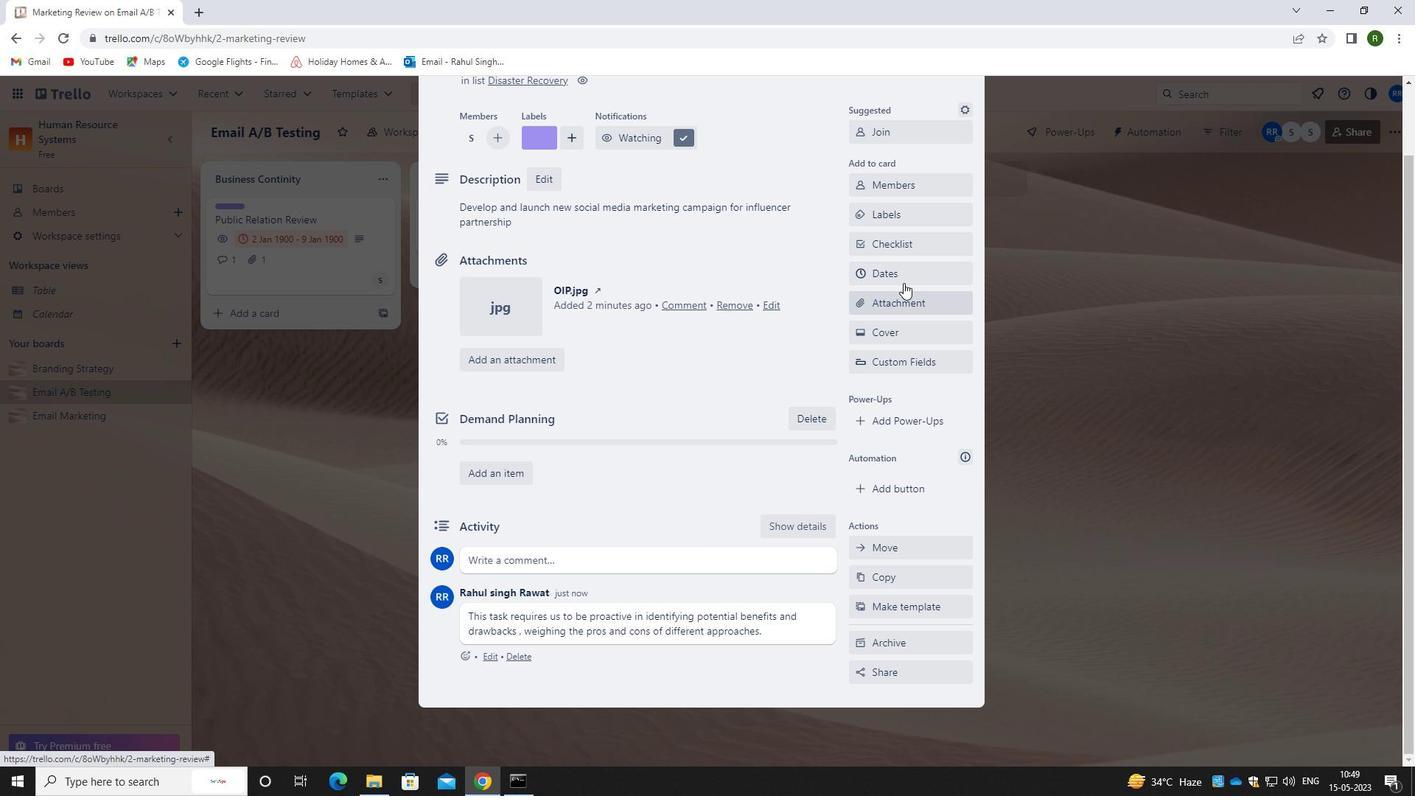 
Action: Mouse pressed left at (904, 277)
Screenshot: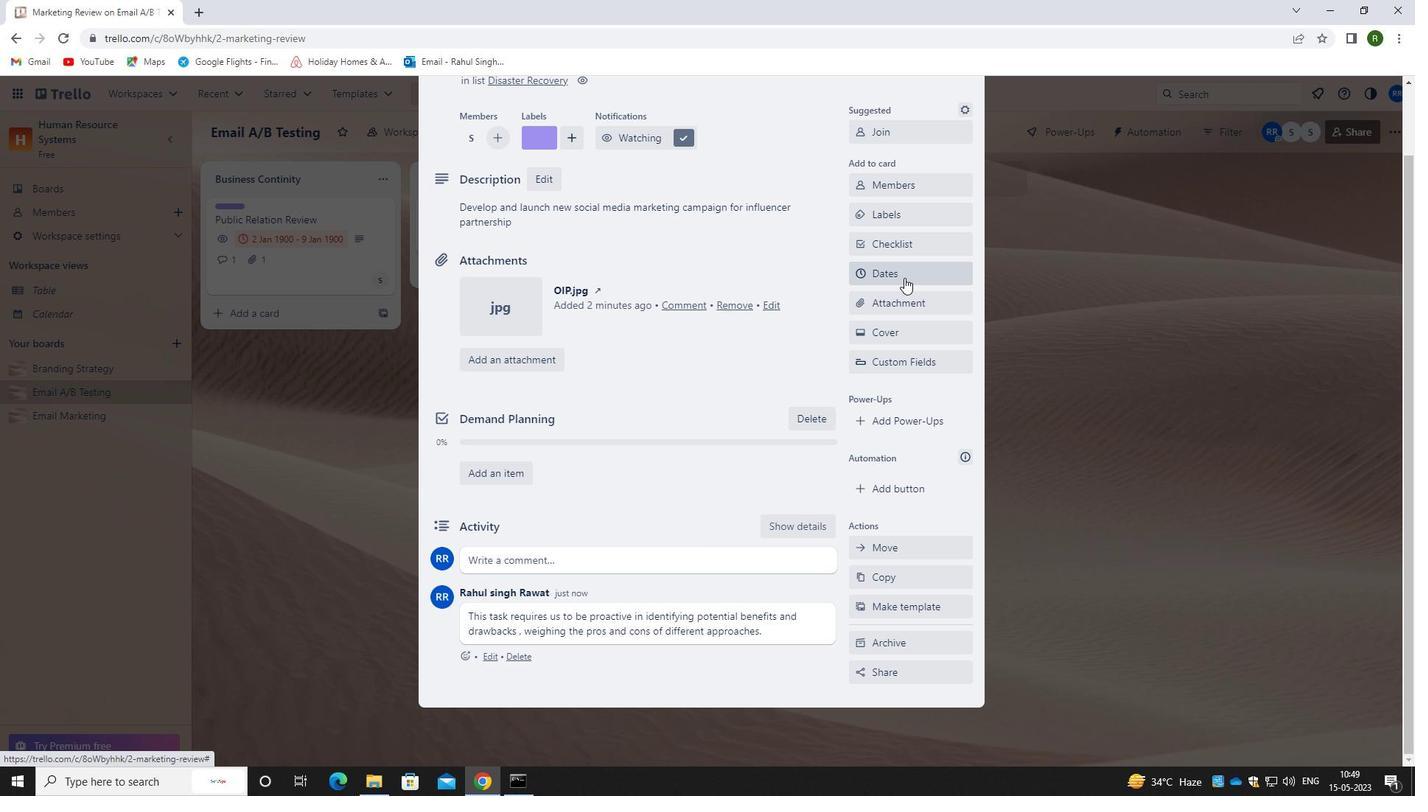 
Action: Mouse moved to (860, 402)
Screenshot: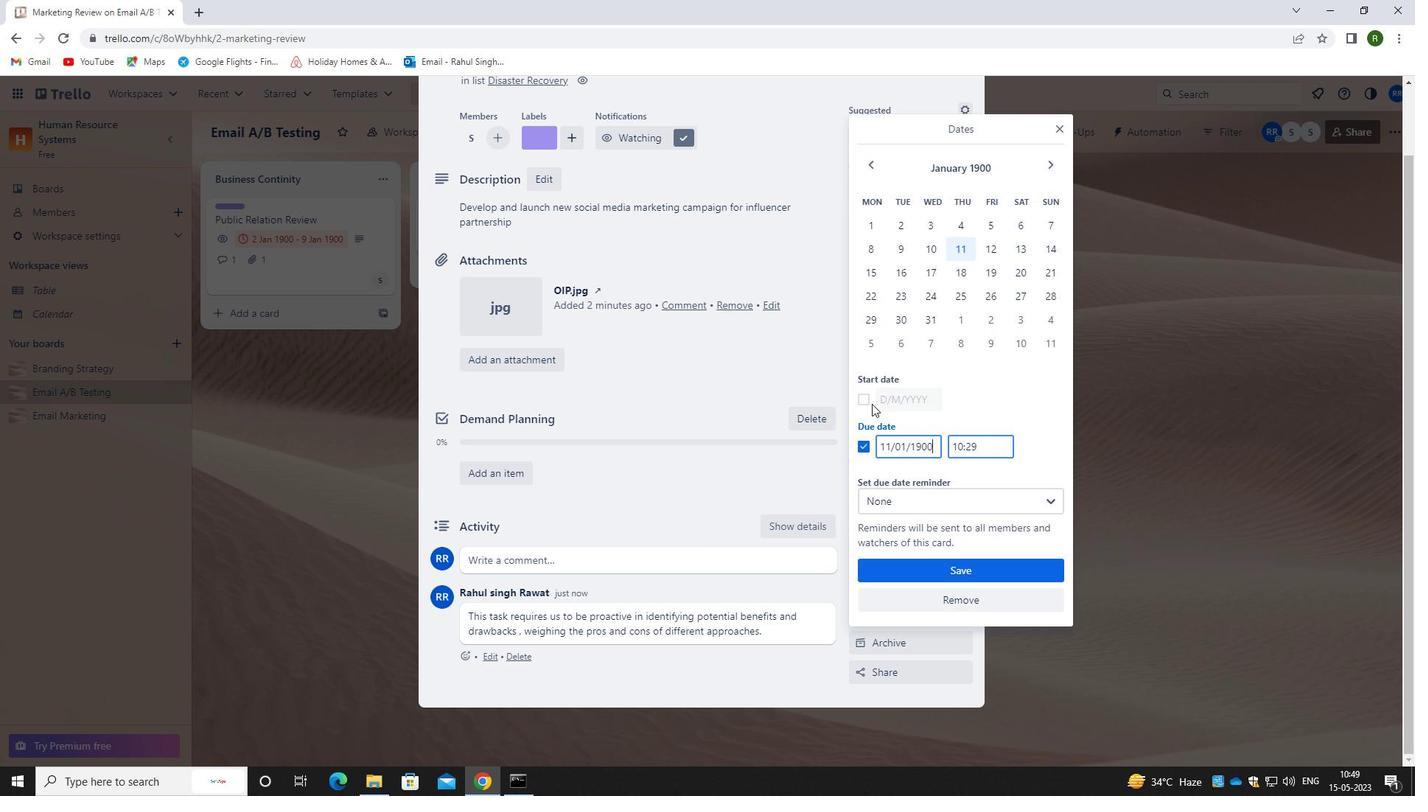 
Action: Mouse pressed left at (860, 402)
Screenshot: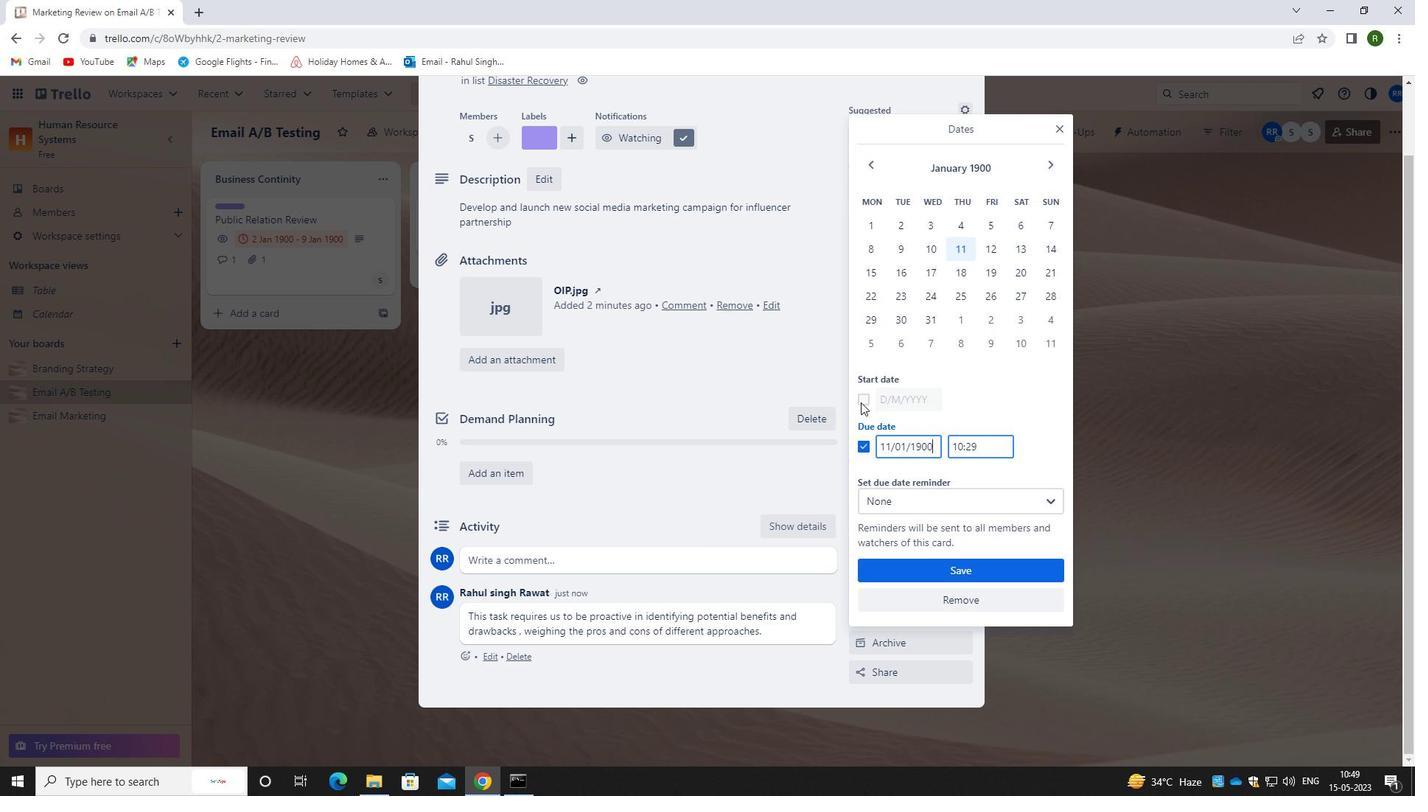 
Action: Mouse moved to (932, 402)
Screenshot: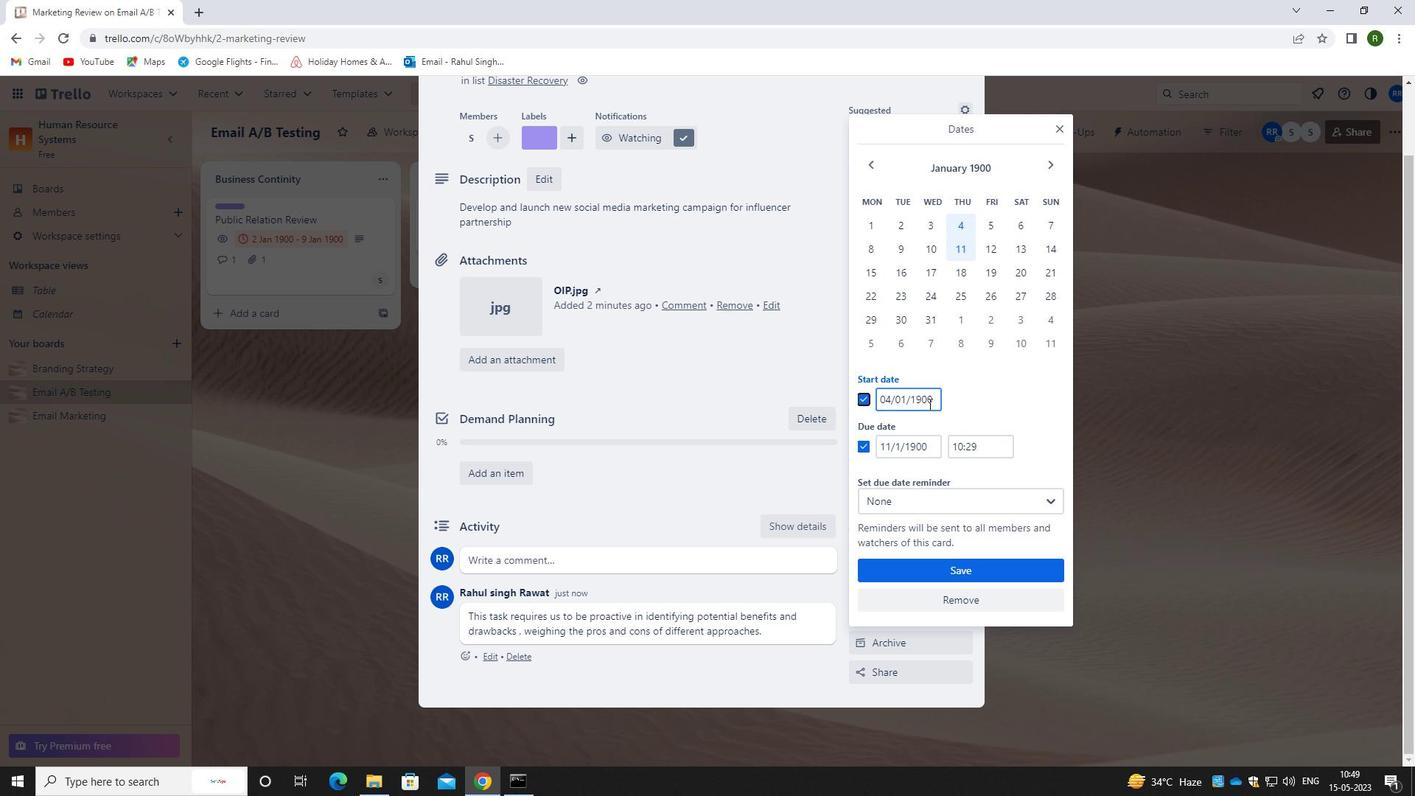 
Action: Mouse pressed left at (932, 402)
Screenshot: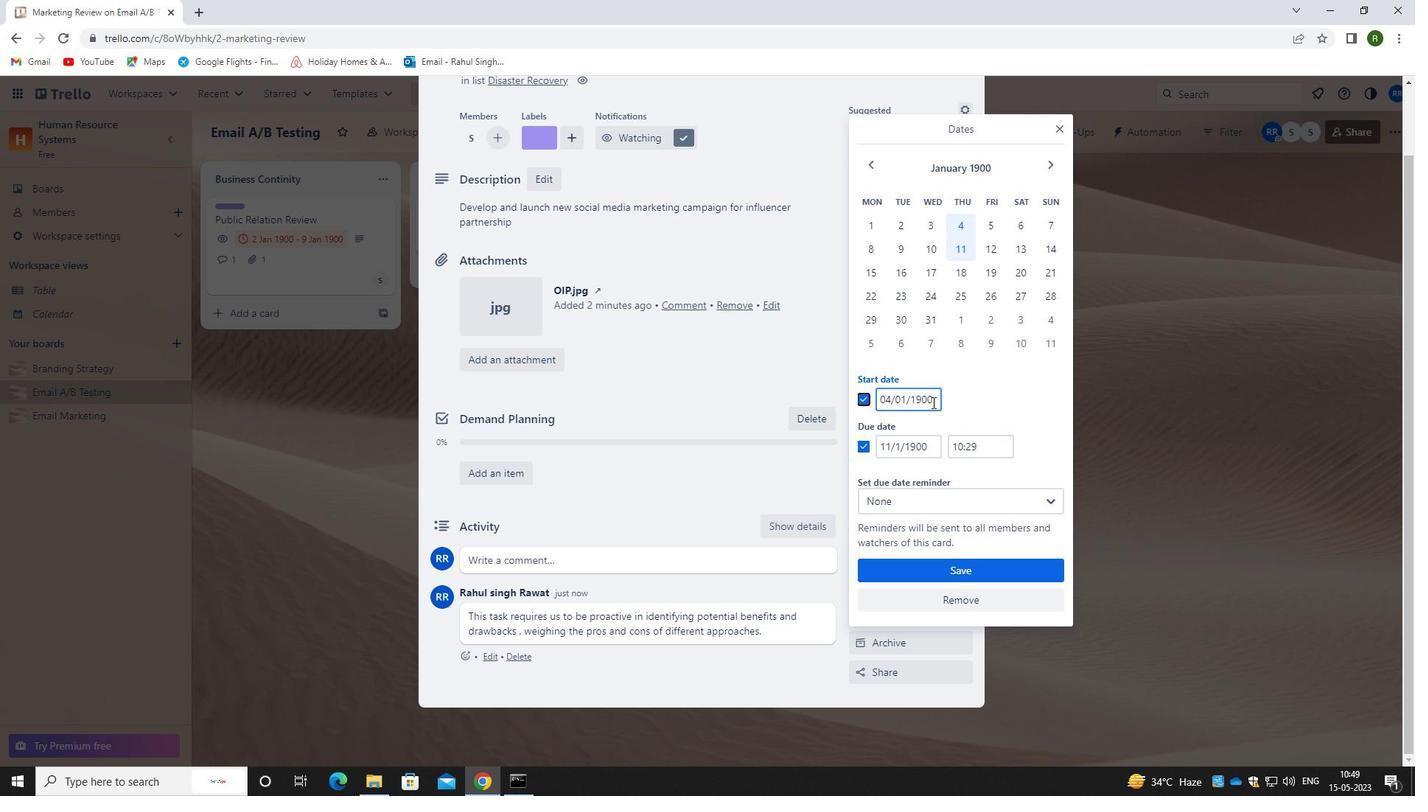 
Action: Mouse moved to (853, 394)
Screenshot: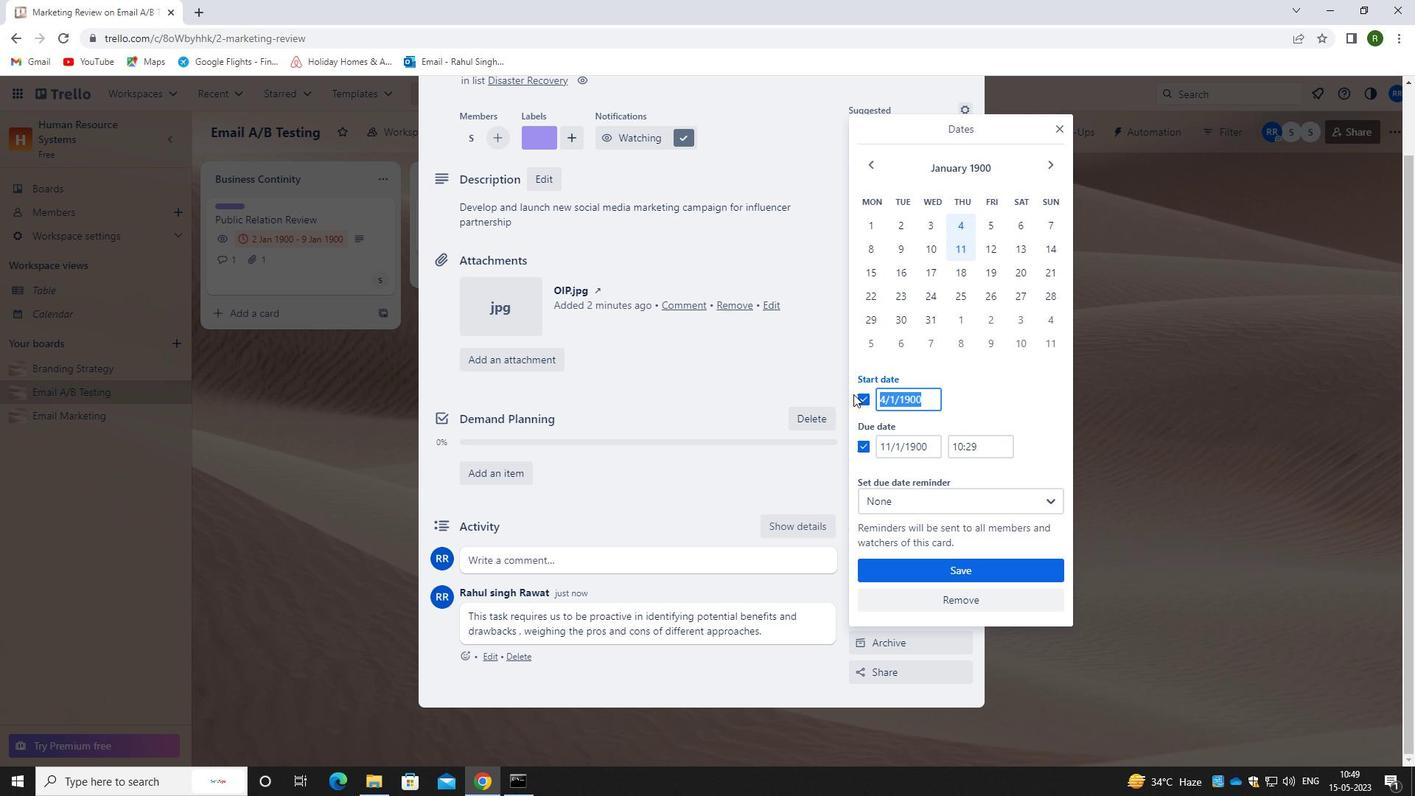 
Action: Key pressed 05/01/1900
Screenshot: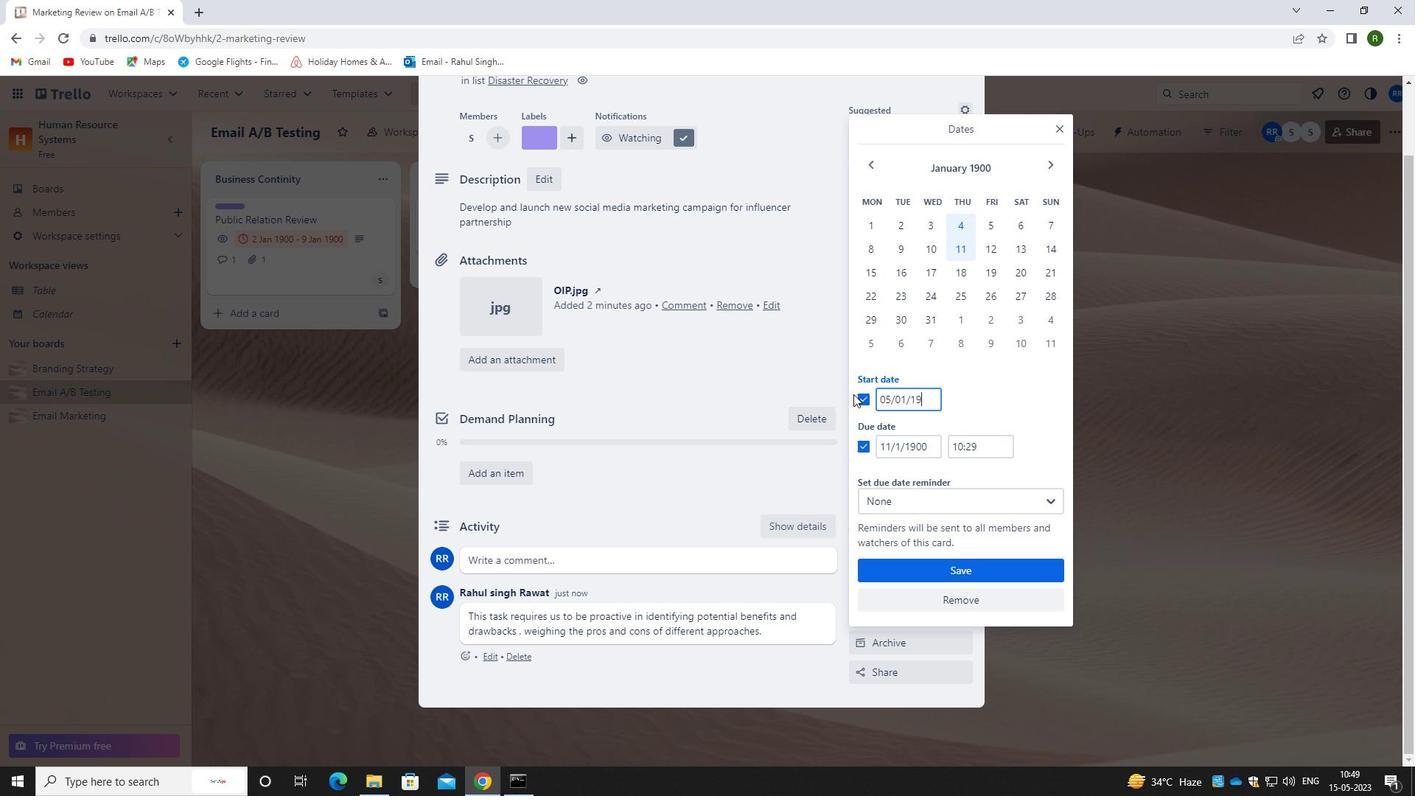 
Action: Mouse moved to (930, 451)
Screenshot: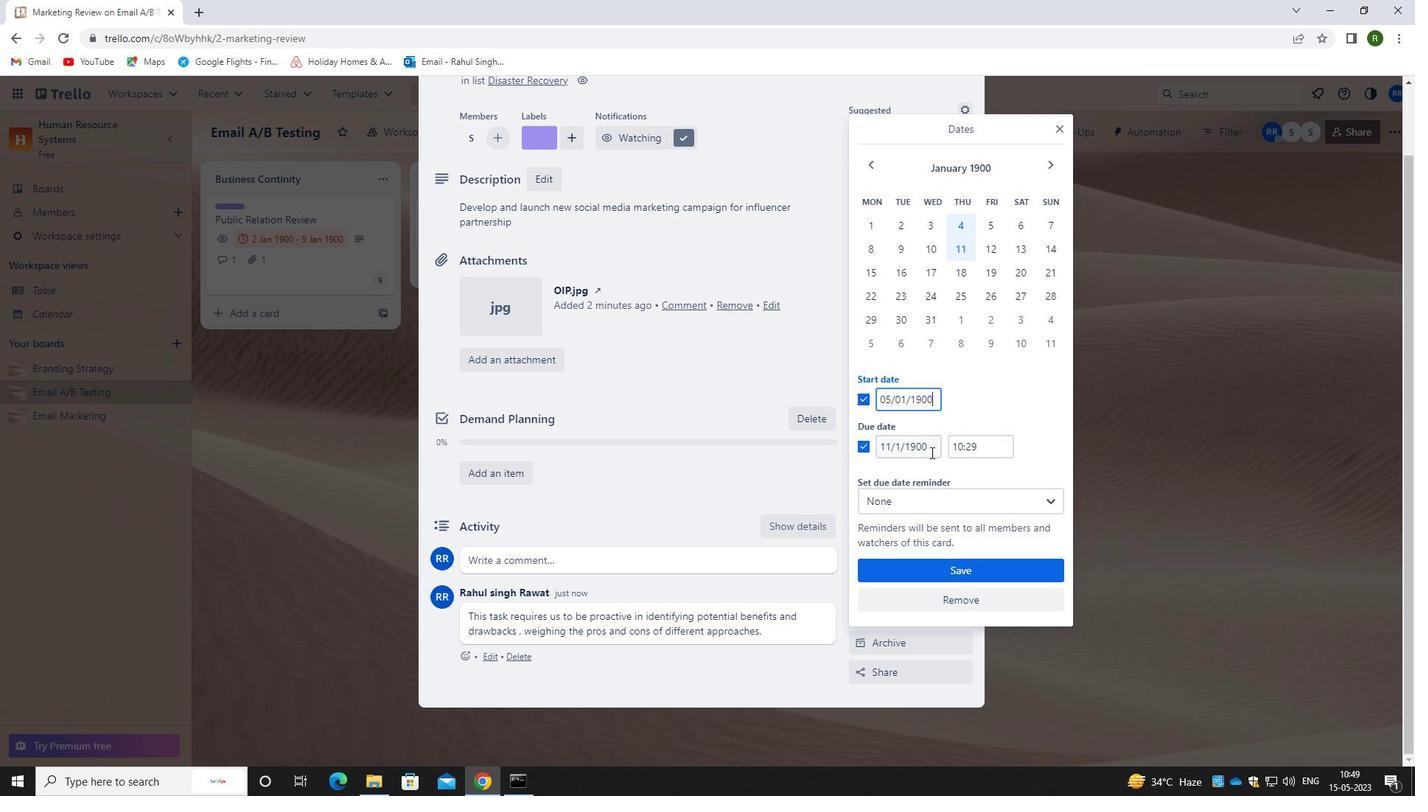 
Action: Mouse pressed left at (930, 451)
Screenshot: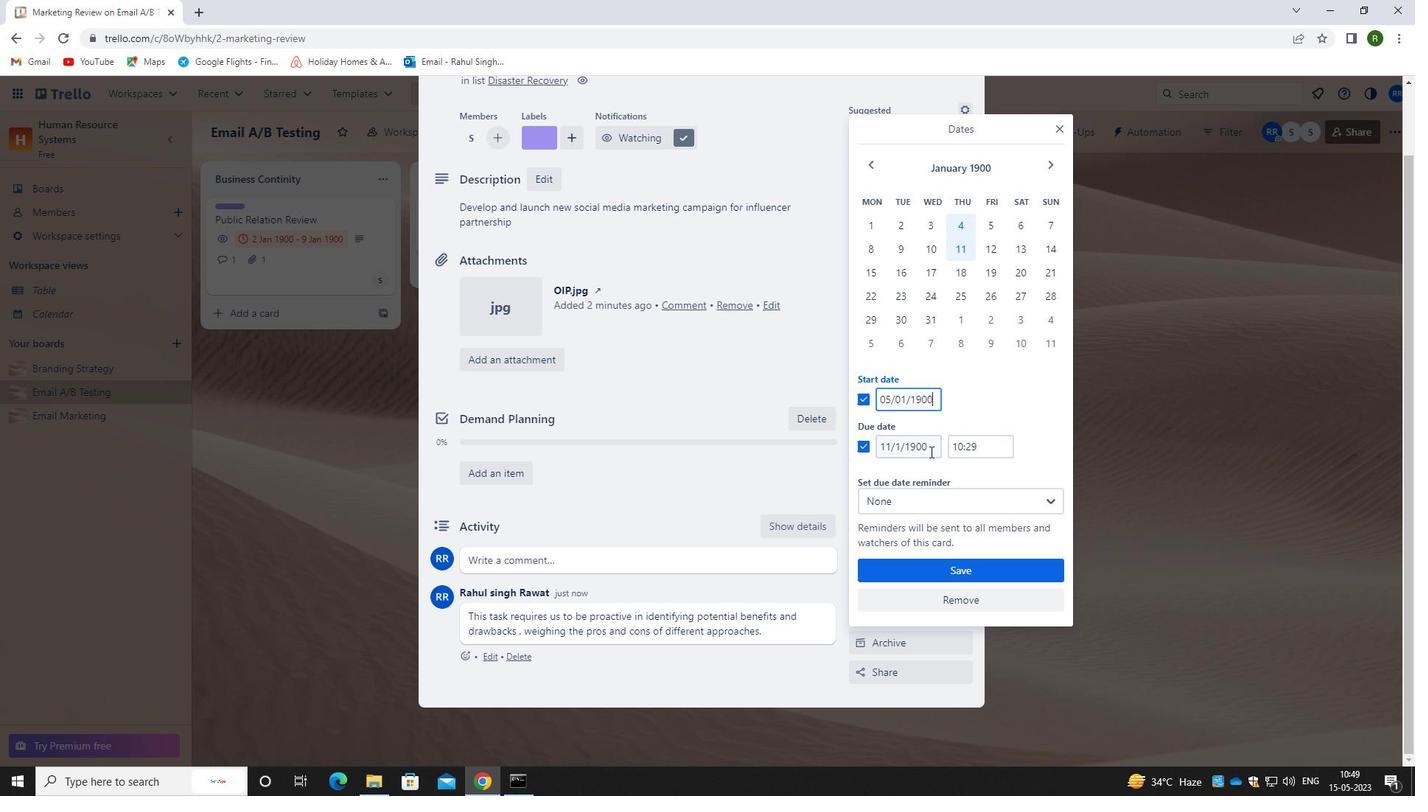 
Action: Mouse moved to (868, 459)
Screenshot: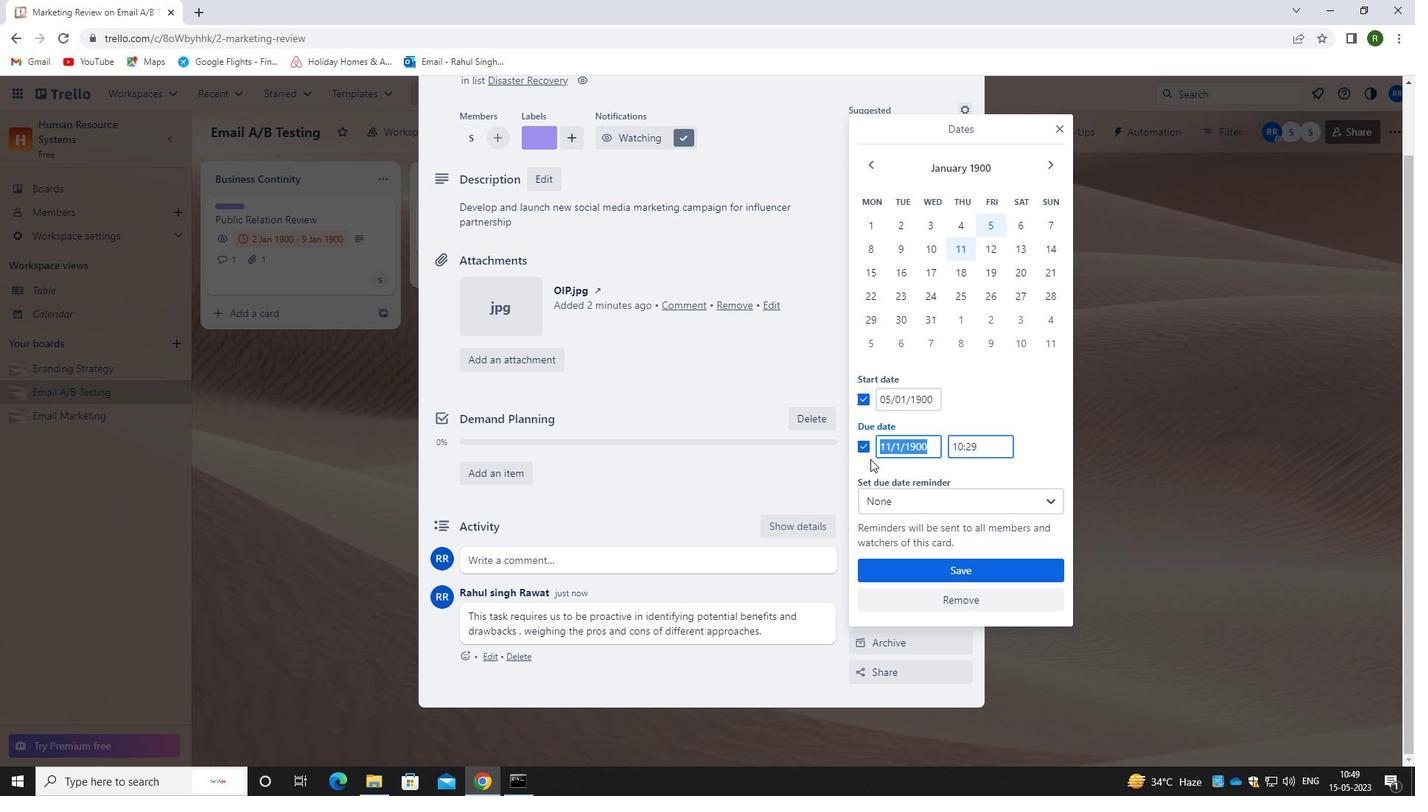 
Action: Key pressed <Key.backspace>12/01/1900
Screenshot: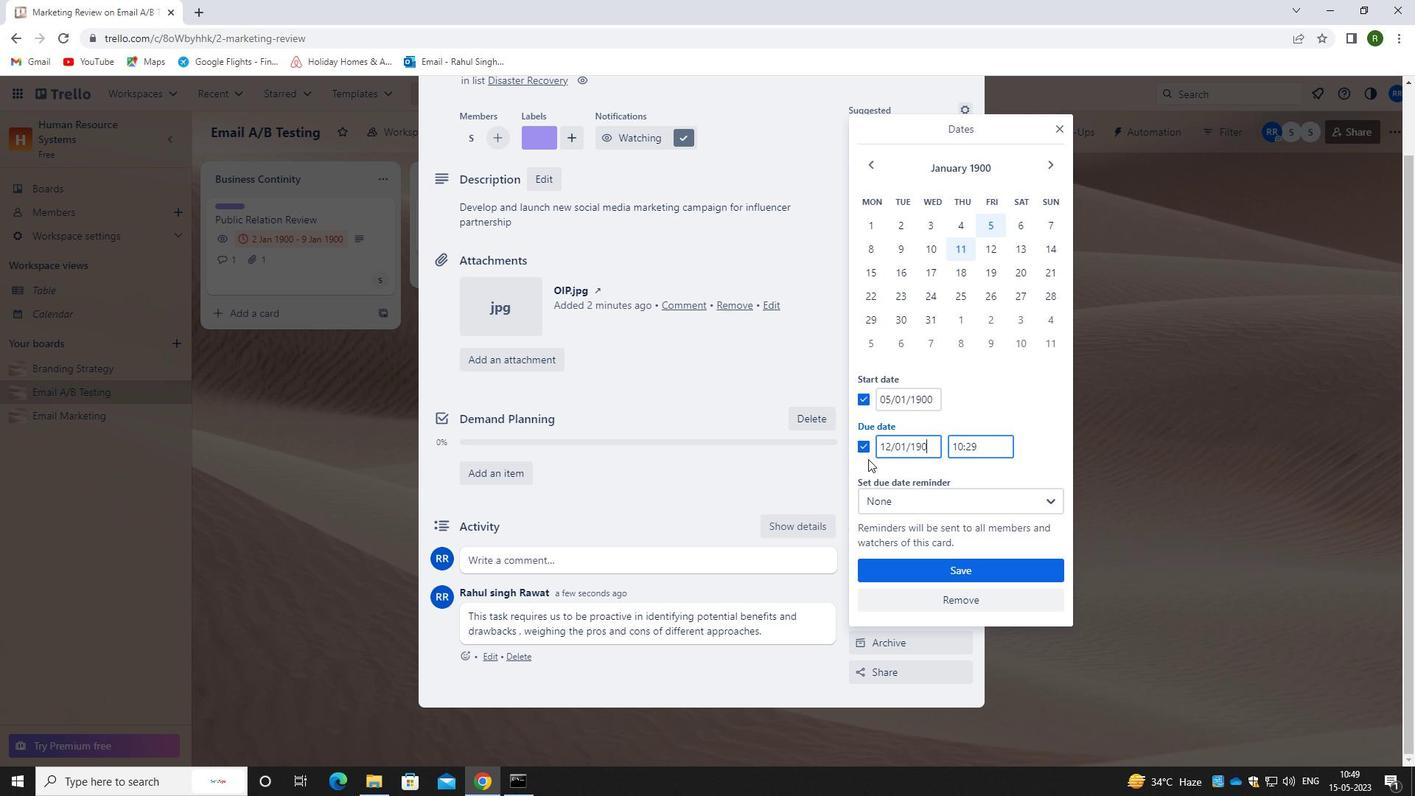 
Action: Mouse moved to (949, 571)
Screenshot: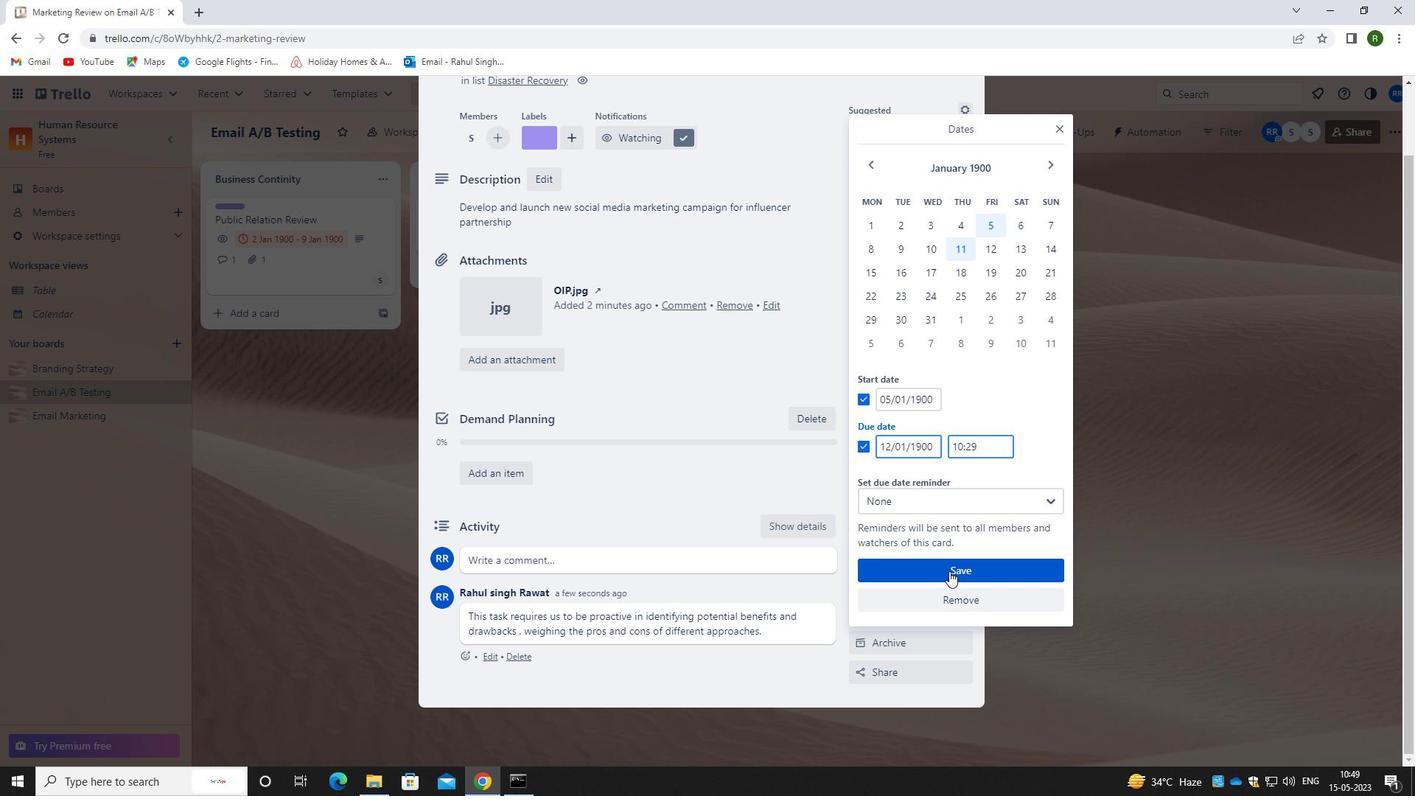 
Action: Mouse pressed left at (949, 571)
Screenshot: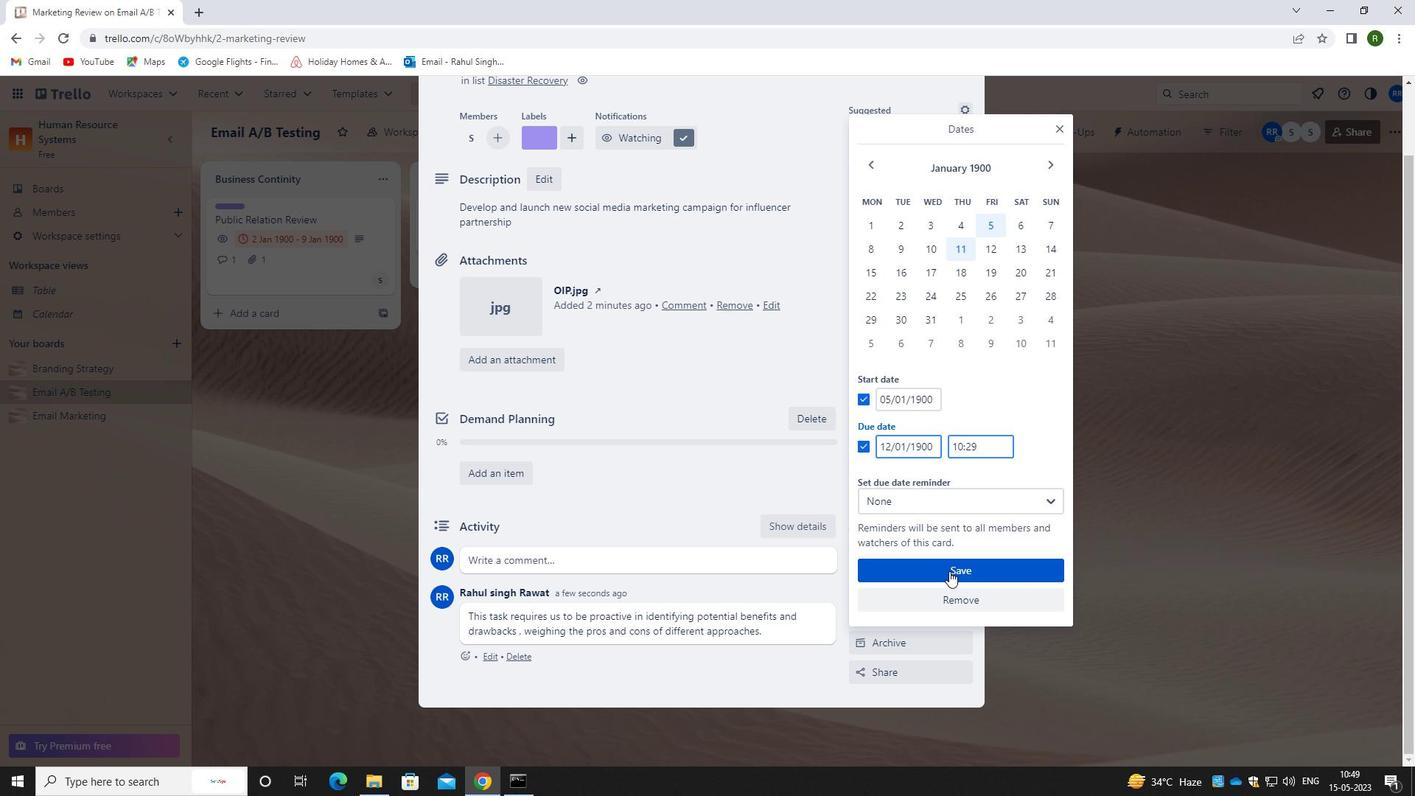 
Action: Mouse moved to (1073, 541)
Screenshot: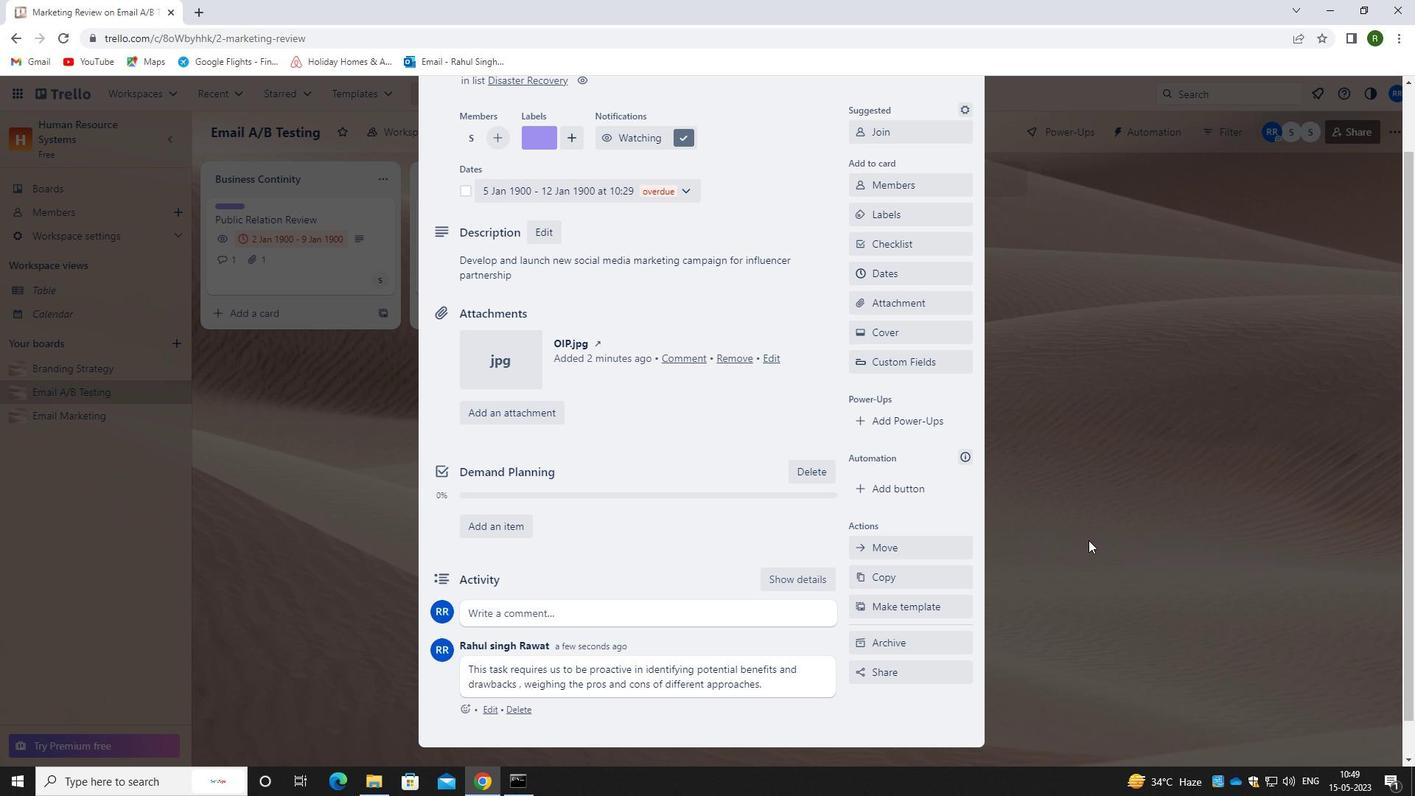 
Action: Mouse scrolled (1073, 542) with delta (0, 0)
Screenshot: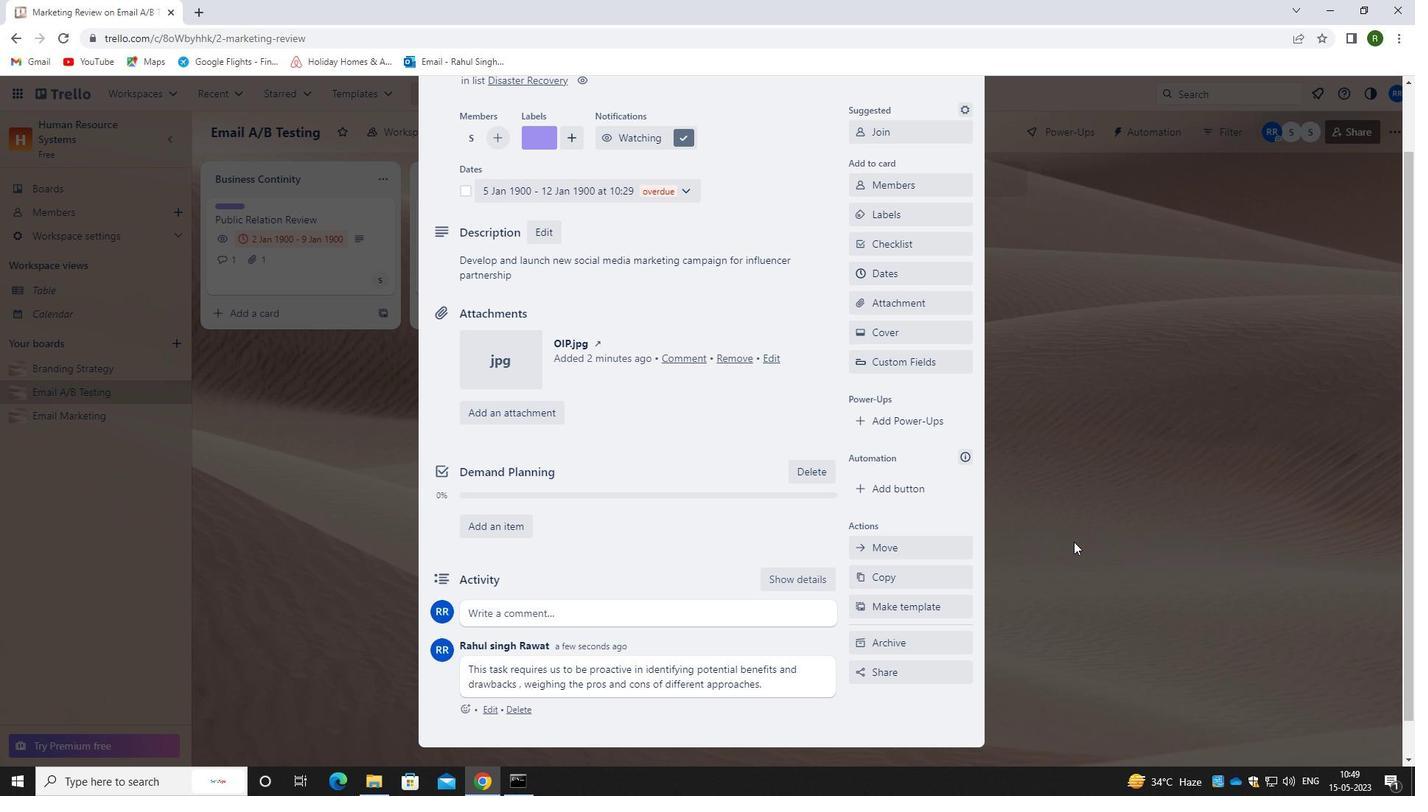 
Action: Mouse scrolled (1073, 542) with delta (0, 0)
Screenshot: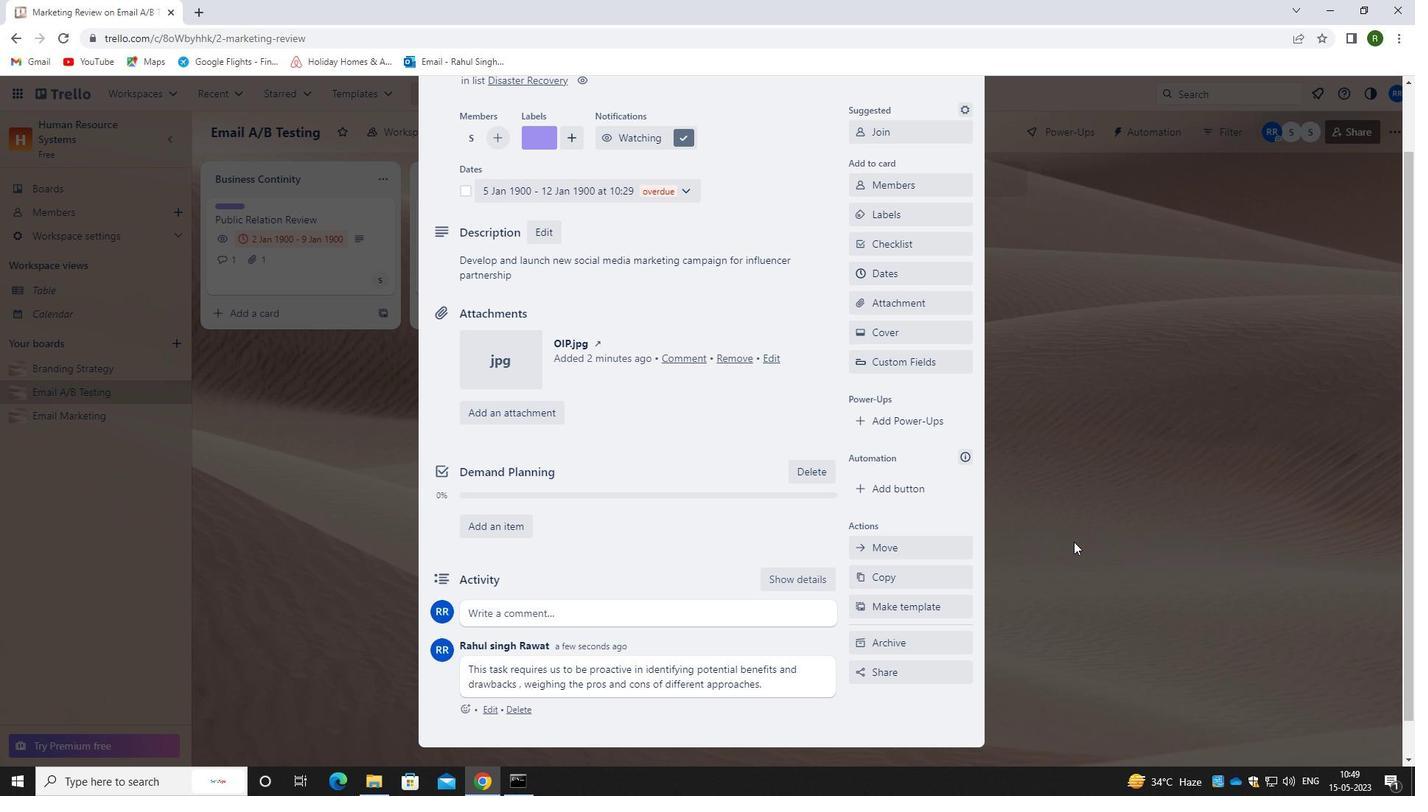 
